 Task: Select Kindle E-Readers from Kindle E-readers & Books. Add to cart Kindle Adjustable Stand-2. Place order for _x000D_
1 Spray Blvd_x000D_
Neptune, New Jersey(NJ), 07753, Cell Number (732) 922-8510
Action: Mouse moved to (20, 99)
Screenshot: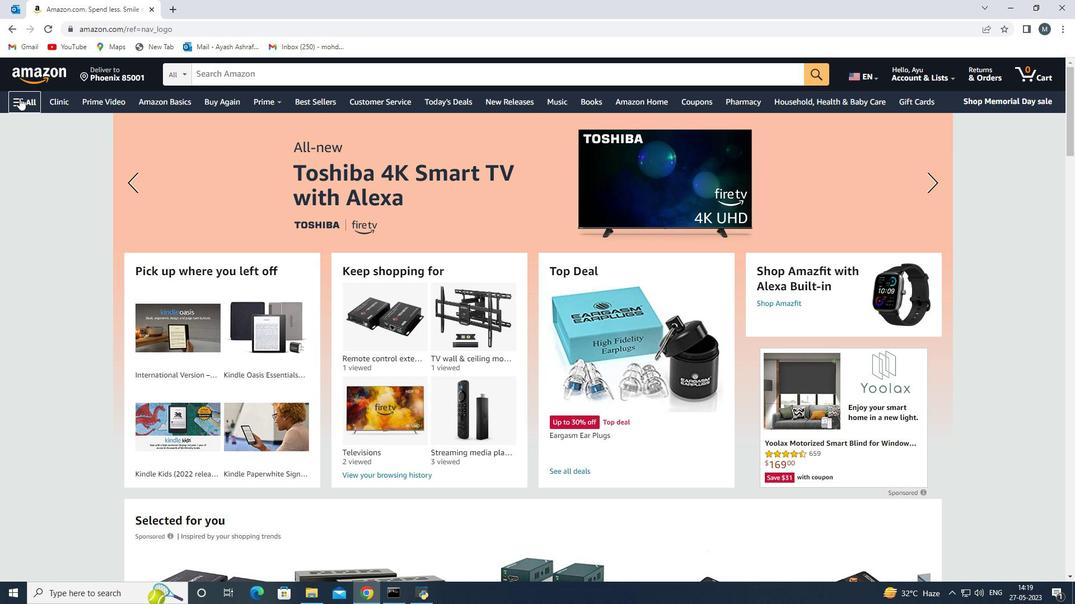 
Action: Mouse pressed left at (20, 99)
Screenshot: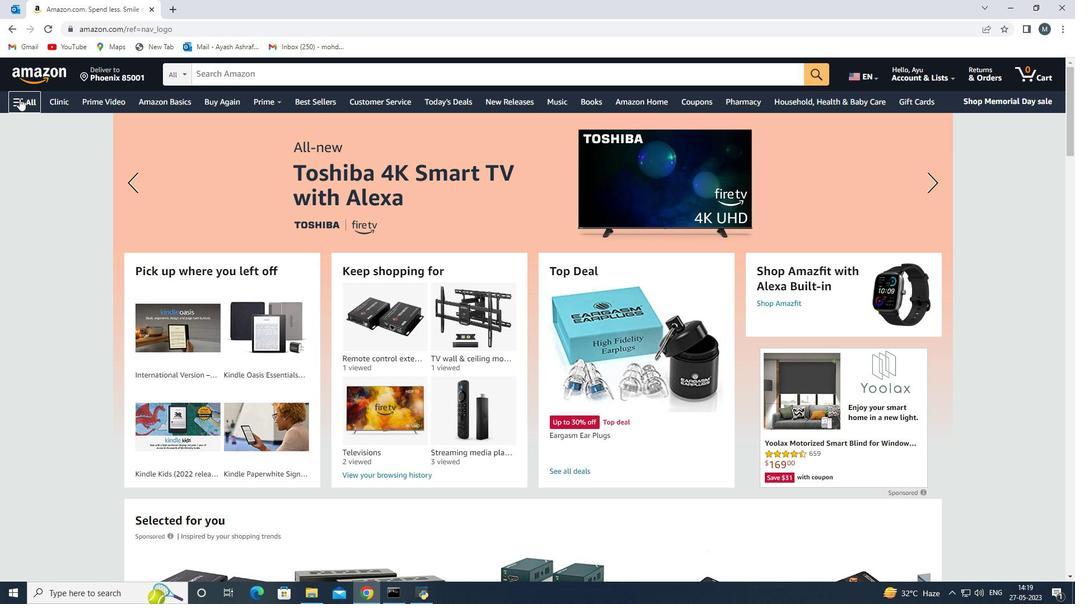 
Action: Mouse moved to (103, 360)
Screenshot: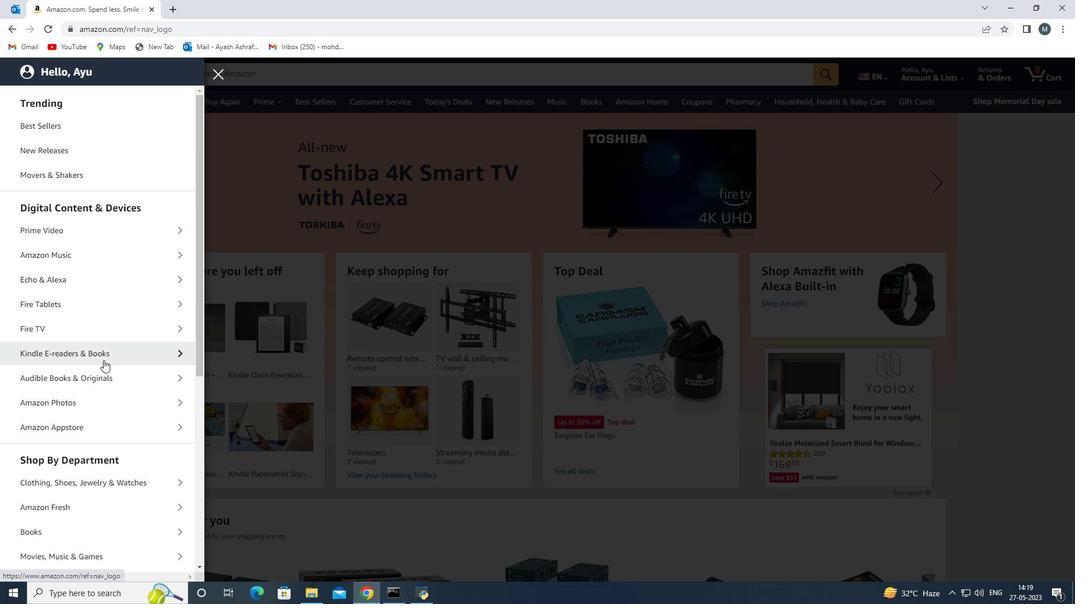 
Action: Mouse pressed left at (103, 360)
Screenshot: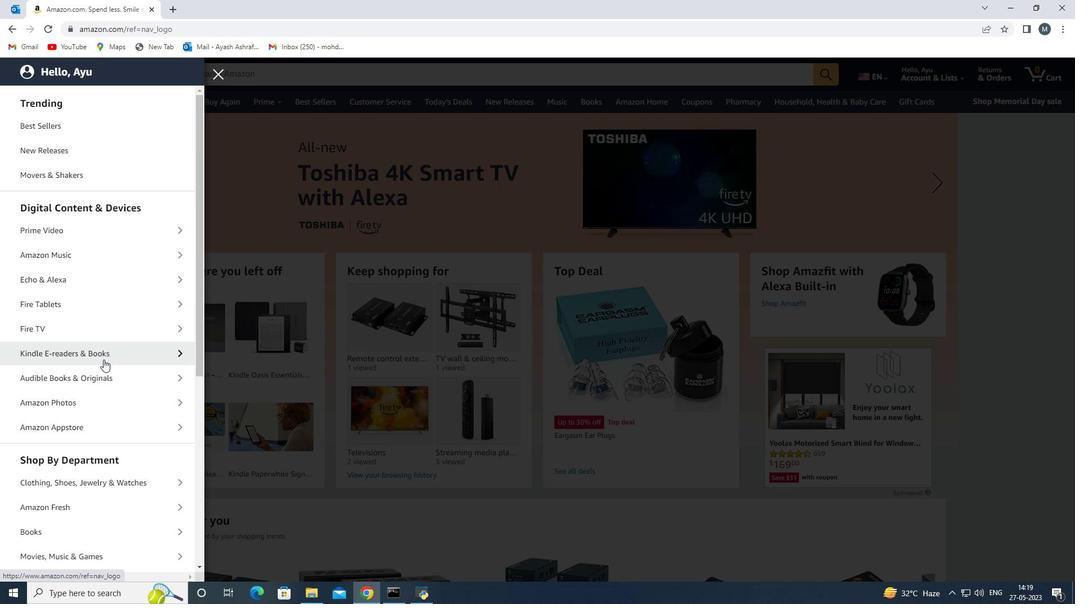 
Action: Mouse moved to (86, 358)
Screenshot: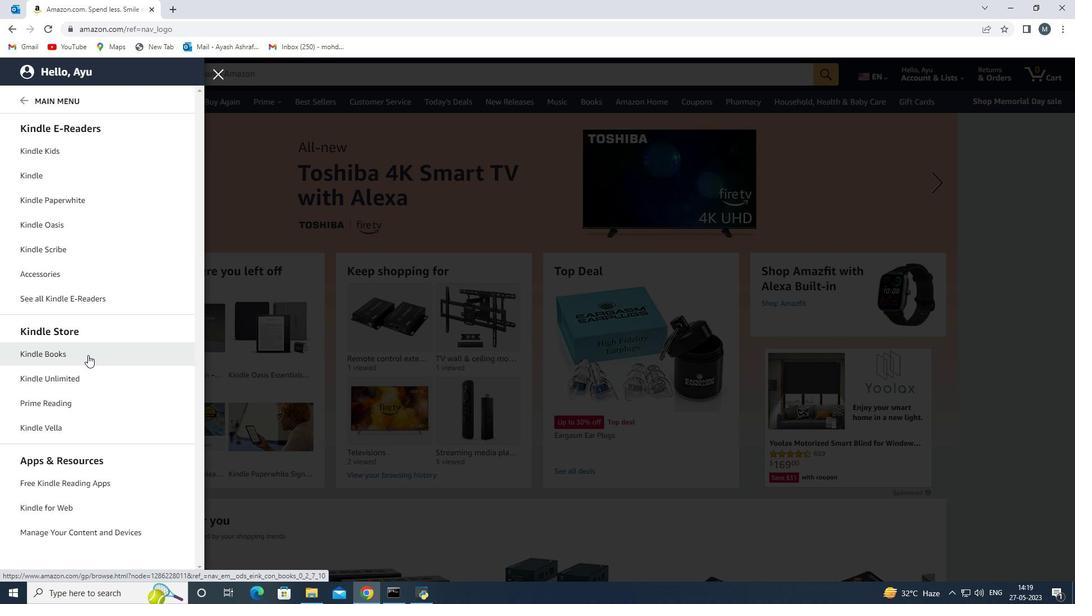 
Action: Mouse pressed left at (86, 358)
Screenshot: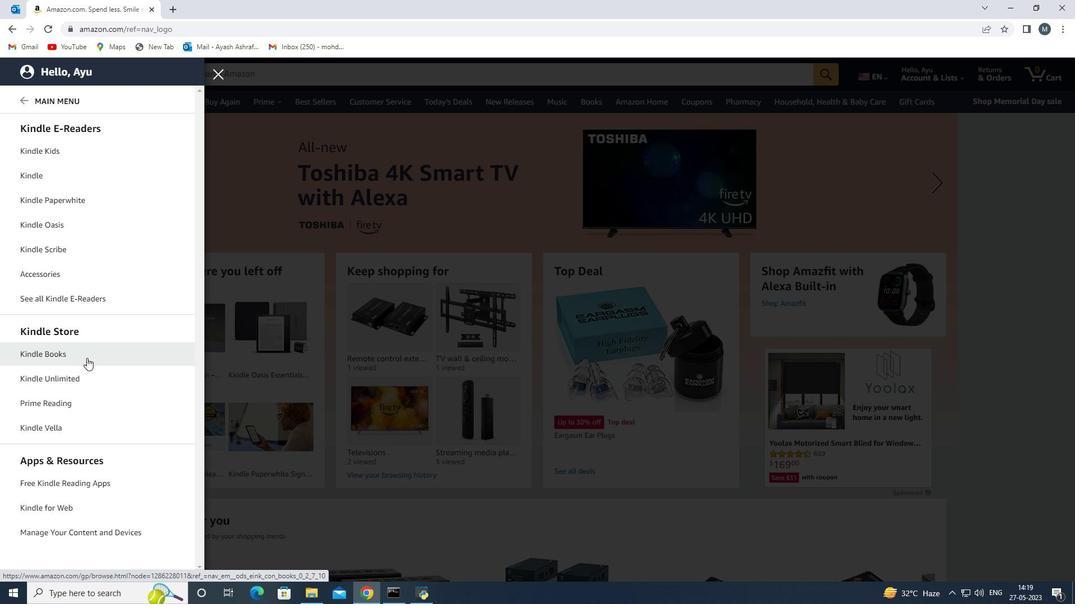 
Action: Mouse moved to (293, 75)
Screenshot: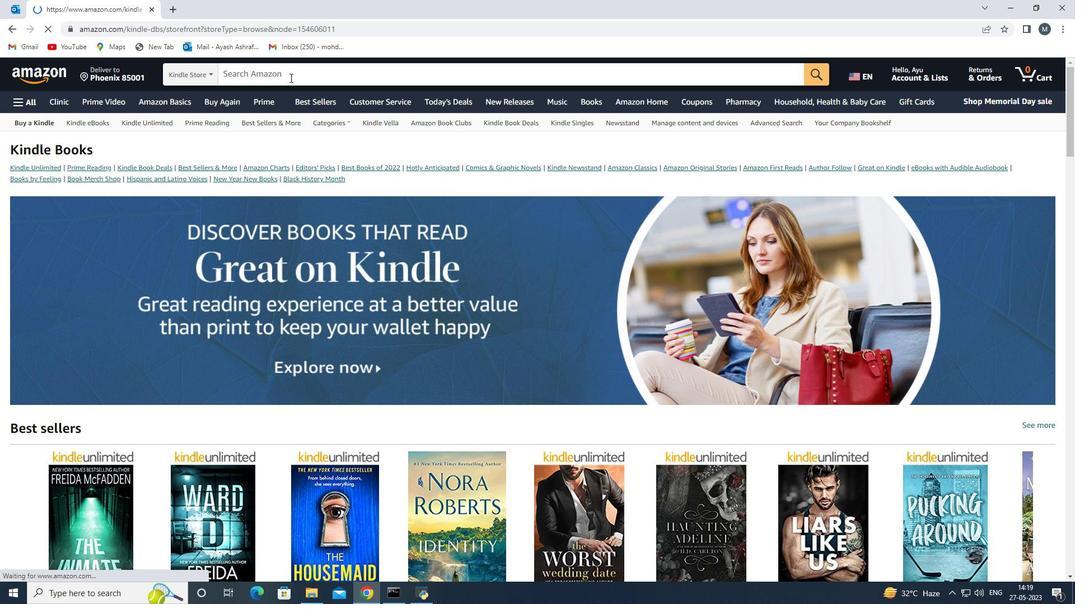 
Action: Mouse pressed left at (293, 75)
Screenshot: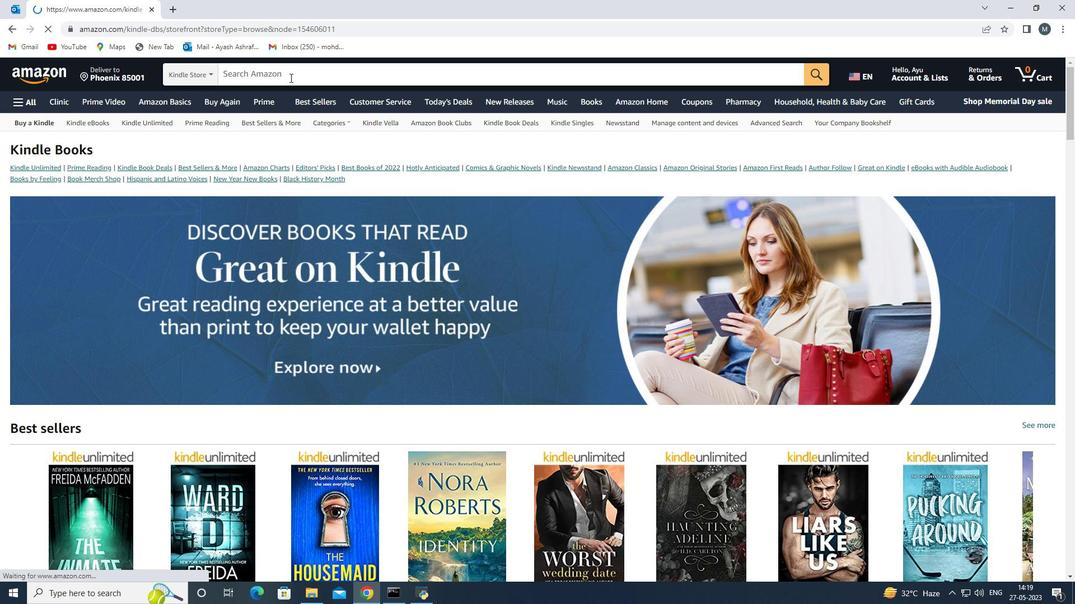 
Action: Key pressed <Key.shift>Kindle<Key.space><Key.shift>adjustable<Key.space>stand<Key.space><Key.enter>
Screenshot: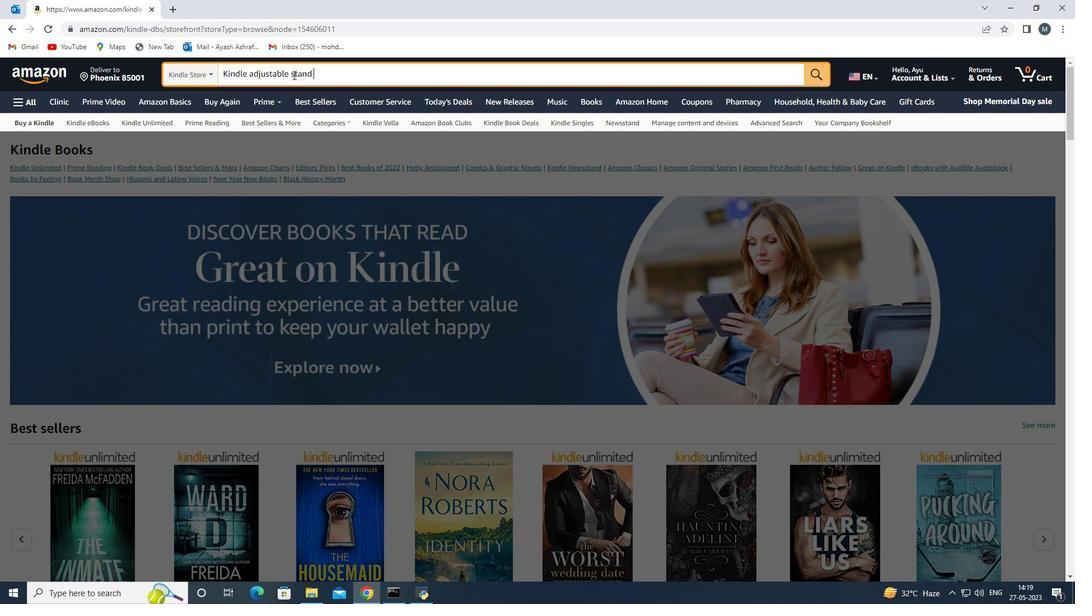 
Action: Mouse moved to (401, 267)
Screenshot: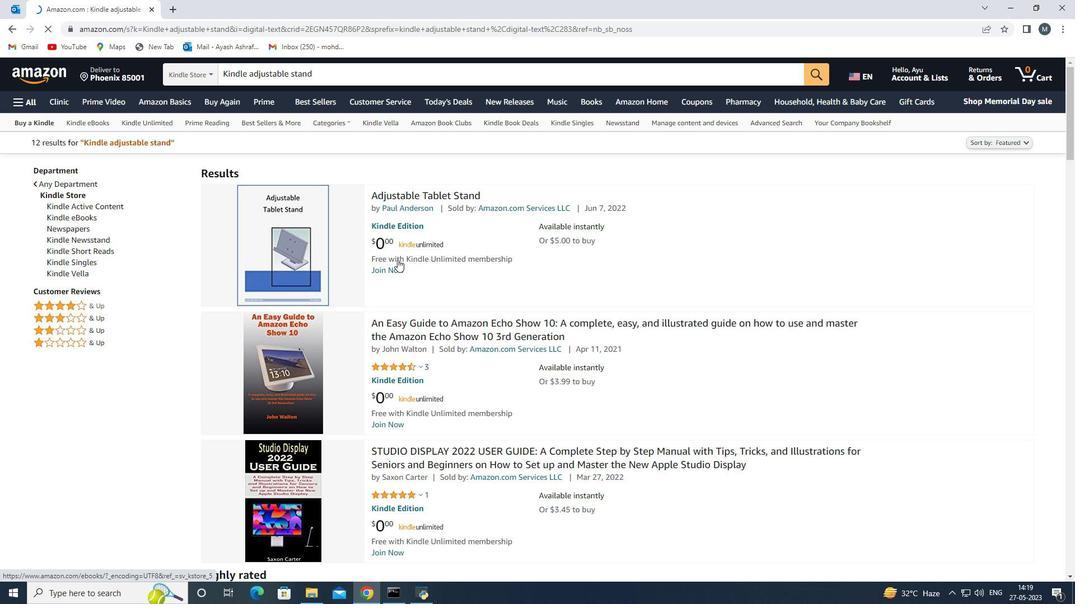 
Action: Mouse scrolled (401, 267) with delta (0, 0)
Screenshot: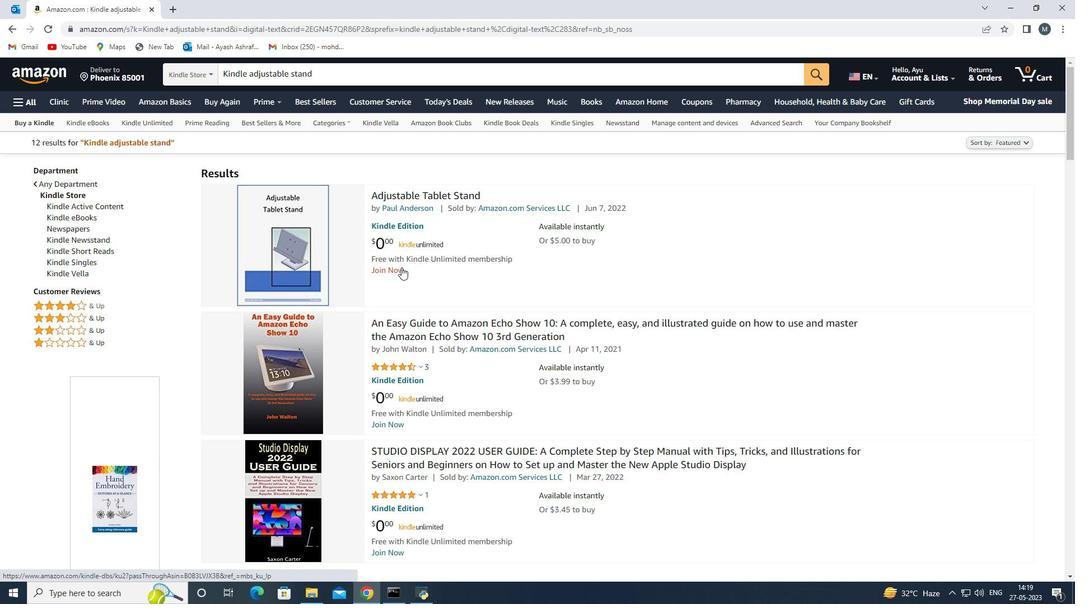 
Action: Mouse scrolled (401, 267) with delta (0, 0)
Screenshot: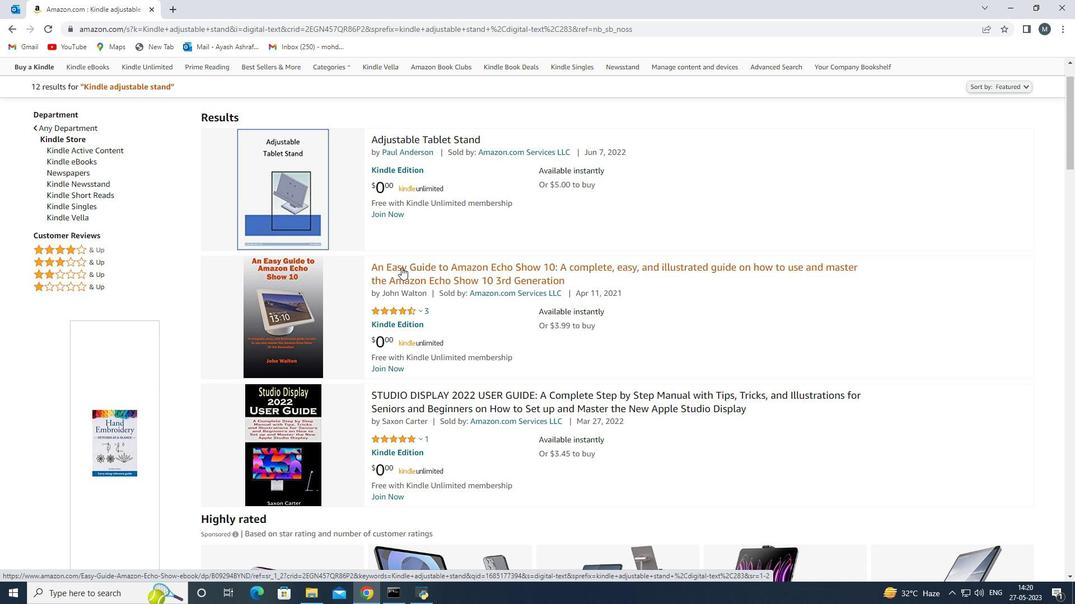 
Action: Mouse scrolled (401, 267) with delta (0, 0)
Screenshot: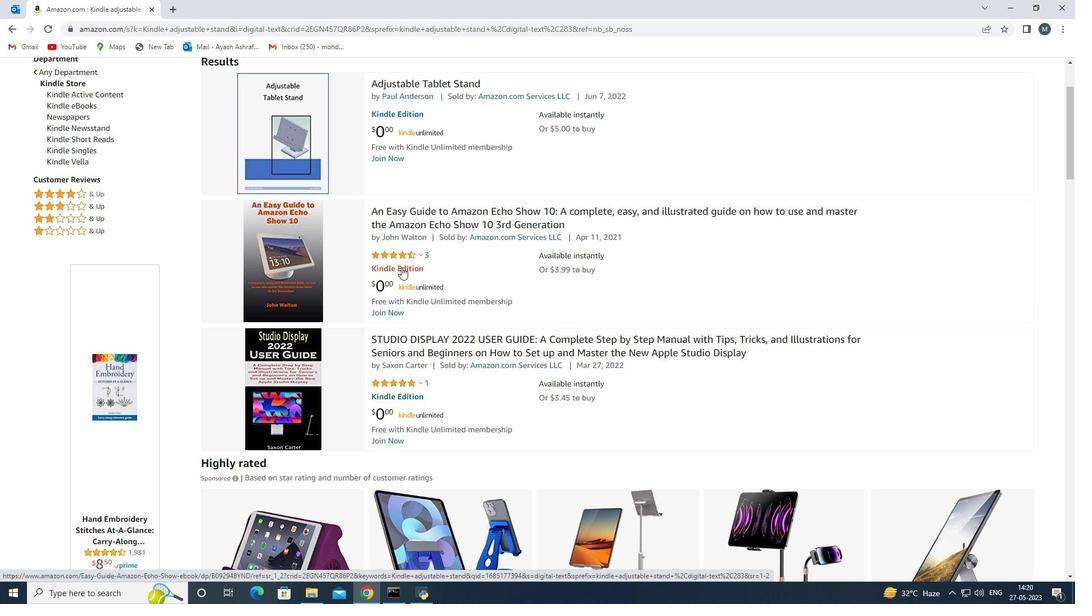 
Action: Mouse moved to (462, 331)
Screenshot: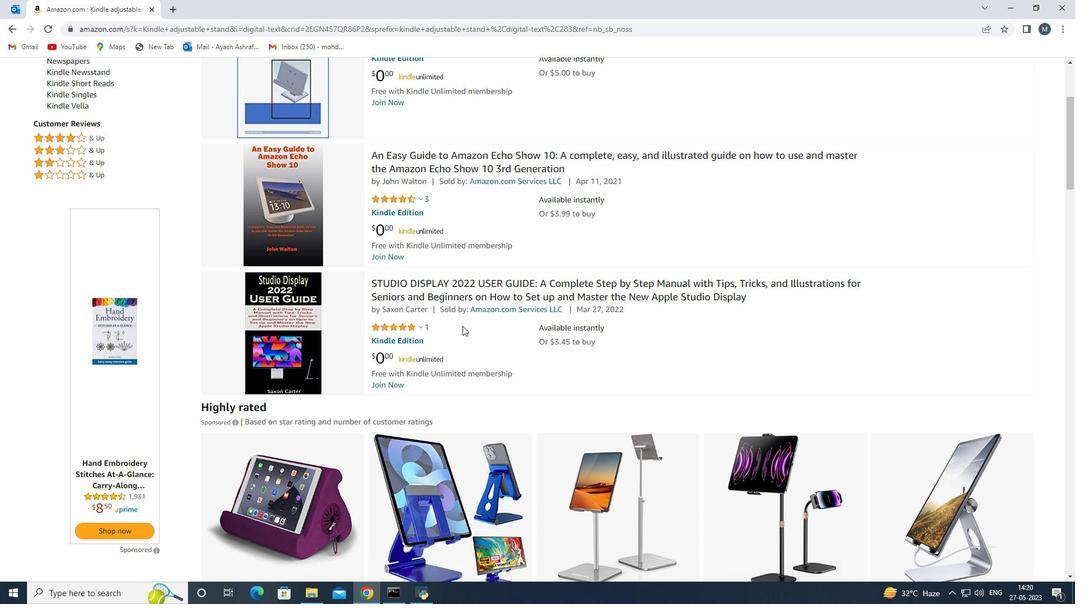 
Action: Mouse scrolled (462, 332) with delta (0, 0)
Screenshot: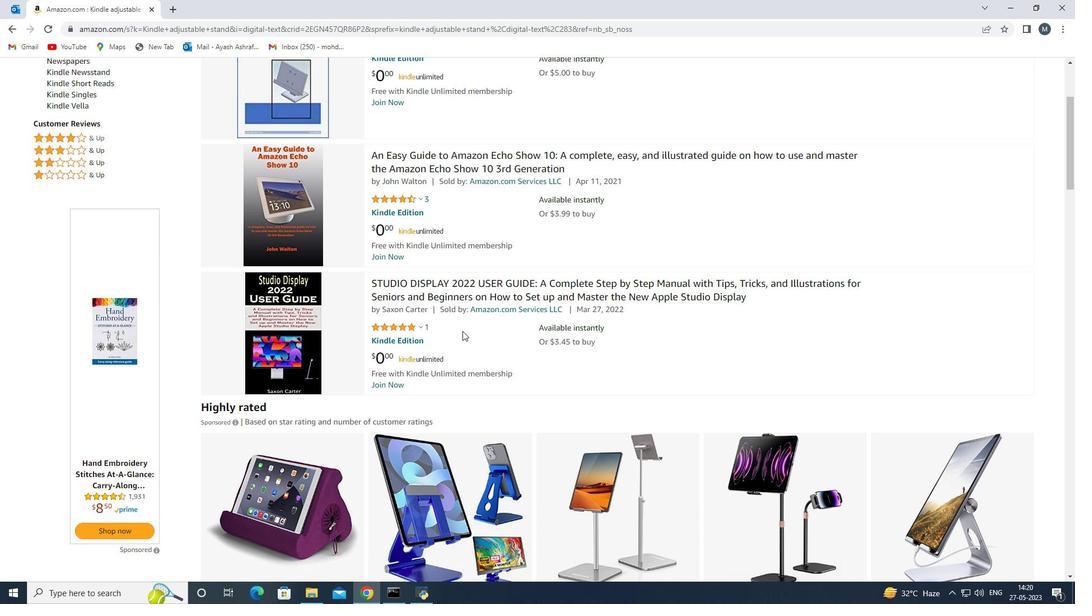 
Action: Mouse scrolled (462, 332) with delta (0, 0)
Screenshot: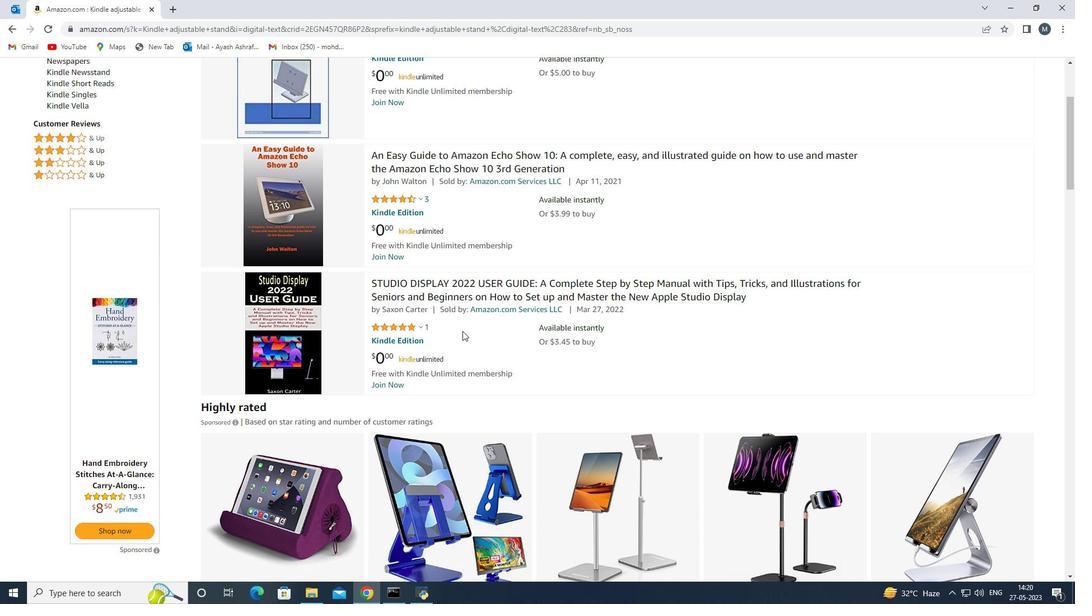 
Action: Mouse scrolled (462, 330) with delta (0, 0)
Screenshot: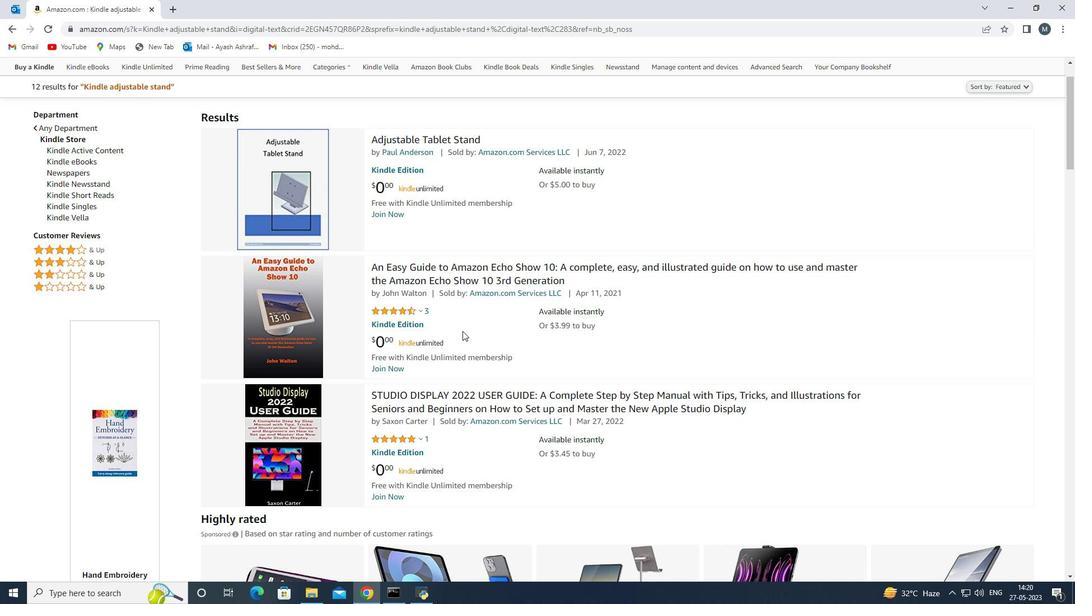 
Action: Mouse scrolled (462, 330) with delta (0, 0)
Screenshot: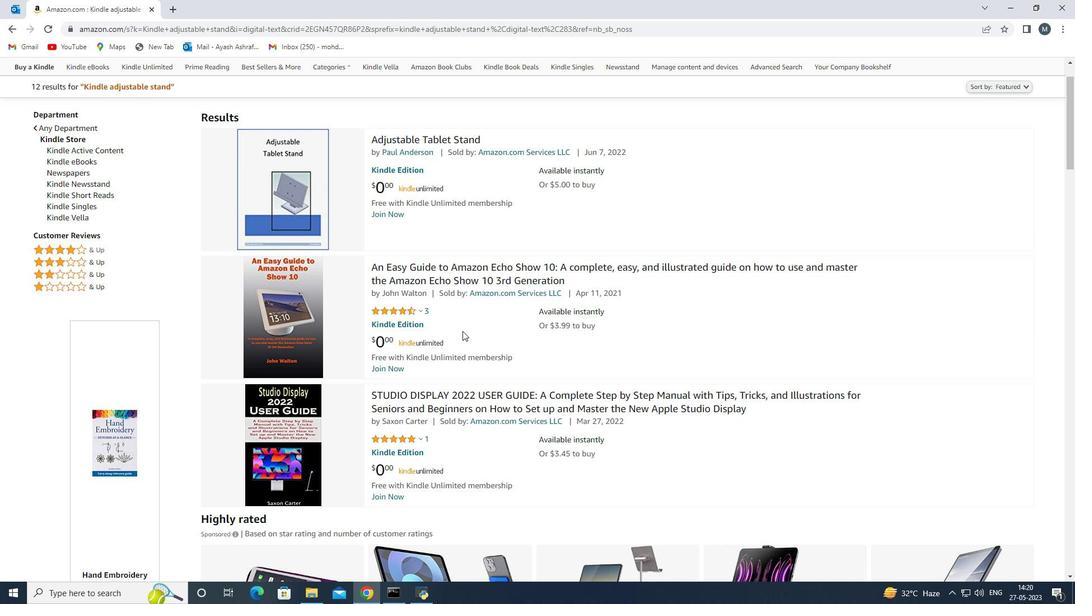 
Action: Mouse scrolled (462, 330) with delta (0, 0)
Screenshot: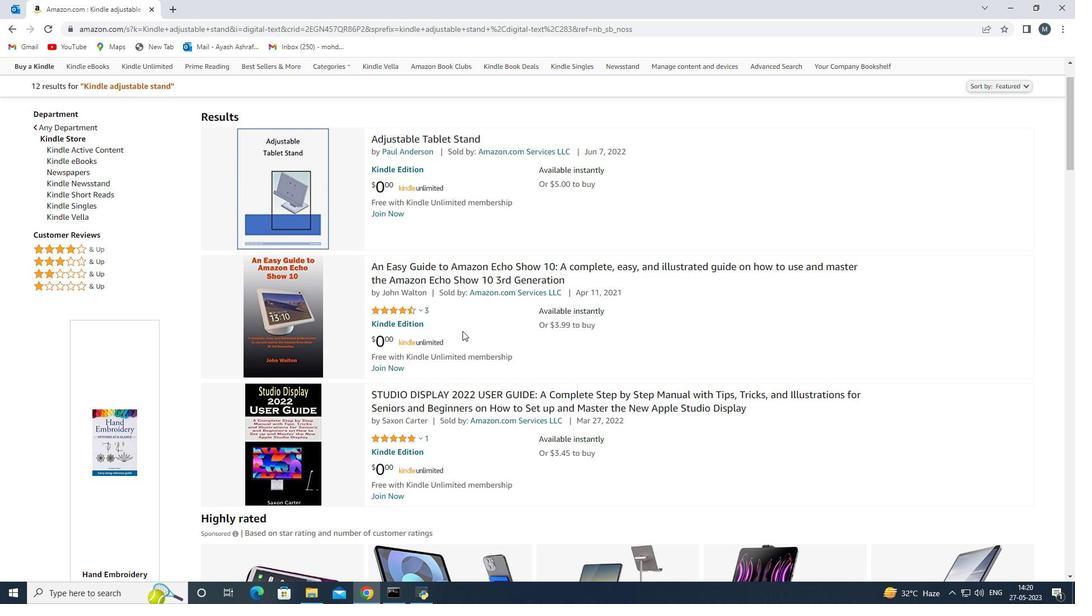 
Action: Mouse scrolled (462, 330) with delta (0, 0)
Screenshot: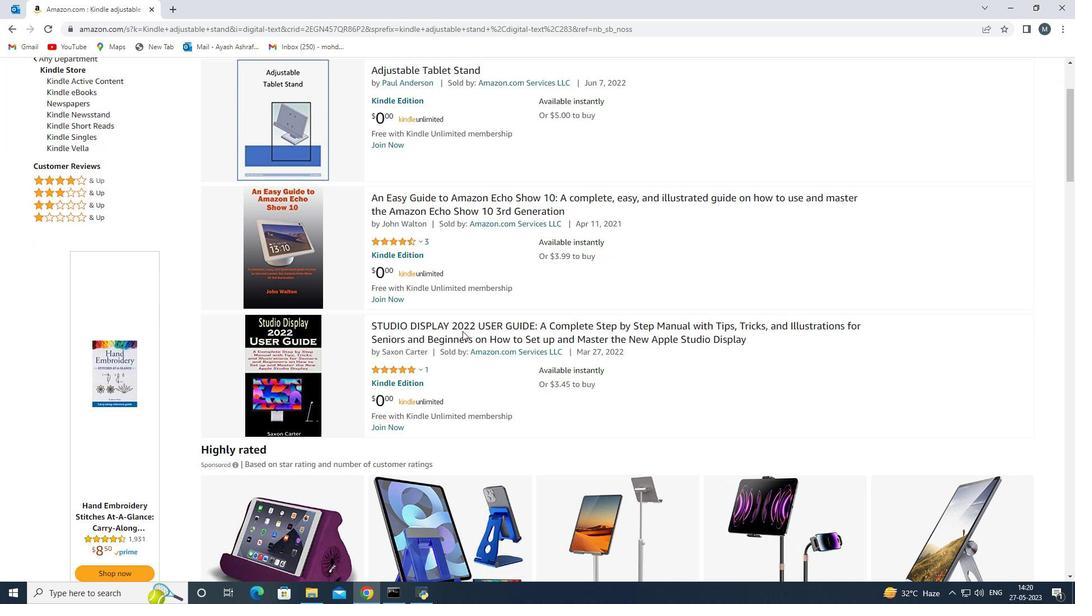 
Action: Mouse scrolled (462, 330) with delta (0, 0)
Screenshot: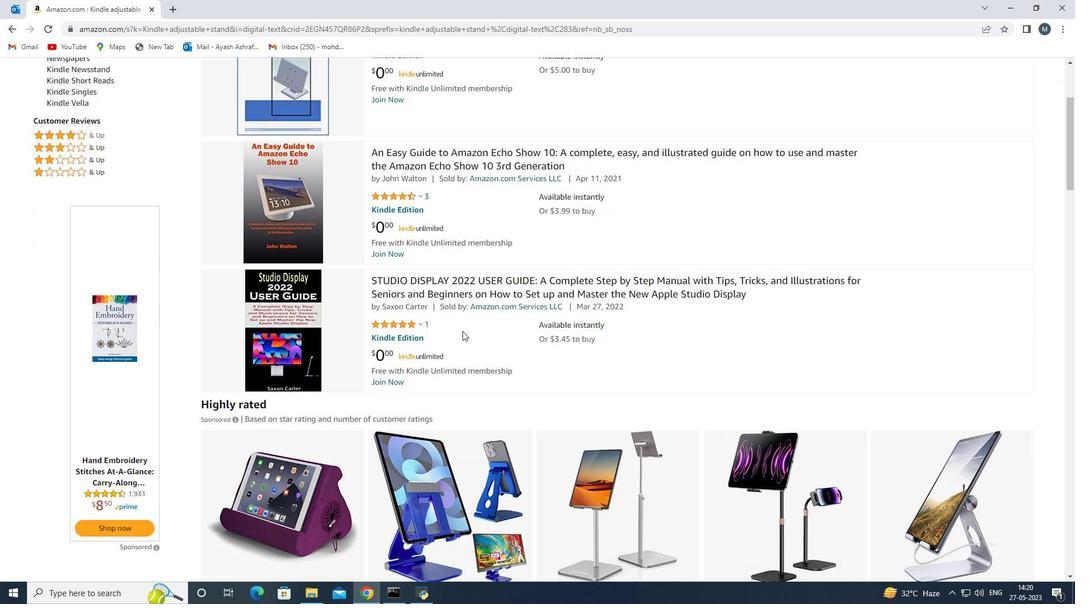 
Action: Mouse scrolled (462, 330) with delta (0, 0)
Screenshot: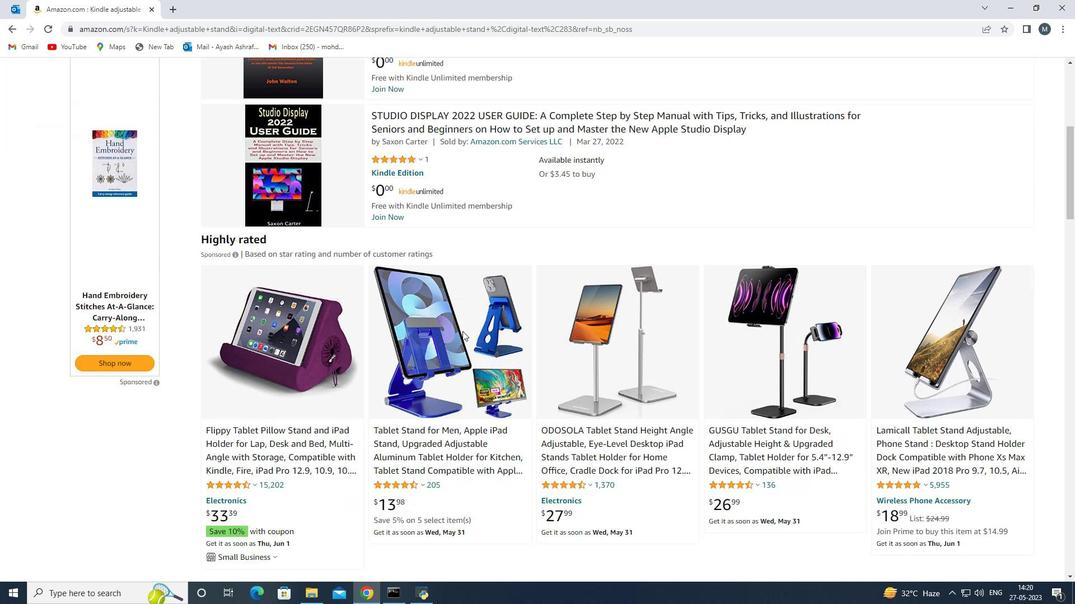 
Action: Mouse scrolled (462, 330) with delta (0, 0)
Screenshot: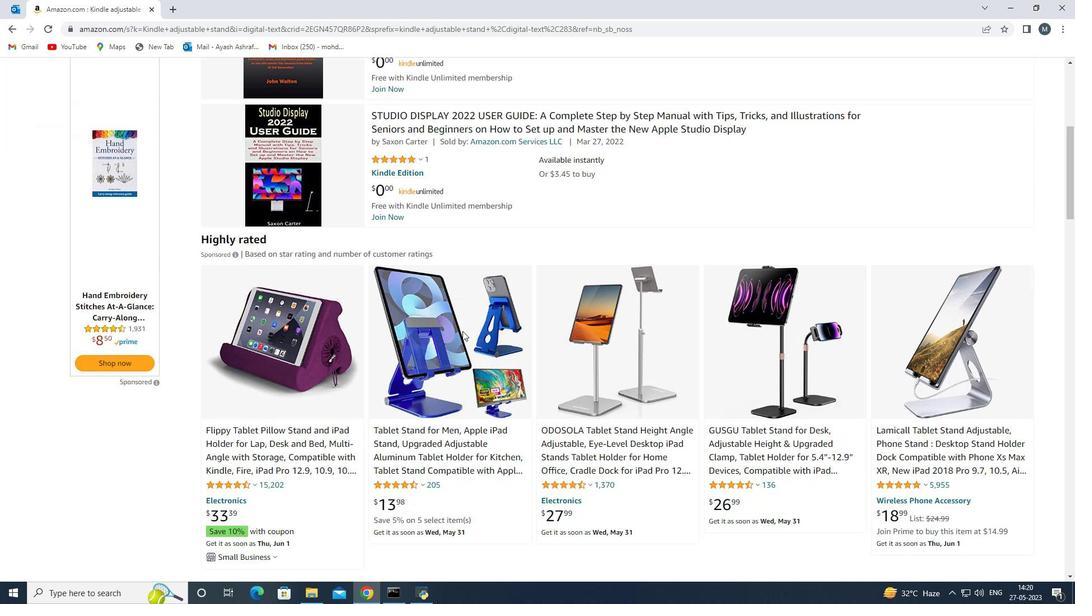 
Action: Mouse scrolled (462, 330) with delta (0, 0)
Screenshot: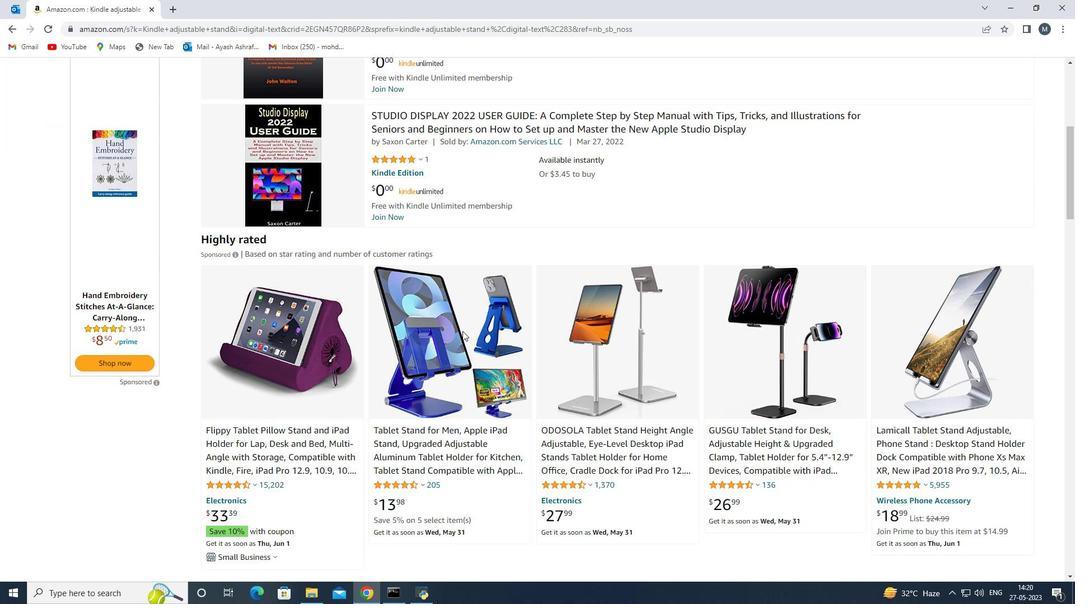 
Action: Mouse scrolled (462, 330) with delta (0, 0)
Screenshot: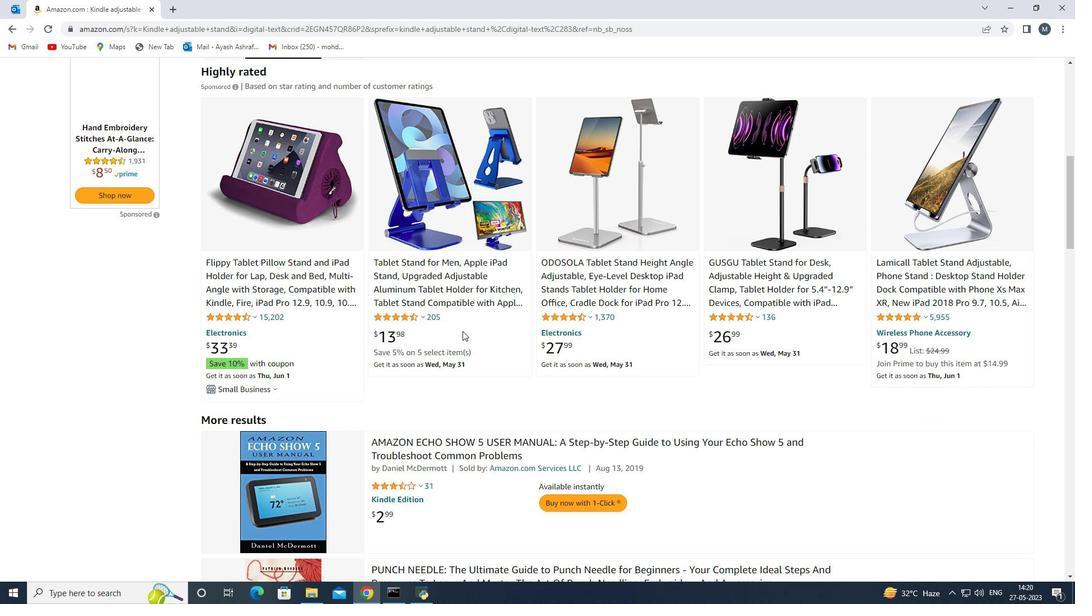 
Action: Mouse scrolled (462, 330) with delta (0, 0)
Screenshot: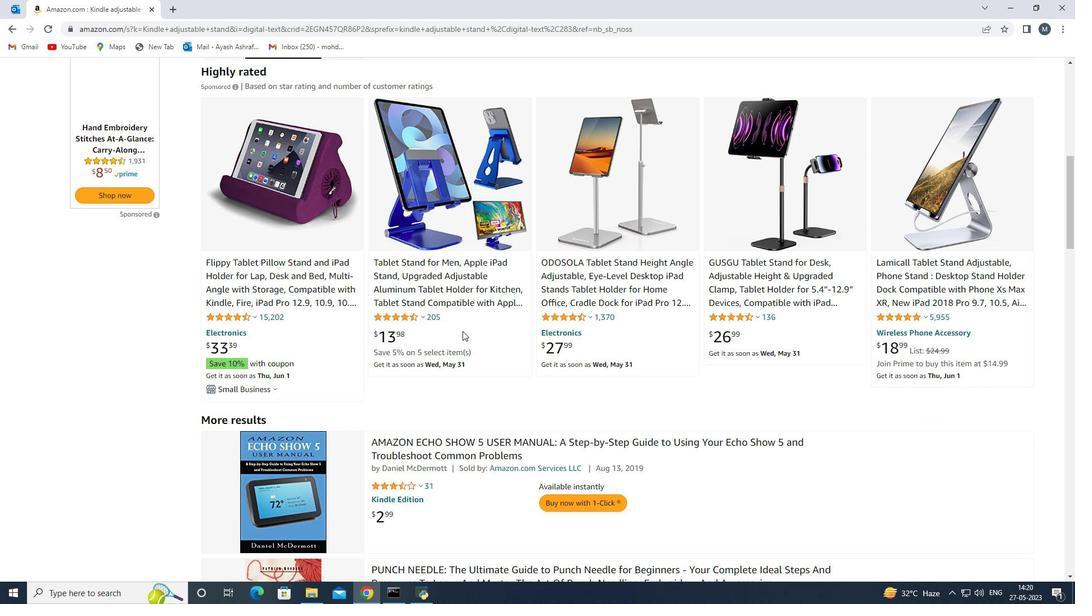 
Action: Mouse scrolled (462, 332) with delta (0, 0)
Screenshot: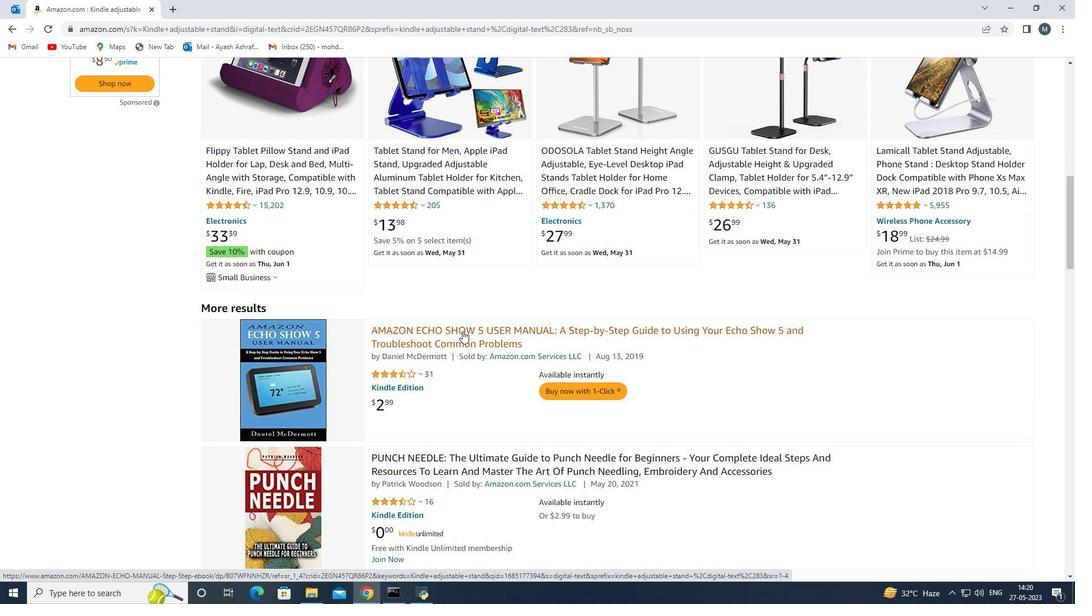 
Action: Mouse scrolled (462, 332) with delta (0, 0)
Screenshot: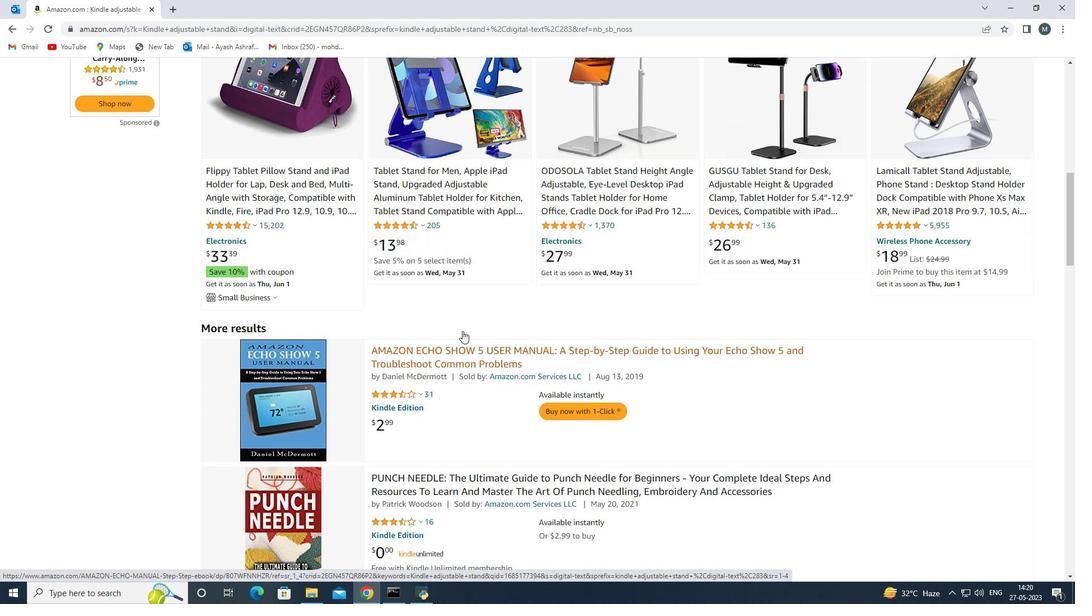 
Action: Mouse scrolled (462, 332) with delta (0, 0)
Screenshot: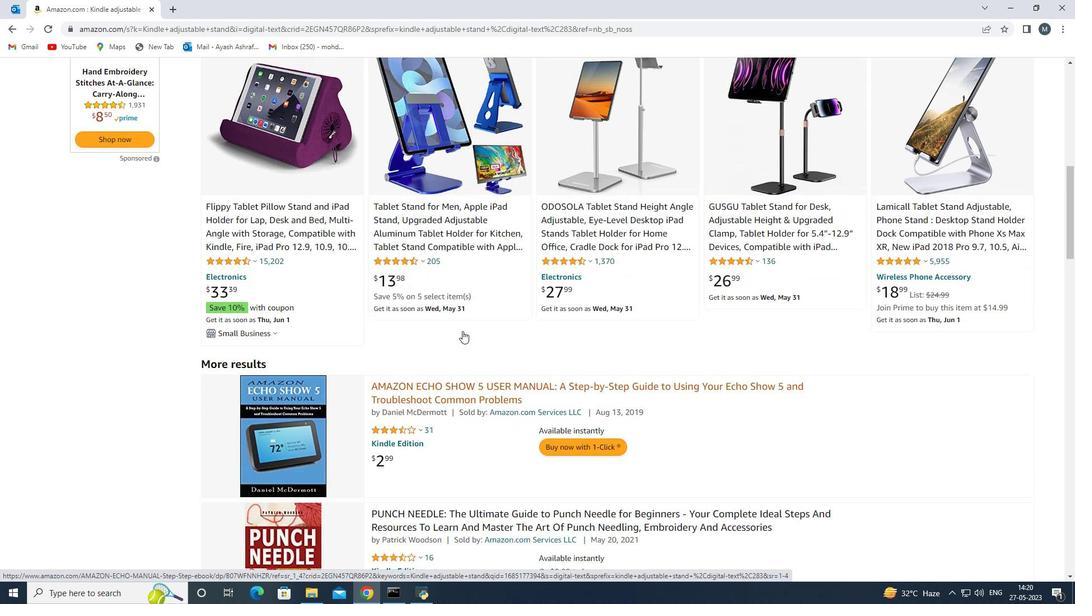 
Action: Mouse scrolled (462, 332) with delta (0, 0)
Screenshot: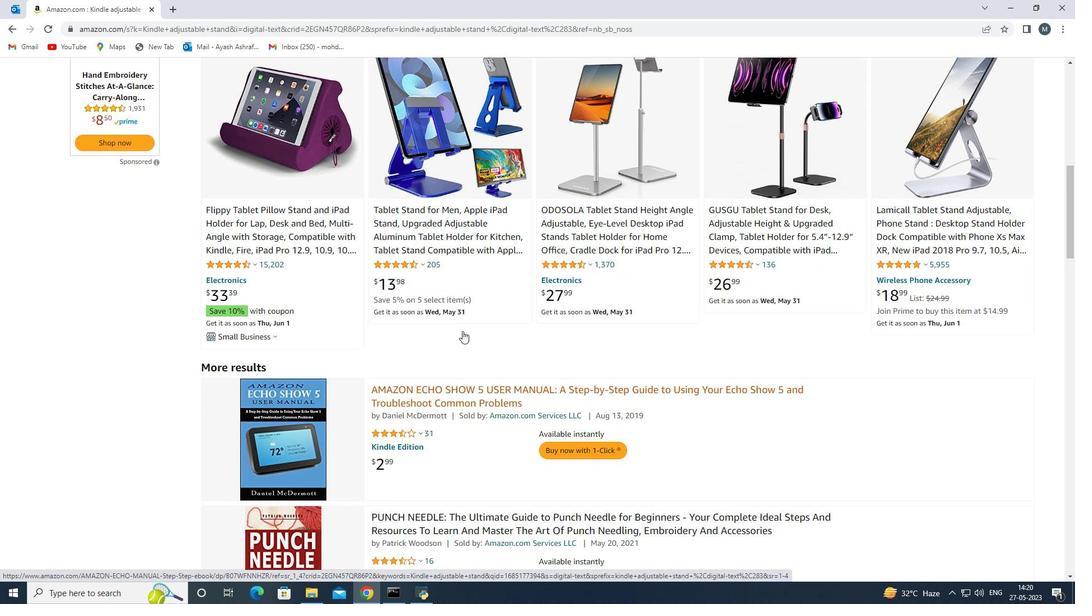 
Action: Mouse scrolled (462, 332) with delta (0, 0)
Screenshot: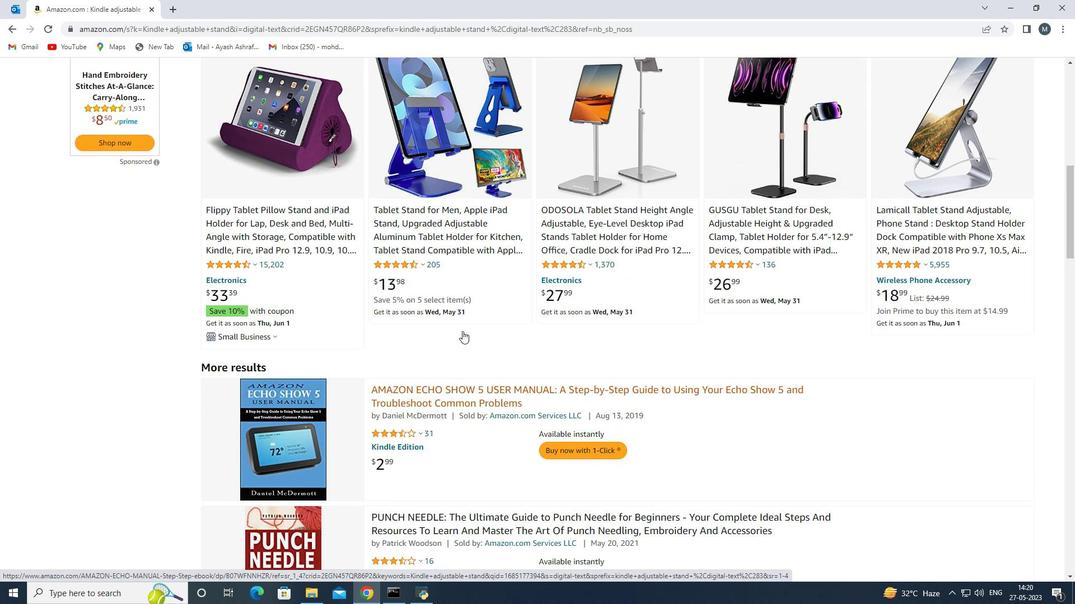 
Action: Mouse scrolled (462, 332) with delta (0, 0)
Screenshot: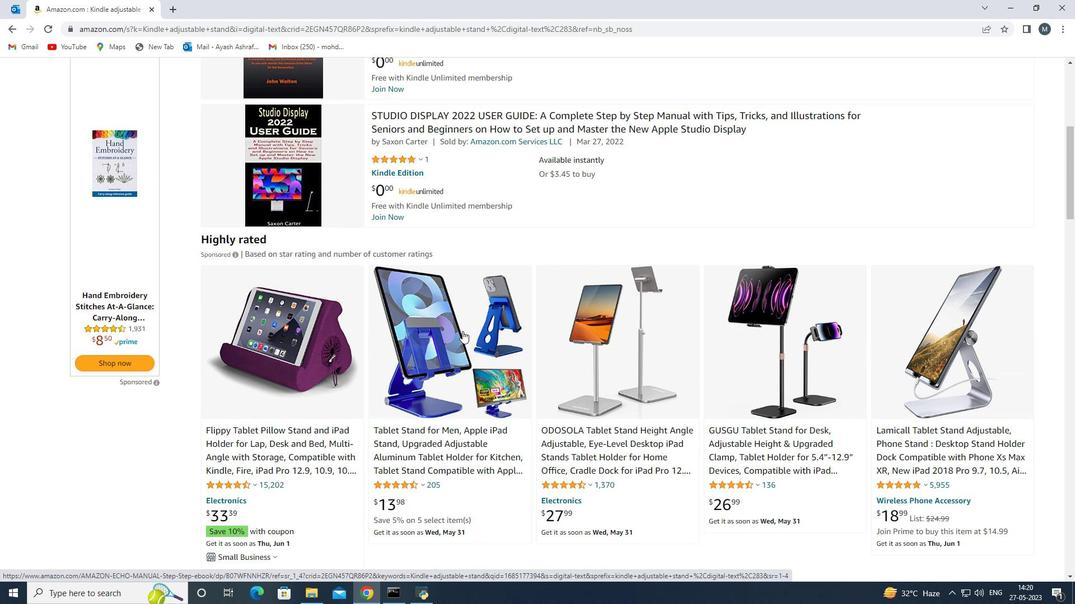 
Action: Mouse scrolled (462, 332) with delta (0, 0)
Screenshot: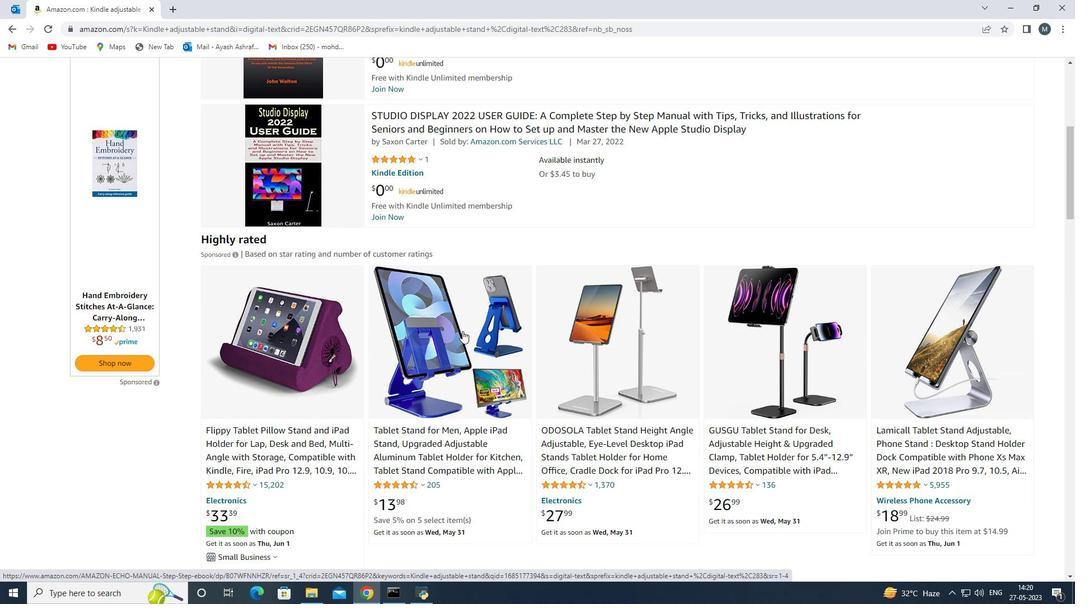 
Action: Mouse moved to (463, 332)
Screenshot: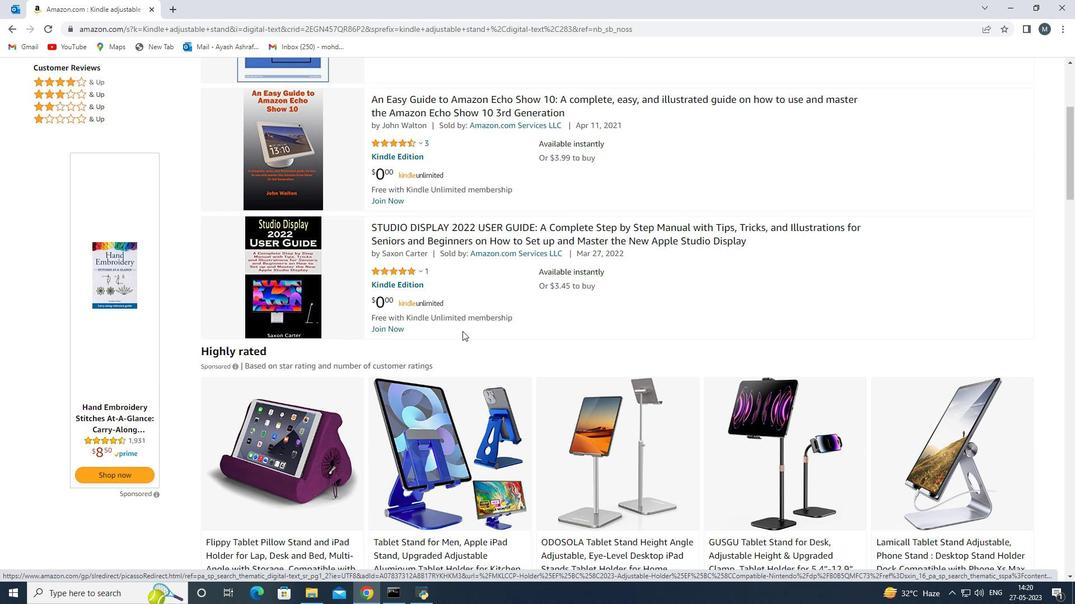 
Action: Mouse scrolled (463, 331) with delta (0, 0)
Screenshot: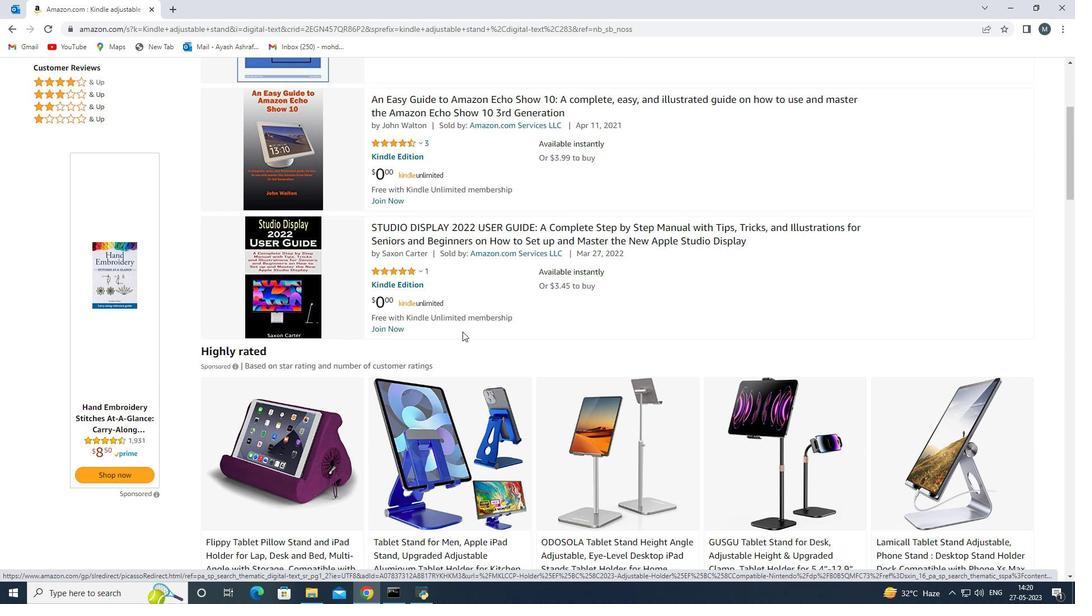 
Action: Mouse scrolled (463, 331) with delta (0, 0)
Screenshot: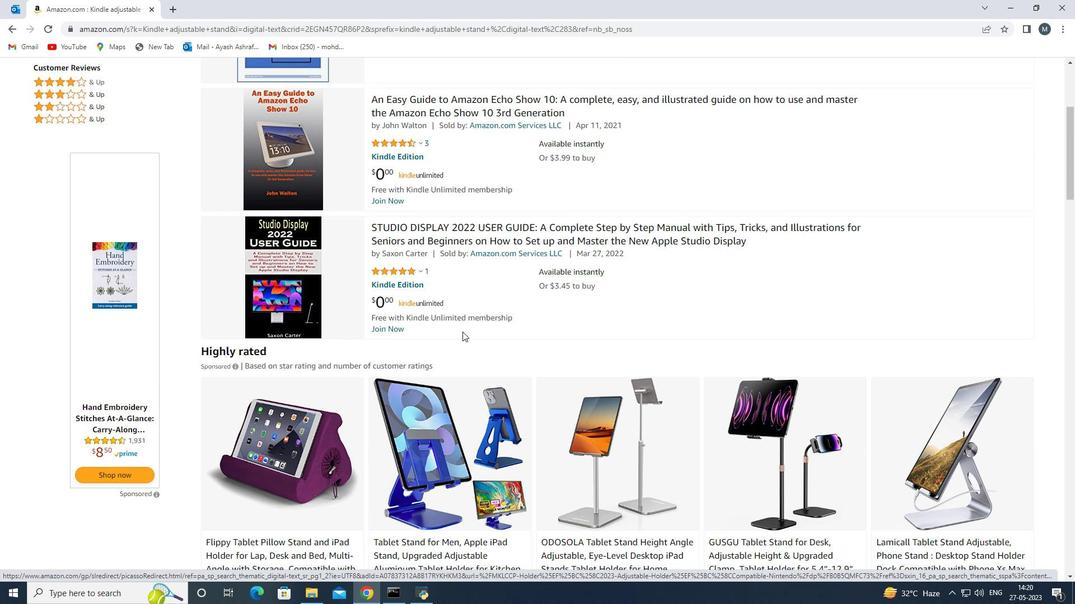 
Action: Mouse scrolled (463, 331) with delta (0, 0)
Screenshot: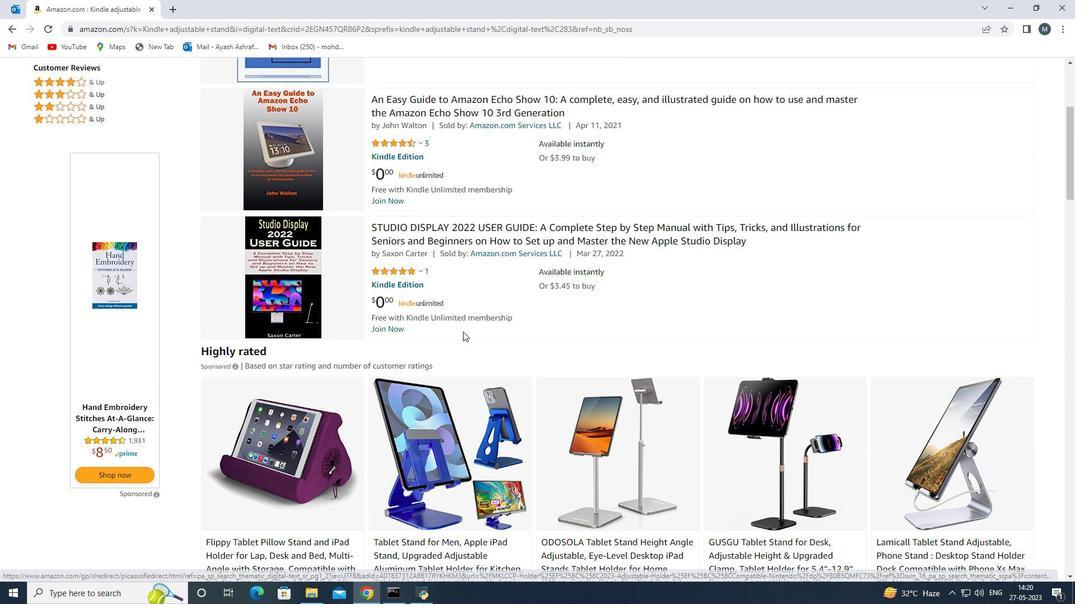 
Action: Mouse scrolled (463, 331) with delta (0, 0)
Screenshot: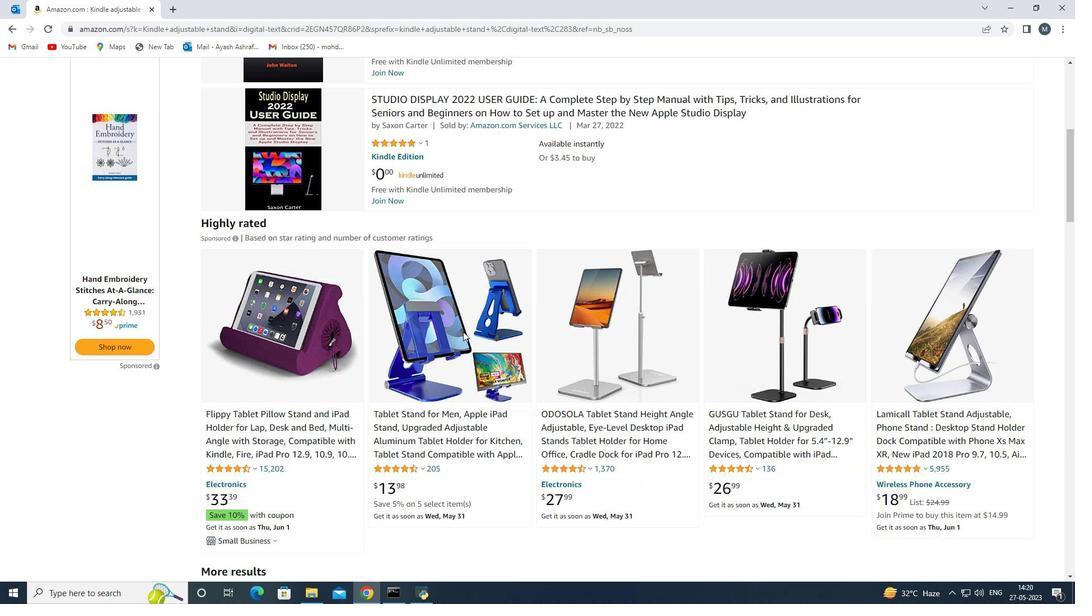 
Action: Mouse scrolled (463, 331) with delta (0, 0)
Screenshot: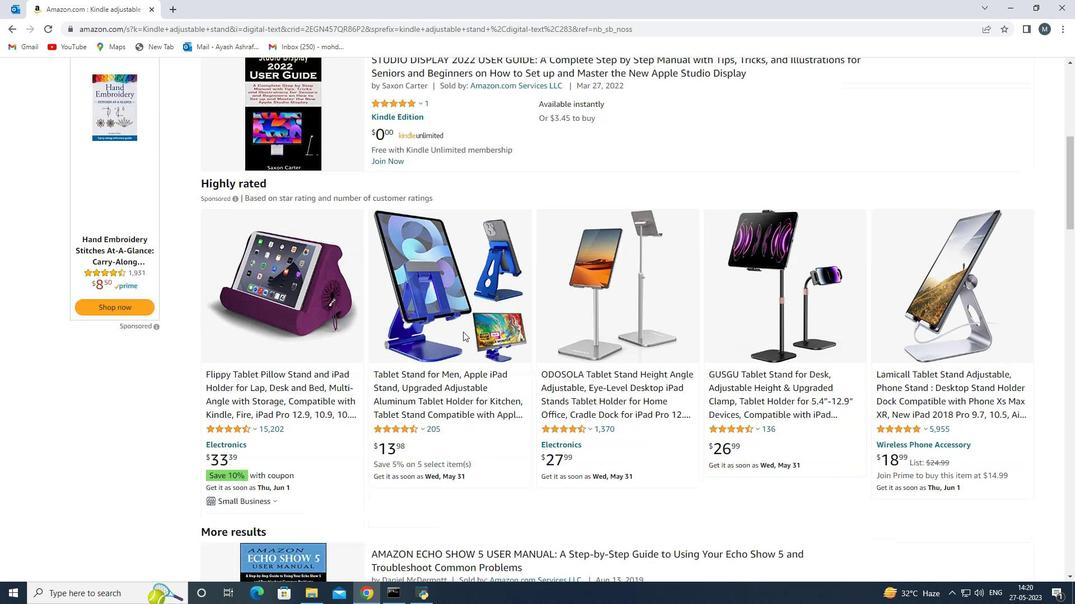 
Action: Mouse scrolled (463, 331) with delta (0, 0)
Screenshot: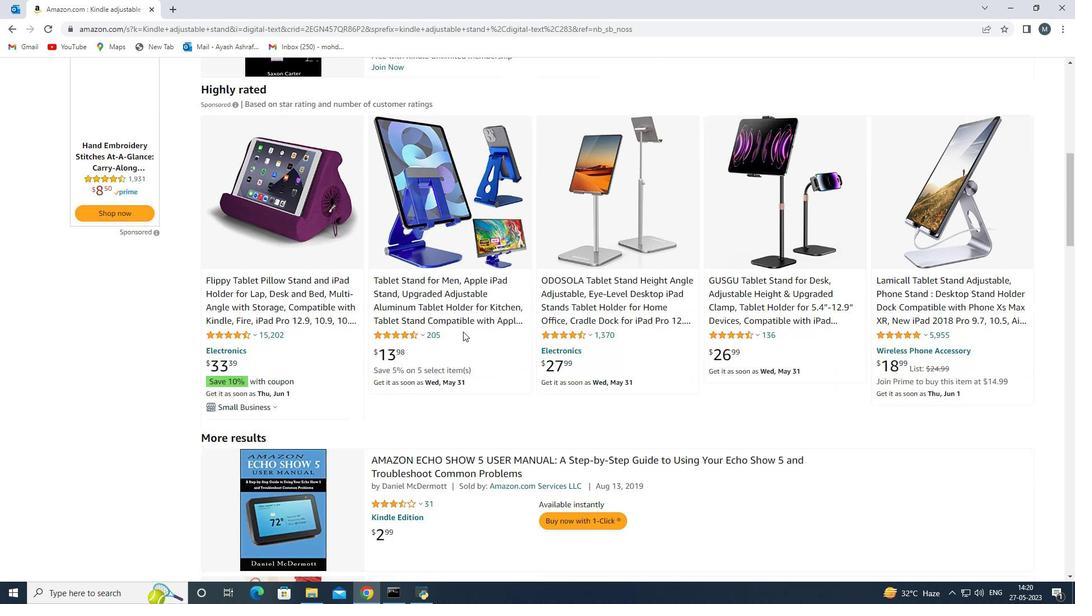 
Action: Mouse scrolled (463, 331) with delta (0, 0)
Screenshot: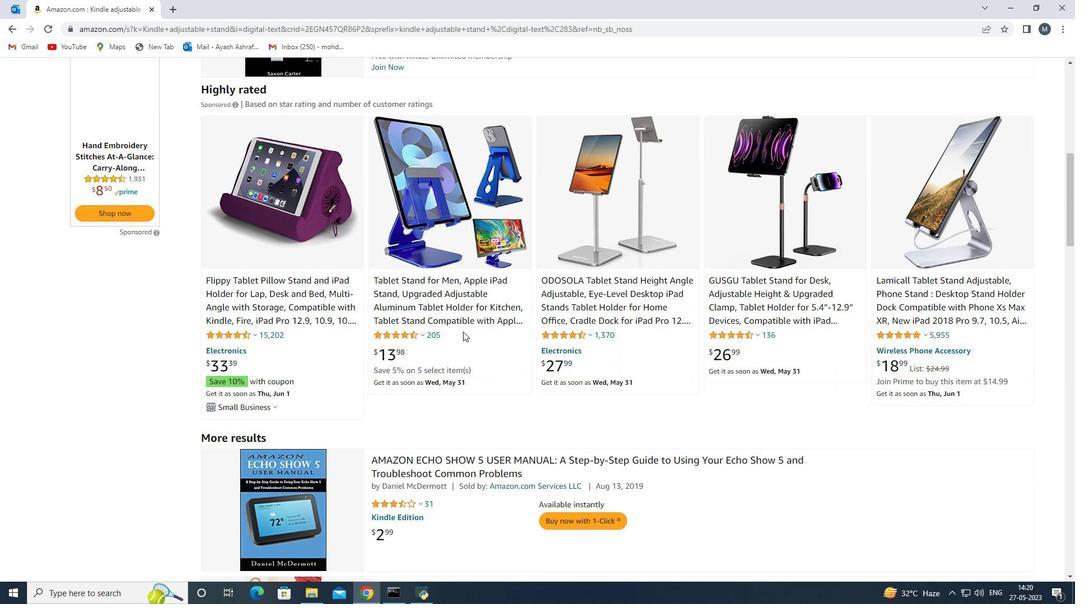 
Action: Mouse scrolled (463, 331) with delta (0, 0)
Screenshot: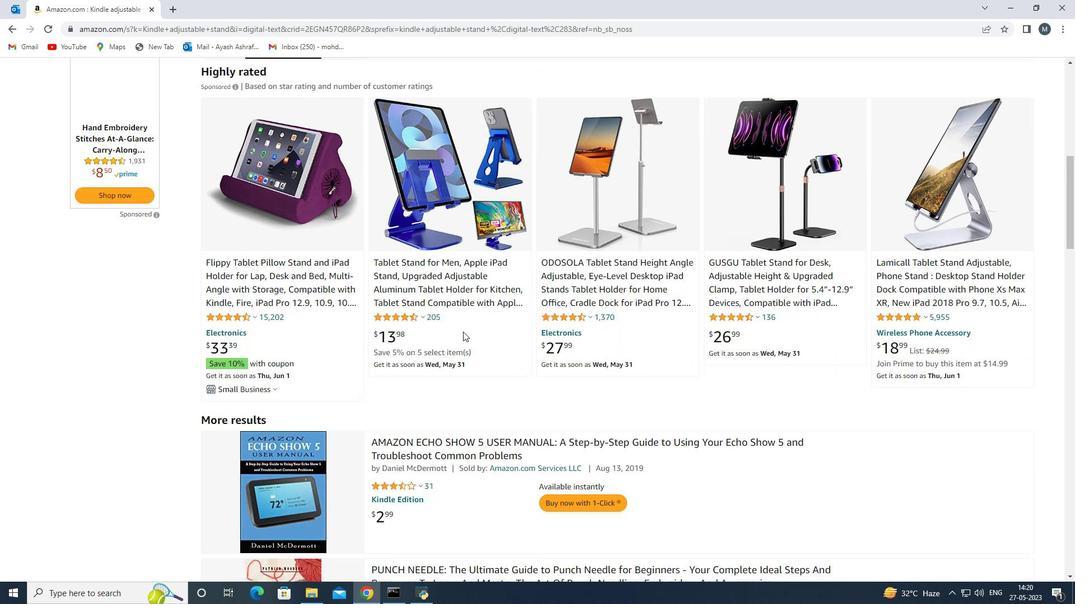 
Action: Mouse scrolled (463, 331) with delta (0, 0)
Screenshot: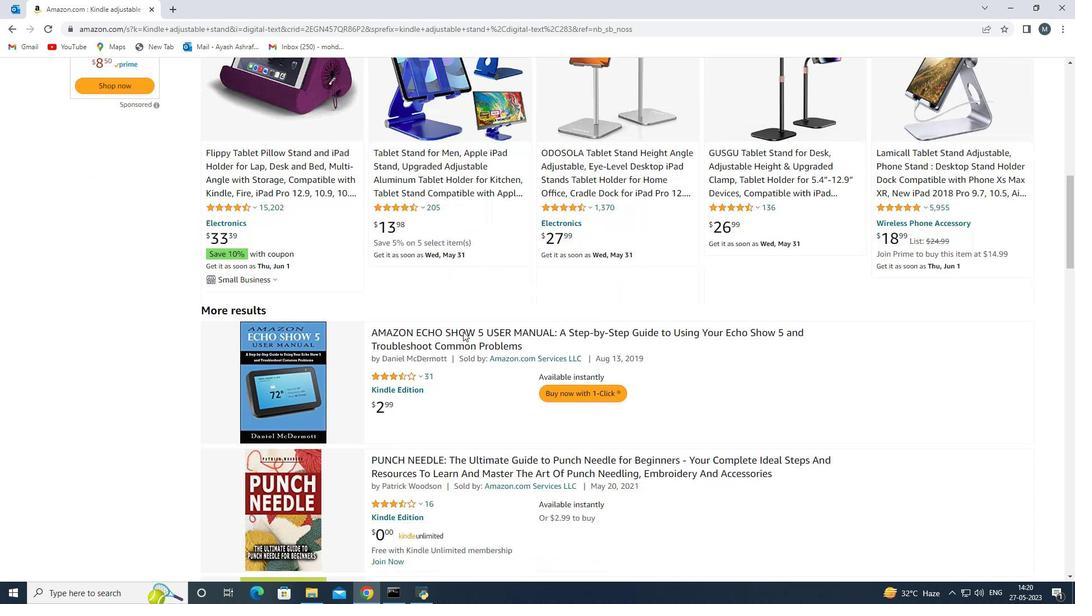 
Action: Mouse moved to (463, 332)
Screenshot: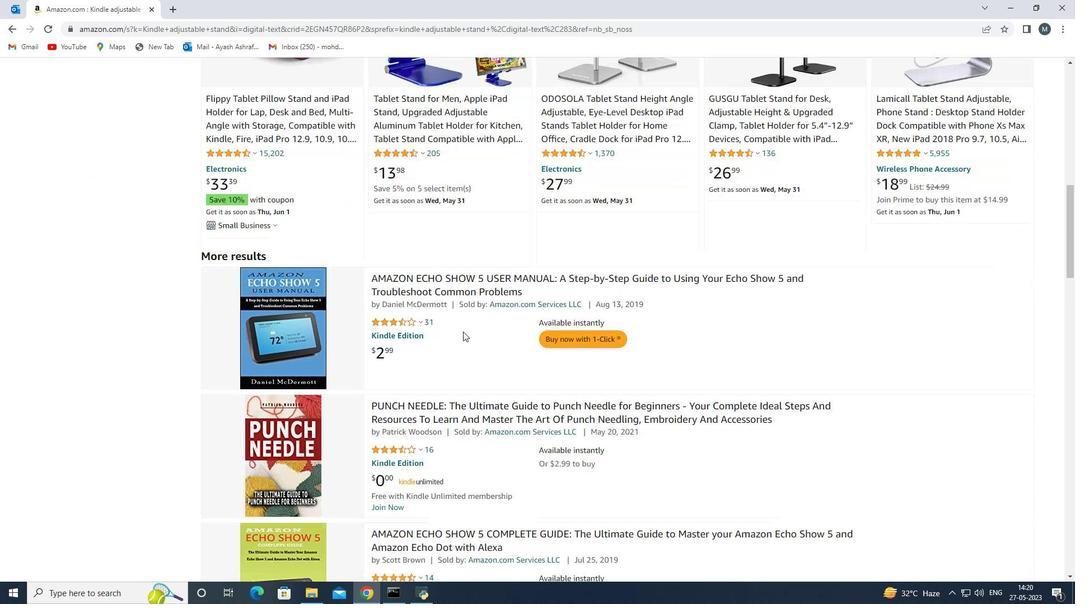 
Action: Mouse scrolled (463, 331) with delta (0, 0)
Screenshot: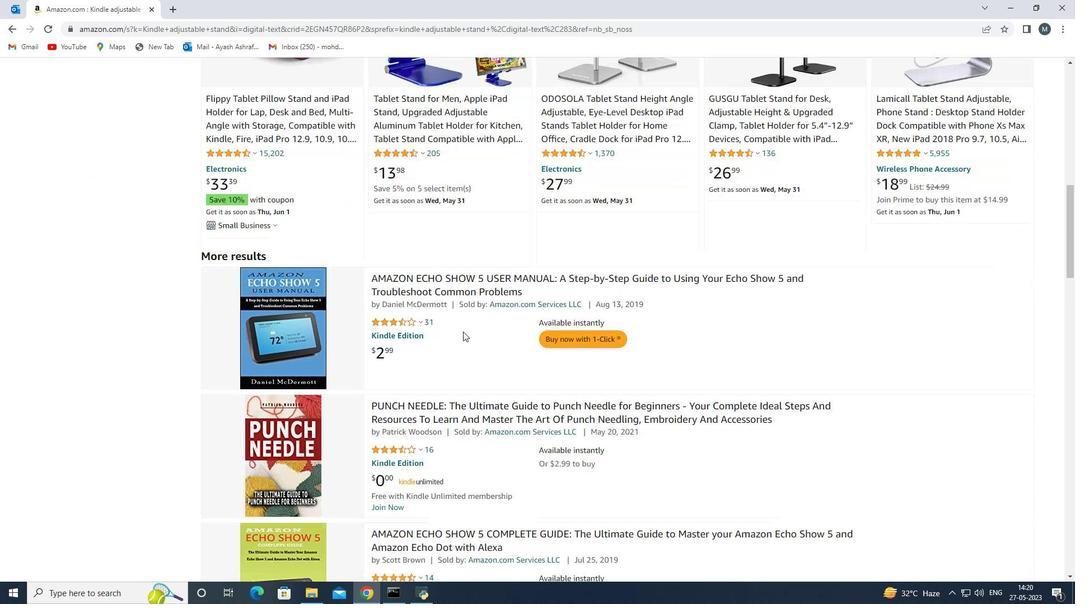 
Action: Mouse moved to (463, 332)
Screenshot: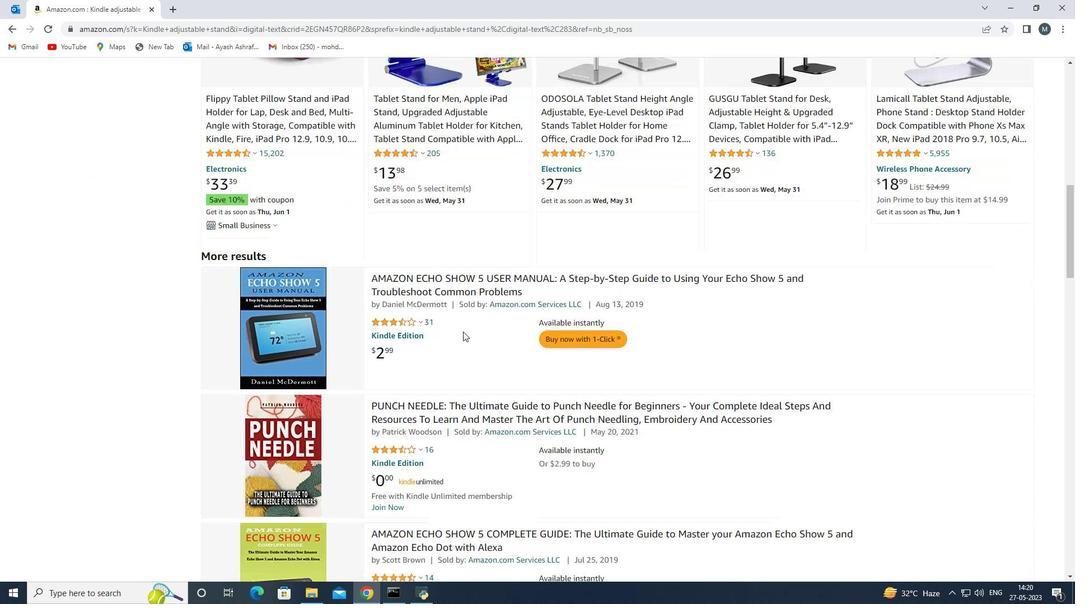 
Action: Mouse scrolled (463, 331) with delta (0, 0)
Screenshot: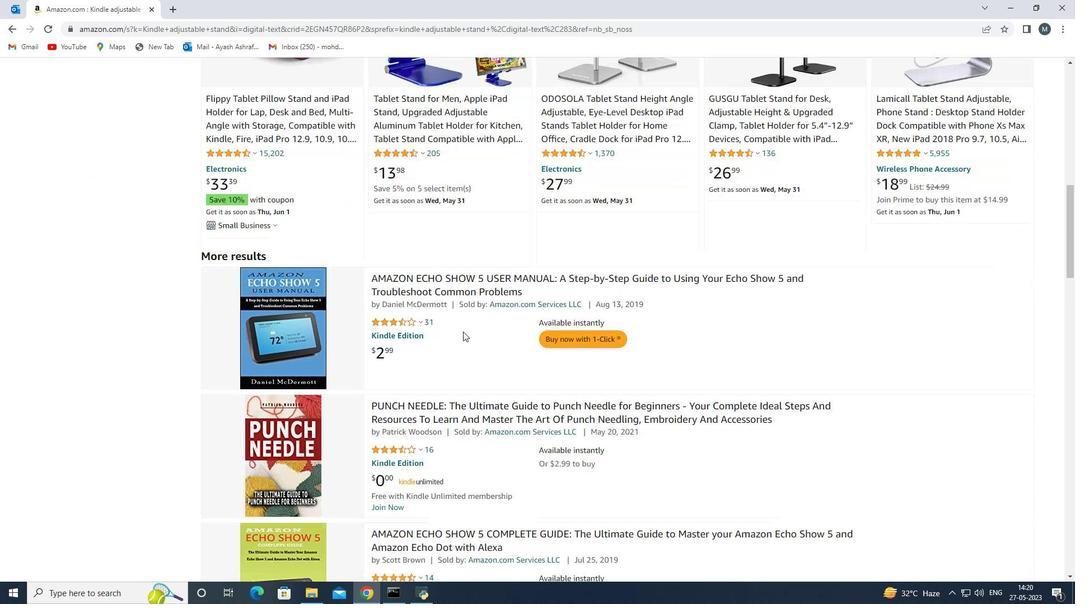 
Action: Mouse moved to (463, 333)
Screenshot: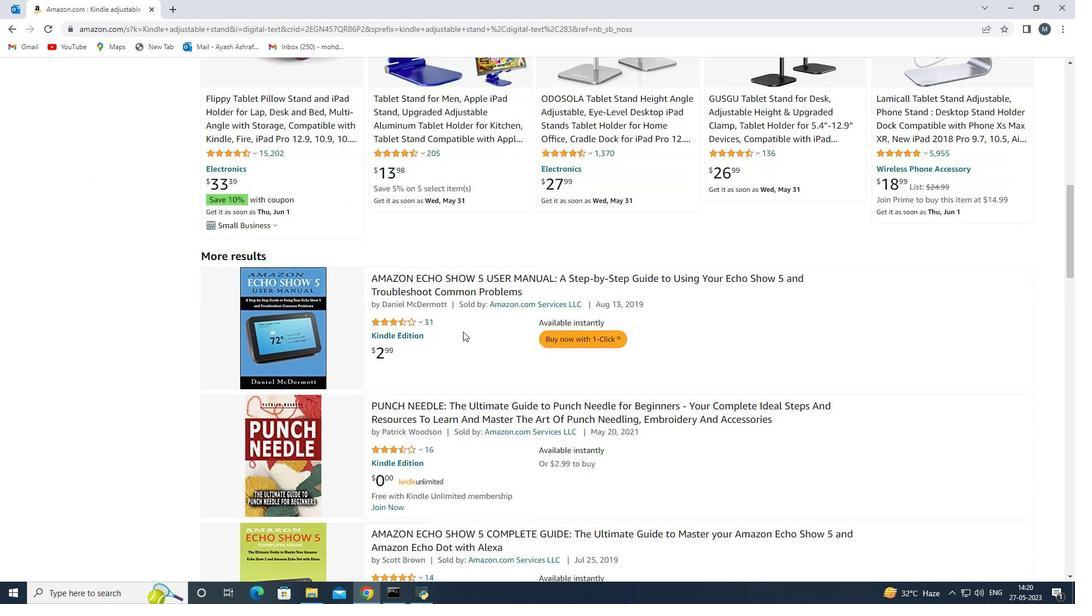 
Action: Mouse scrolled (463, 332) with delta (0, 0)
Screenshot: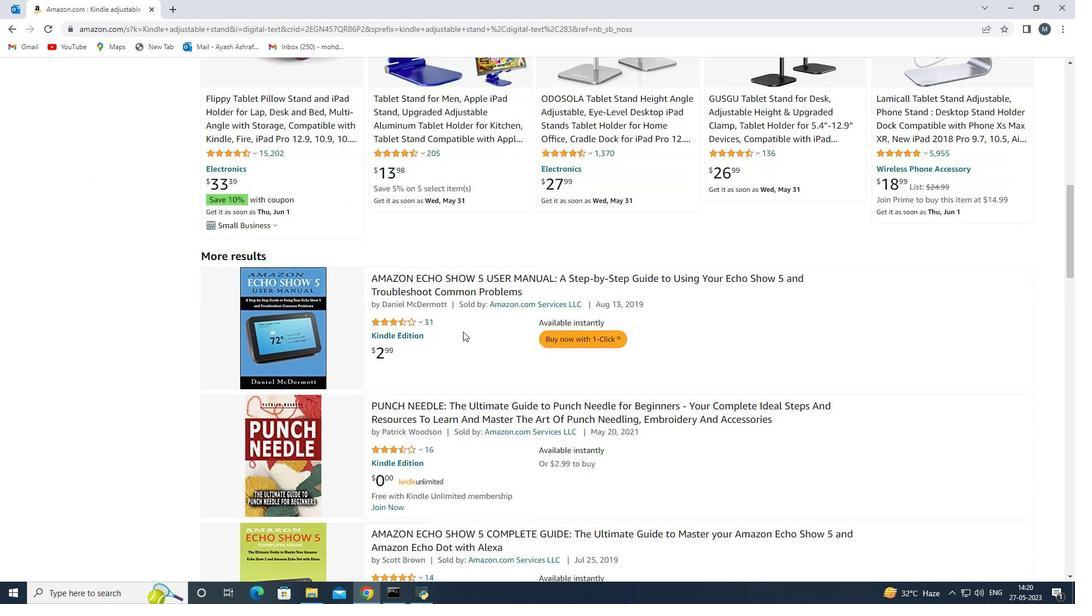 
Action: Mouse moved to (454, 368)
Screenshot: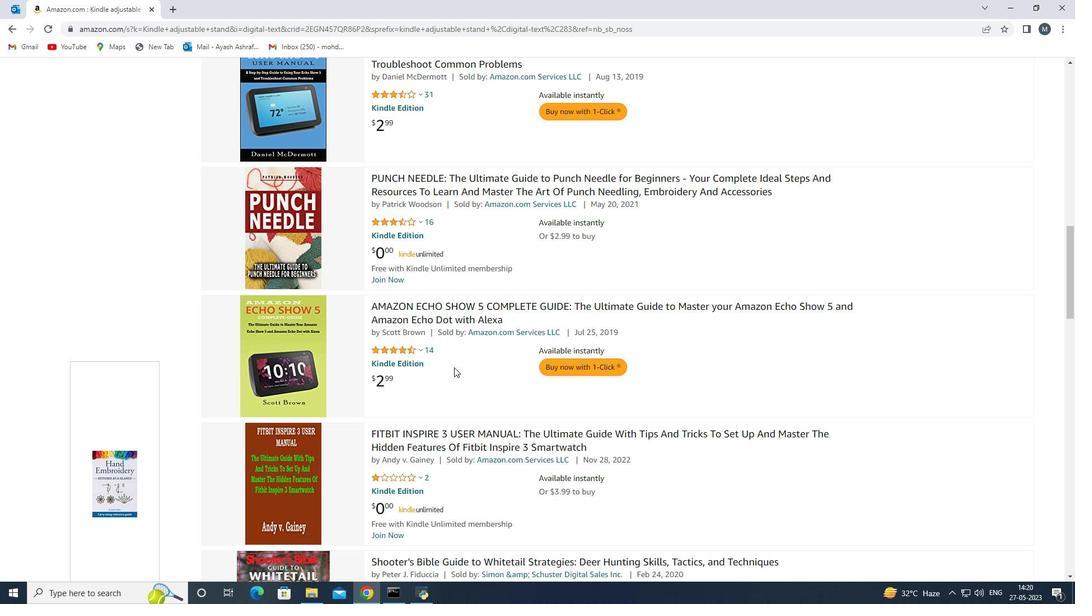 
Action: Mouse scrolled (454, 369) with delta (0, 0)
Screenshot: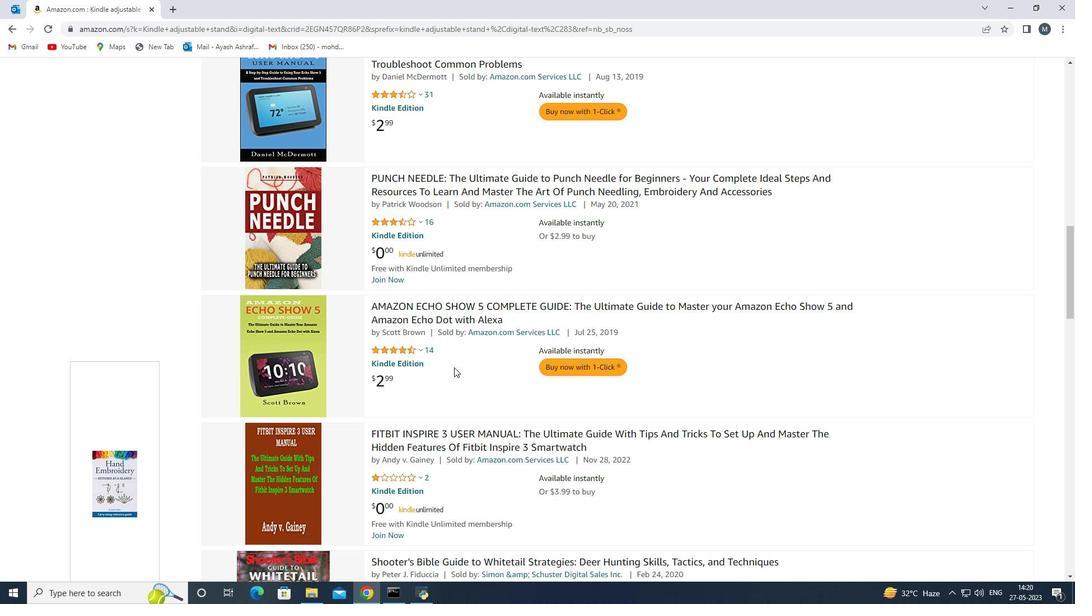 
Action: Mouse scrolled (454, 369) with delta (0, 0)
Screenshot: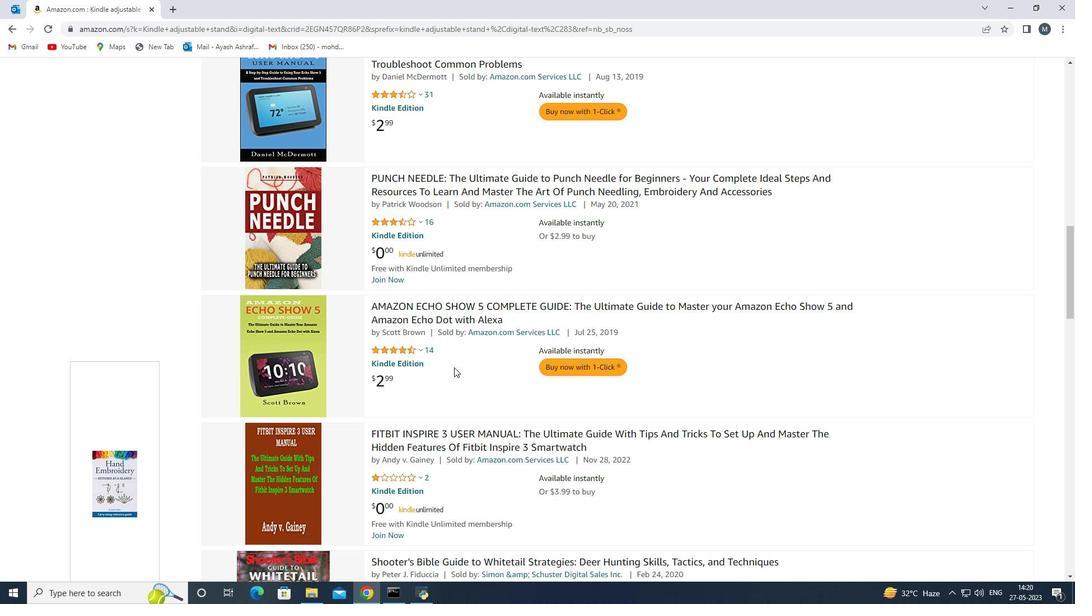 
Action: Mouse scrolled (454, 369) with delta (0, 0)
Screenshot: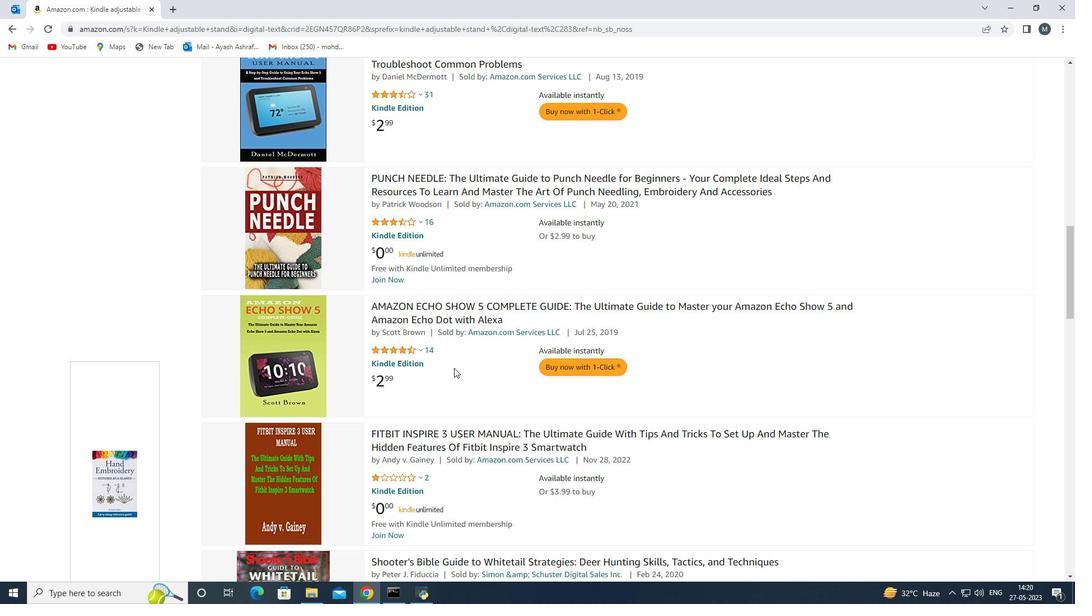 
Action: Mouse scrolled (454, 369) with delta (0, 0)
Screenshot: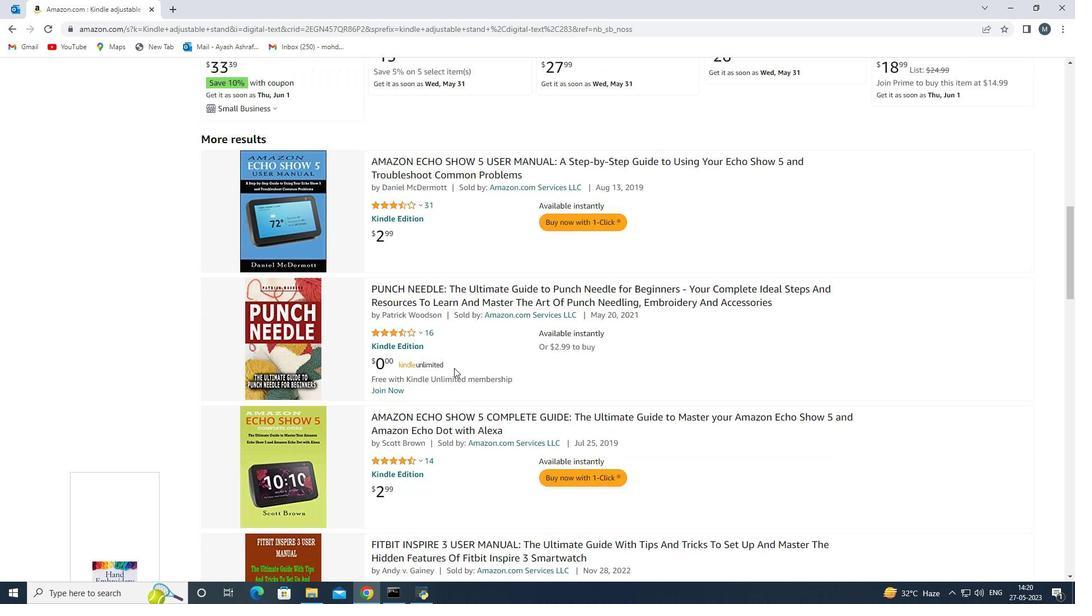 
Action: Mouse moved to (454, 367)
Screenshot: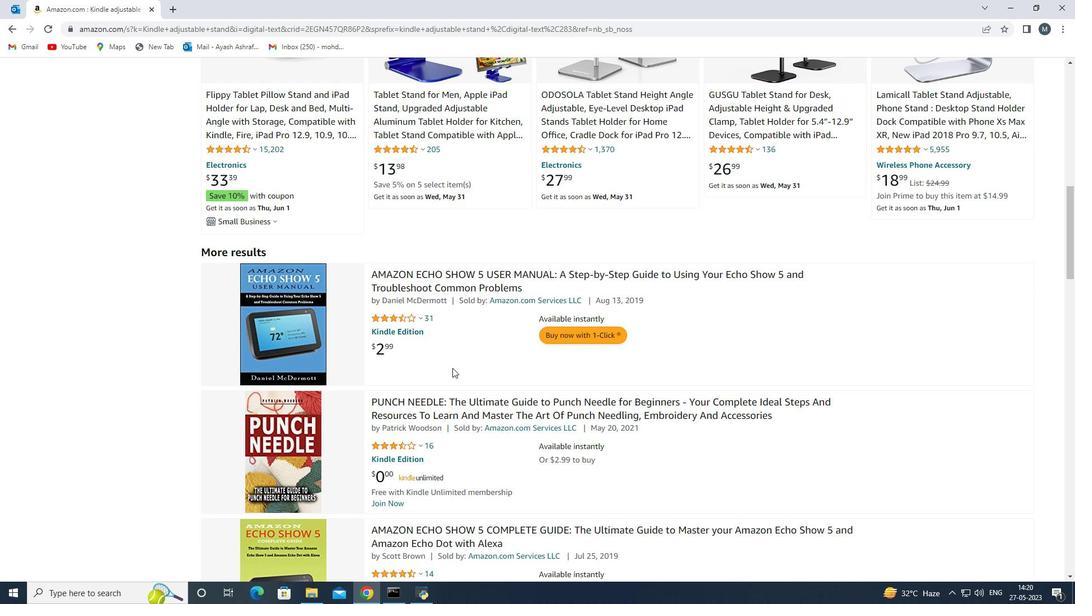 
Action: Mouse scrolled (454, 368) with delta (0, 0)
Screenshot: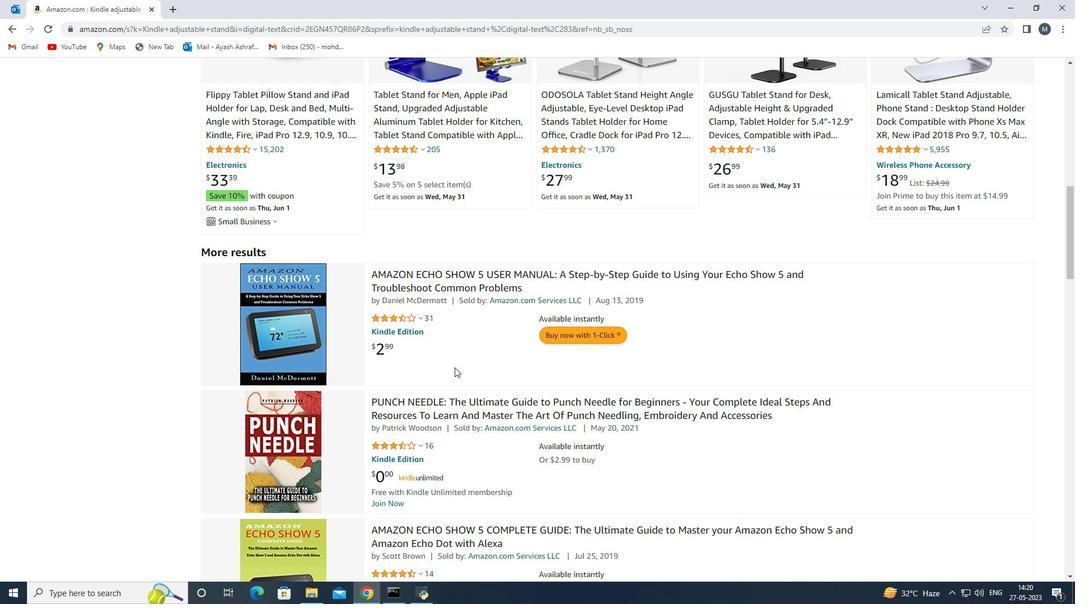 
Action: Mouse scrolled (454, 368) with delta (0, 0)
Screenshot: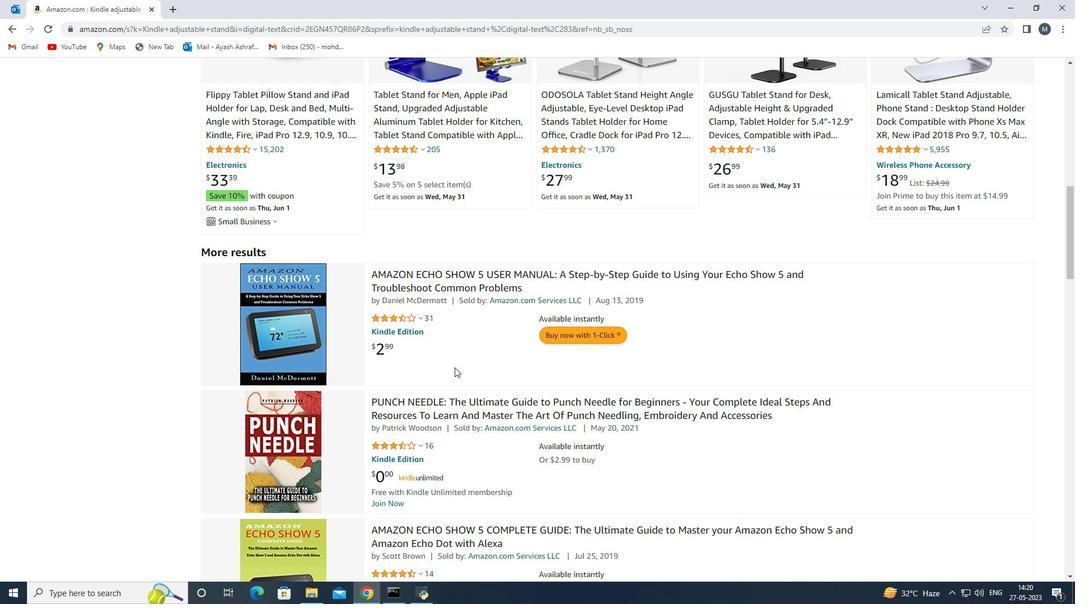 
Action: Mouse scrolled (454, 368) with delta (0, 0)
Screenshot: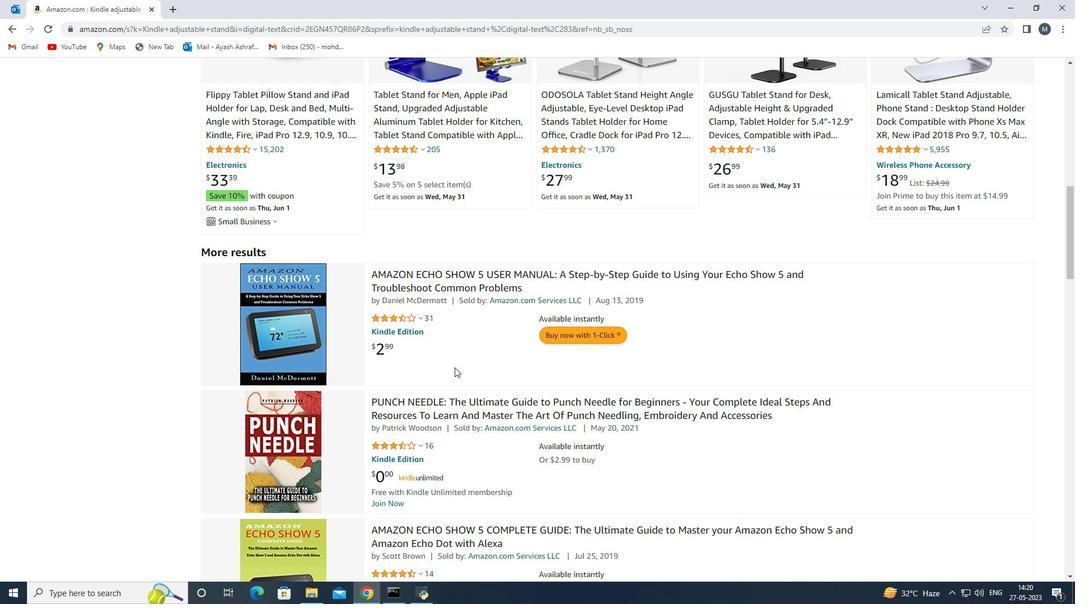 
Action: Mouse scrolled (454, 368) with delta (0, 0)
Screenshot: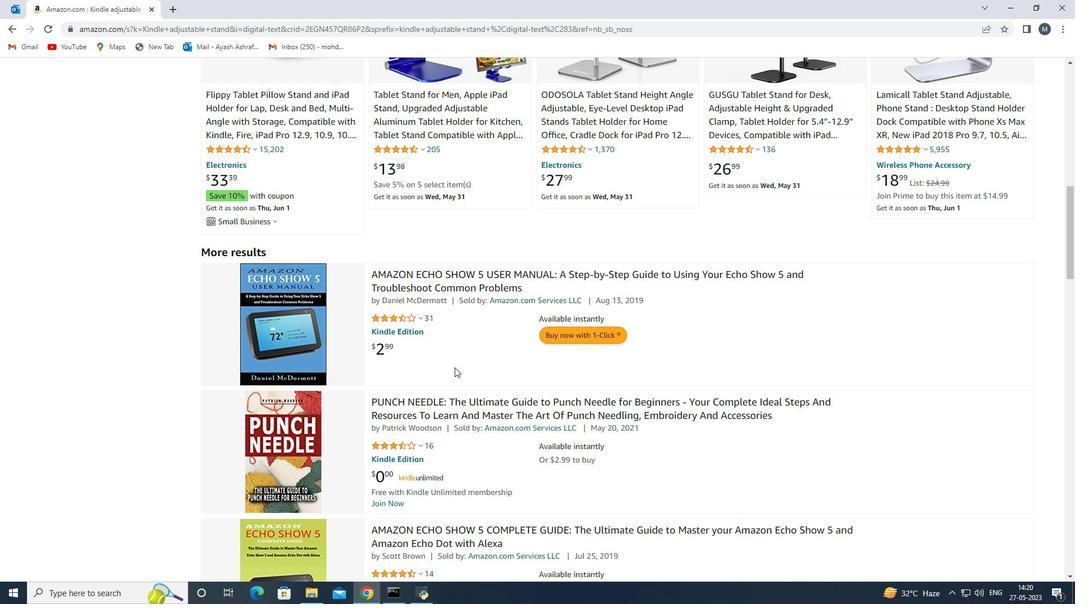 
Action: Mouse scrolled (454, 368) with delta (0, 0)
Screenshot: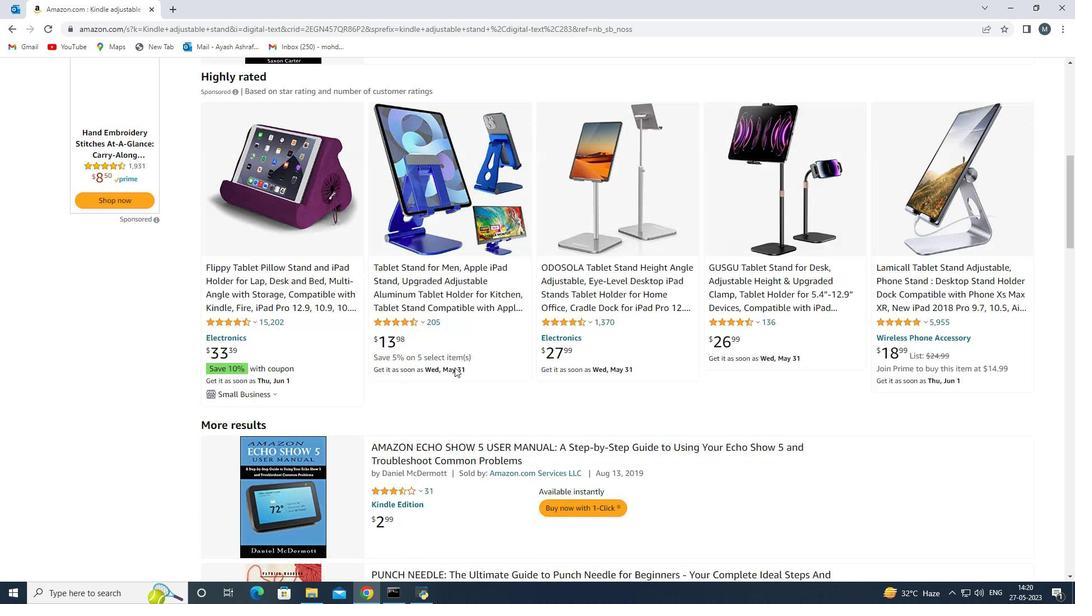 
Action: Mouse scrolled (454, 368) with delta (0, 0)
Screenshot: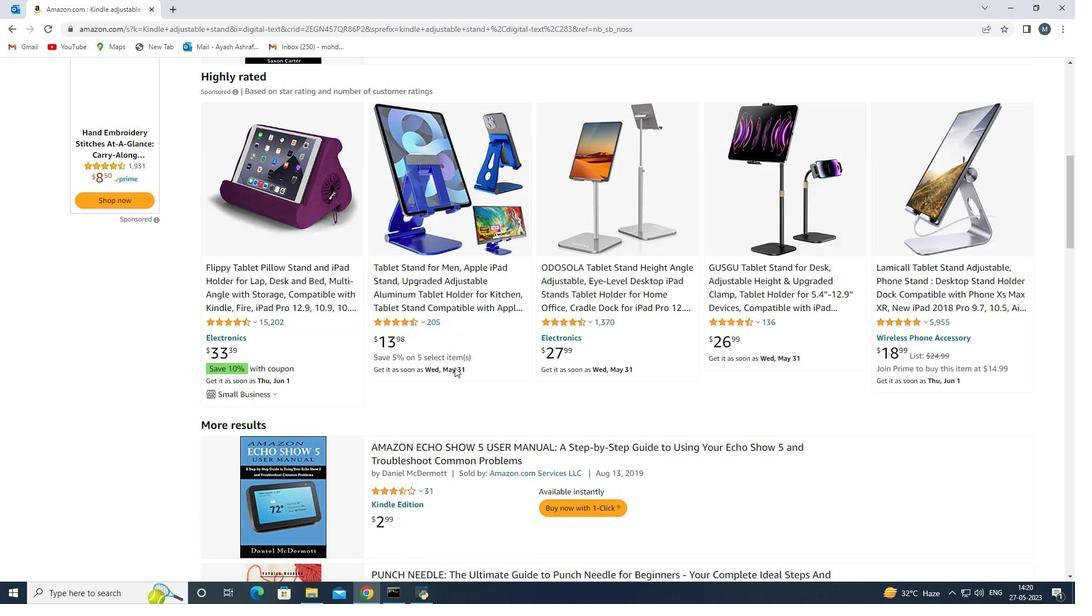 
Action: Mouse scrolled (454, 368) with delta (0, 0)
Screenshot: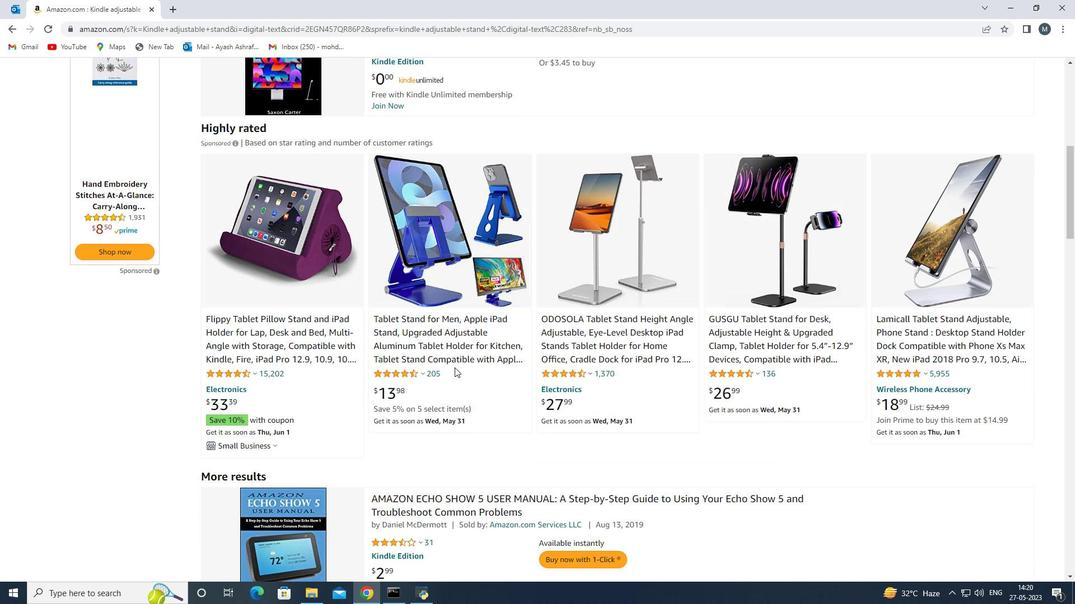 
Action: Mouse scrolled (454, 368) with delta (0, 0)
Screenshot: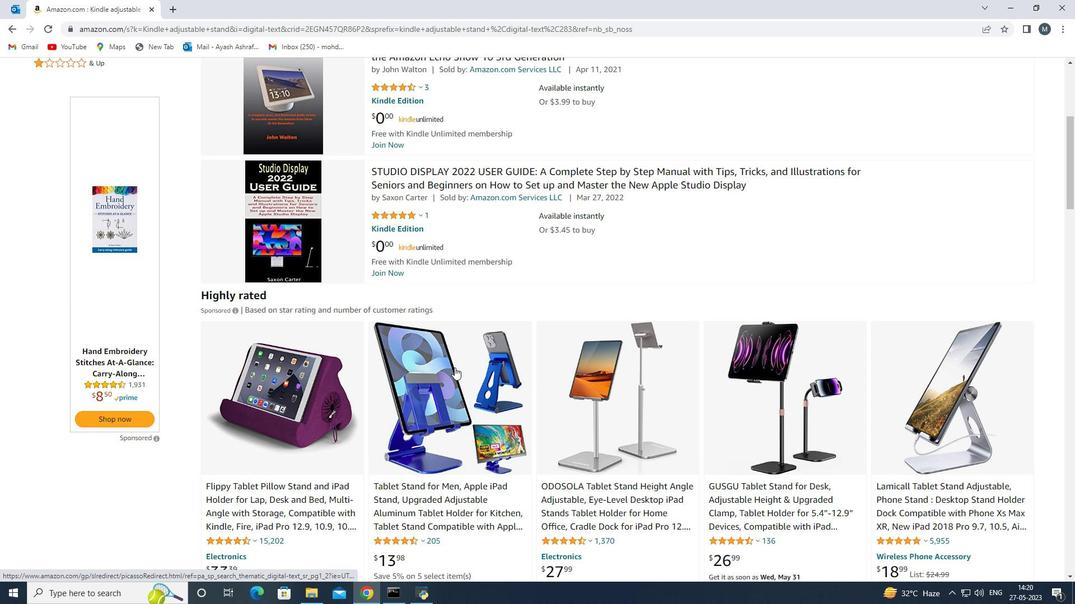 
Action: Mouse scrolled (454, 368) with delta (0, 0)
Screenshot: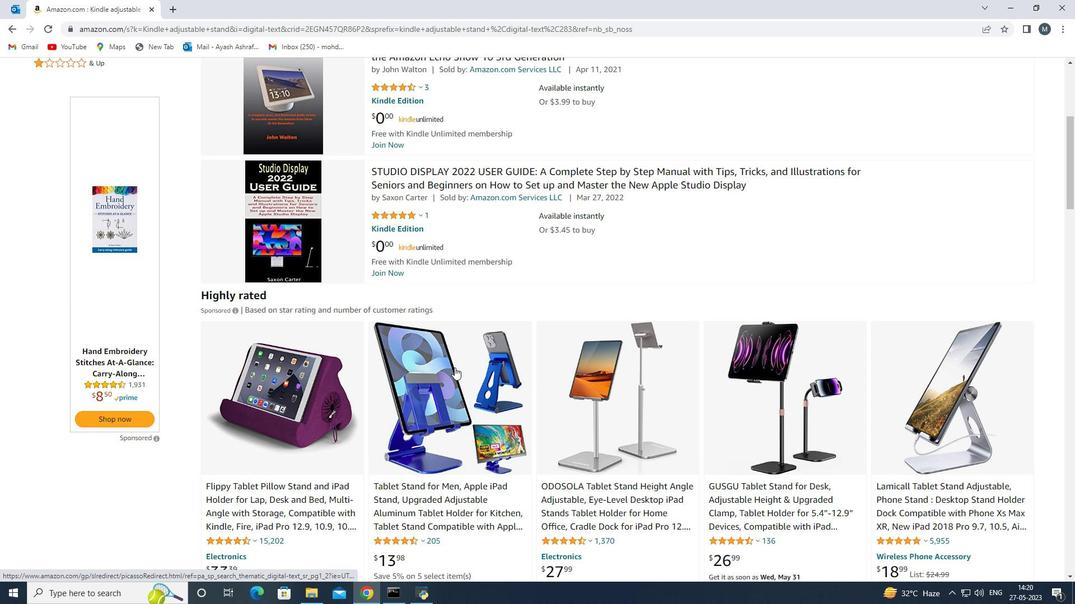 
Action: Mouse scrolled (454, 368) with delta (0, 0)
Screenshot: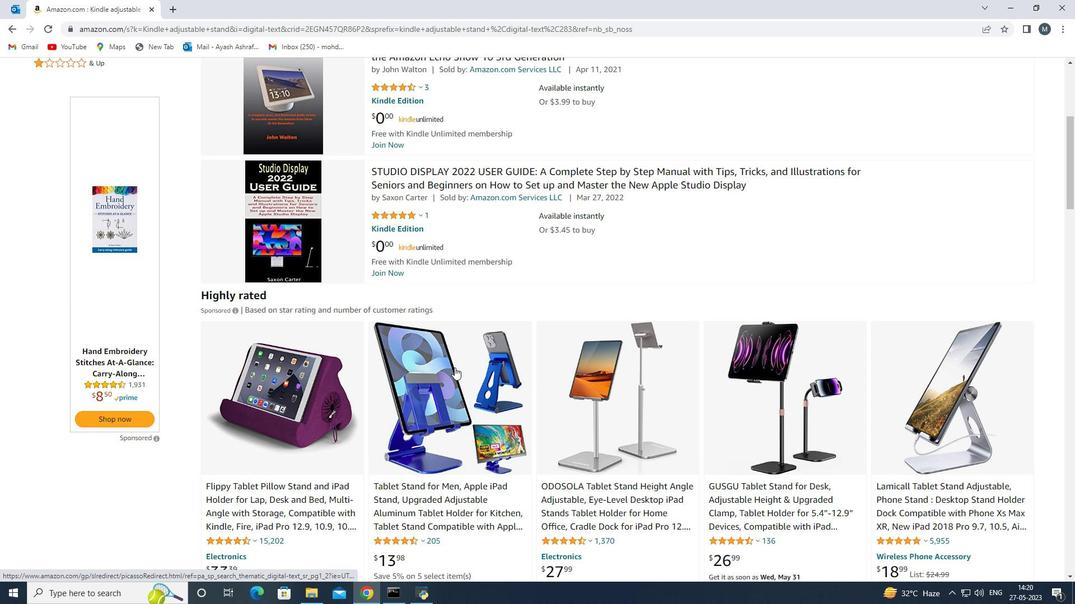 
Action: Mouse scrolled (454, 368) with delta (0, 0)
Screenshot: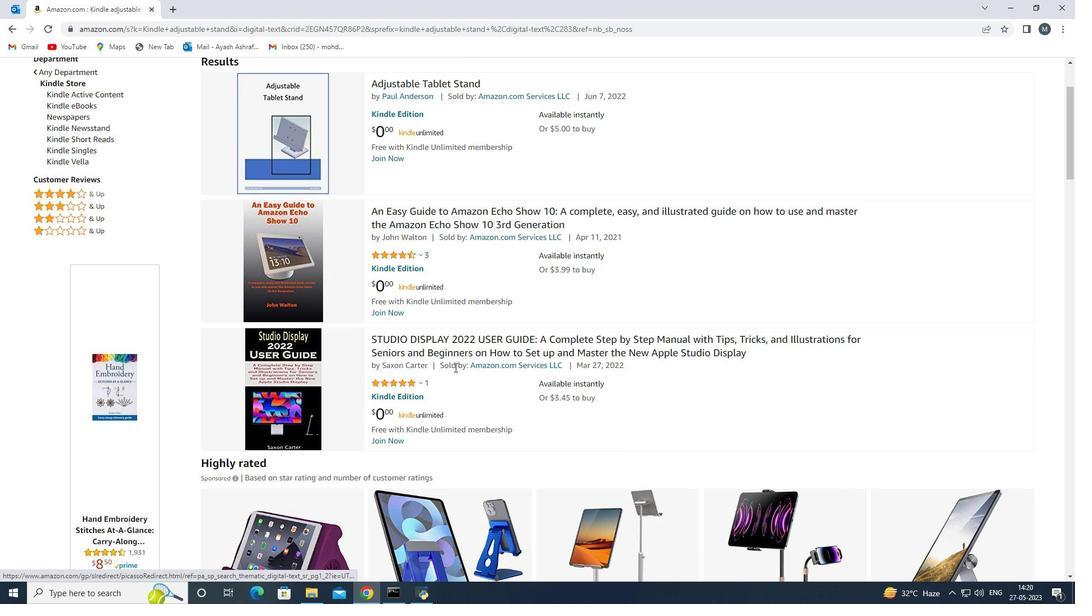 
Action: Mouse scrolled (454, 368) with delta (0, 0)
Screenshot: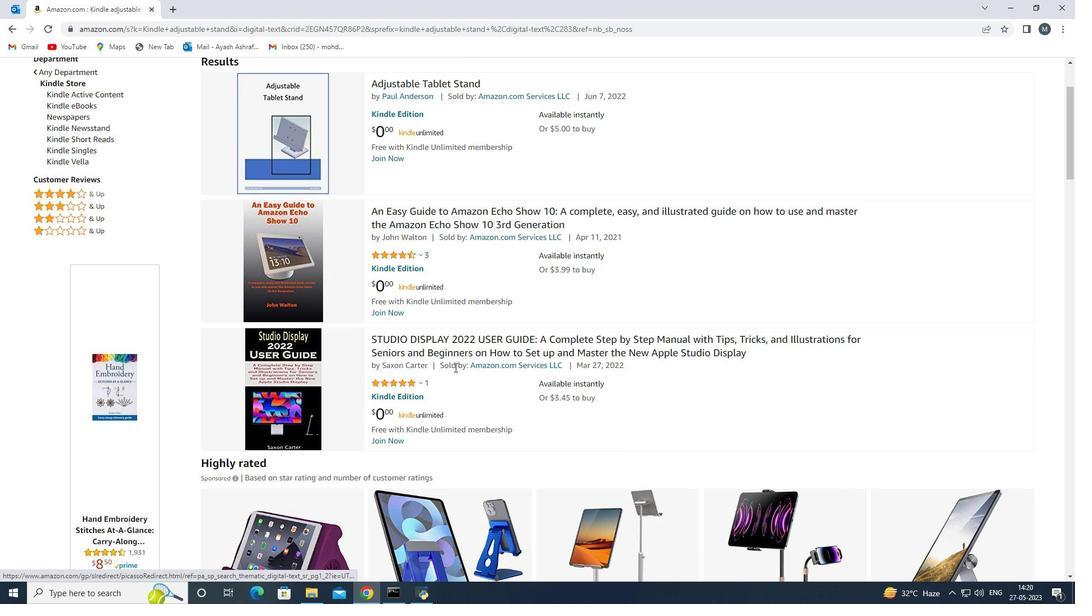 
Action: Mouse scrolled (454, 368) with delta (0, 0)
Screenshot: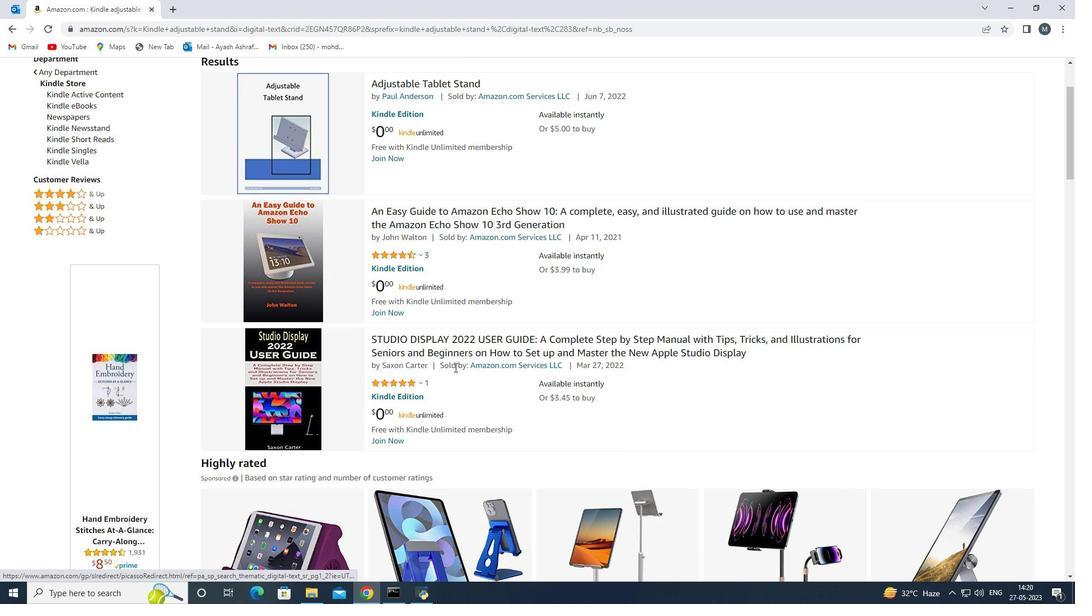 
Action: Mouse moved to (462, 351)
Screenshot: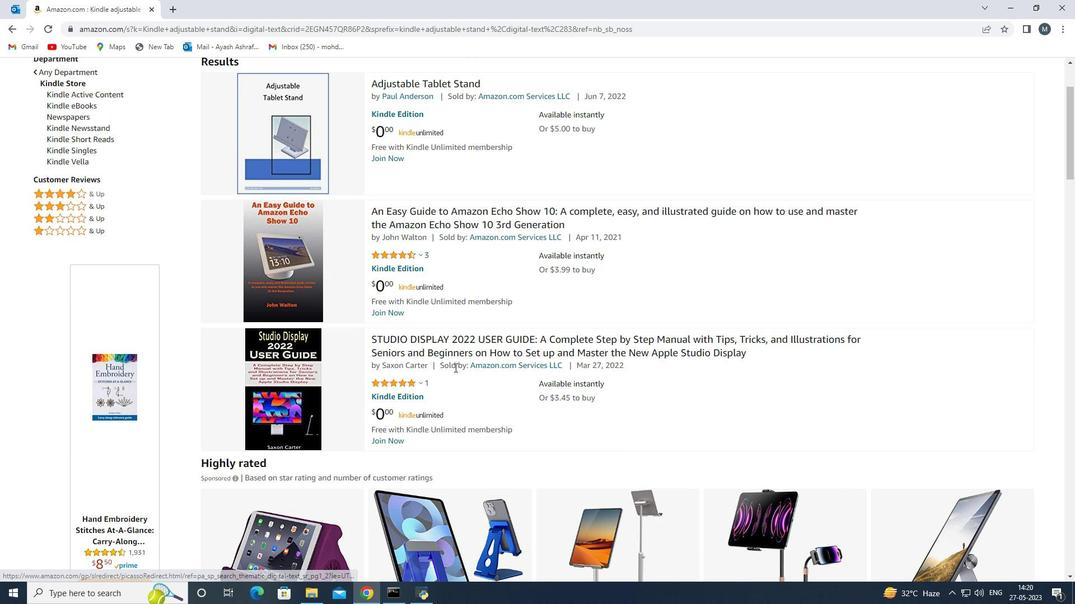 
Action: Mouse scrolled (462, 352) with delta (0, 0)
Screenshot: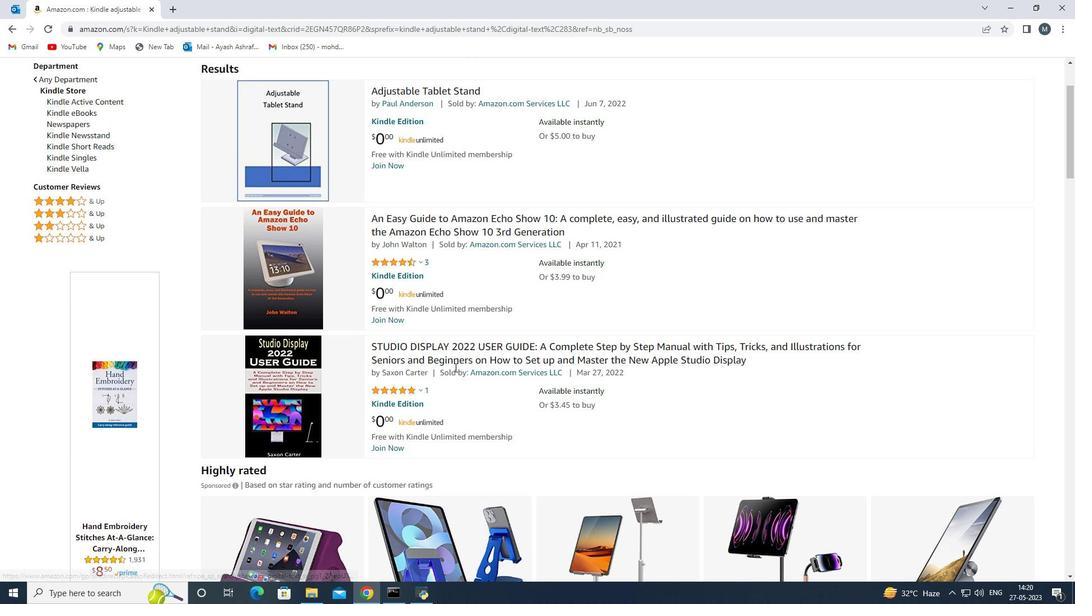 
Action: Mouse scrolled (462, 352) with delta (0, 0)
Screenshot: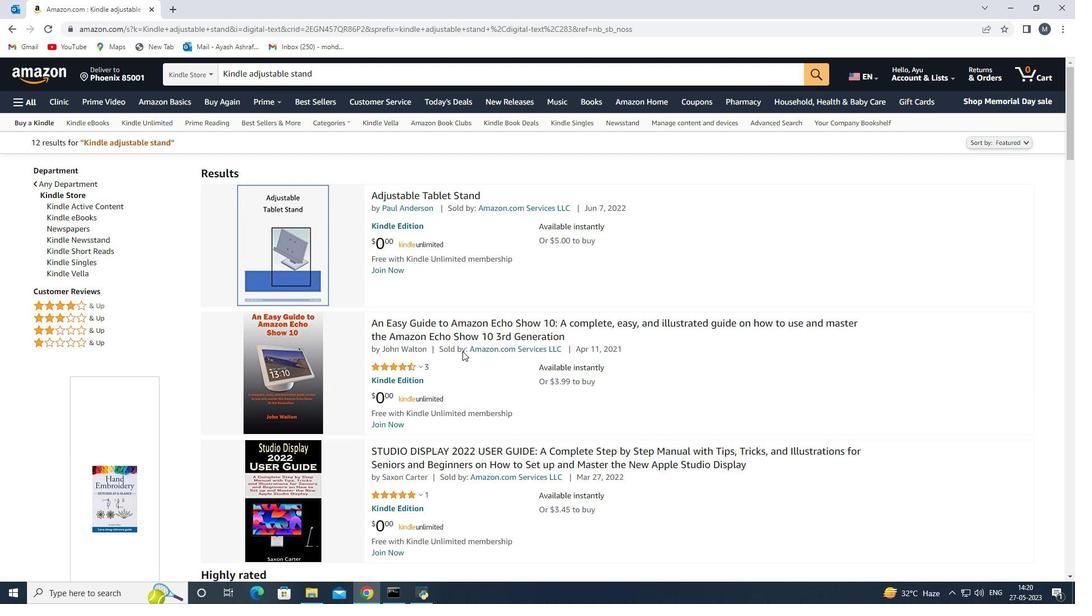 
Action: Mouse scrolled (462, 352) with delta (0, 0)
Screenshot: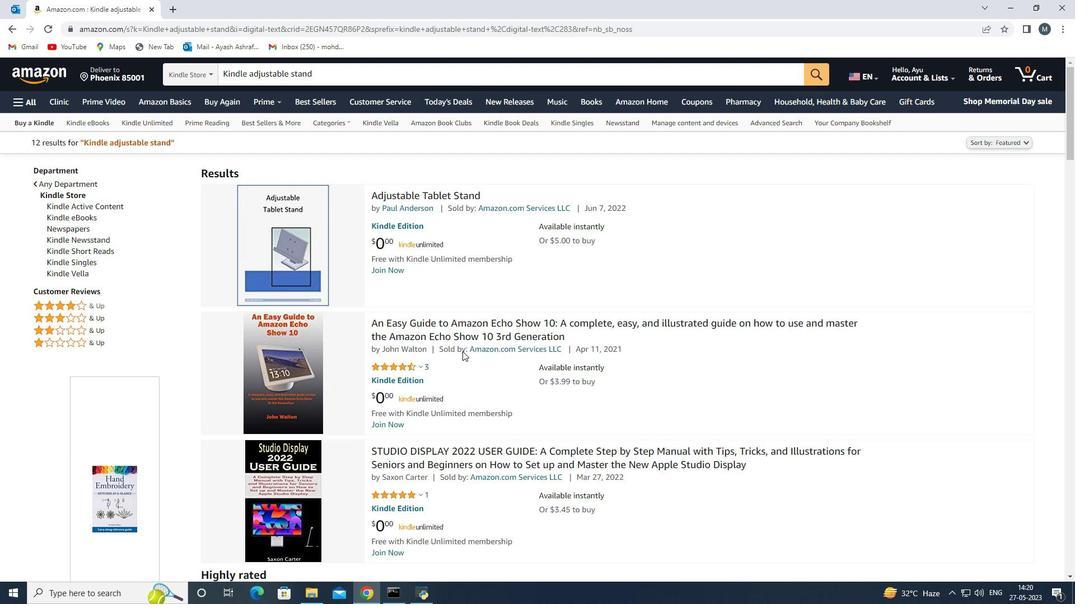 
Action: Mouse scrolled (462, 352) with delta (0, 0)
Screenshot: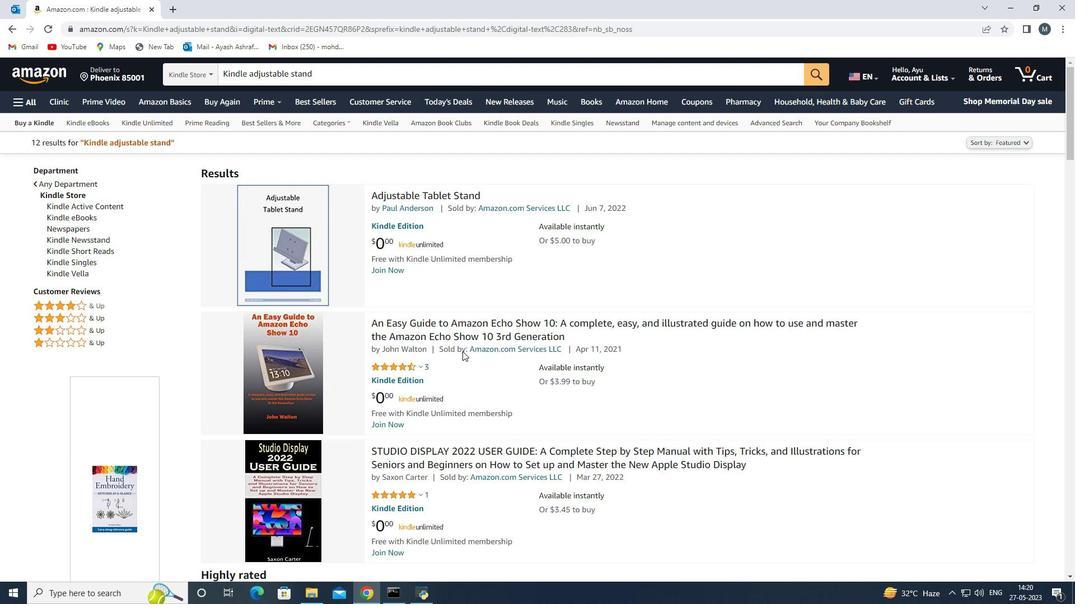 
Action: Mouse scrolled (462, 352) with delta (0, 0)
Screenshot: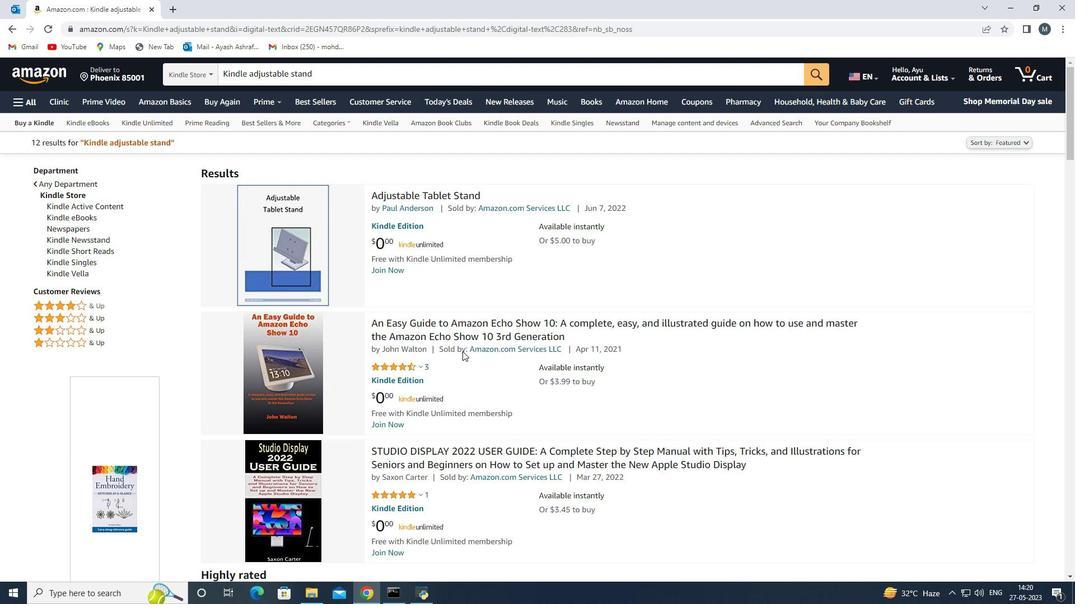 
Action: Mouse scrolled (462, 351) with delta (0, 0)
Screenshot: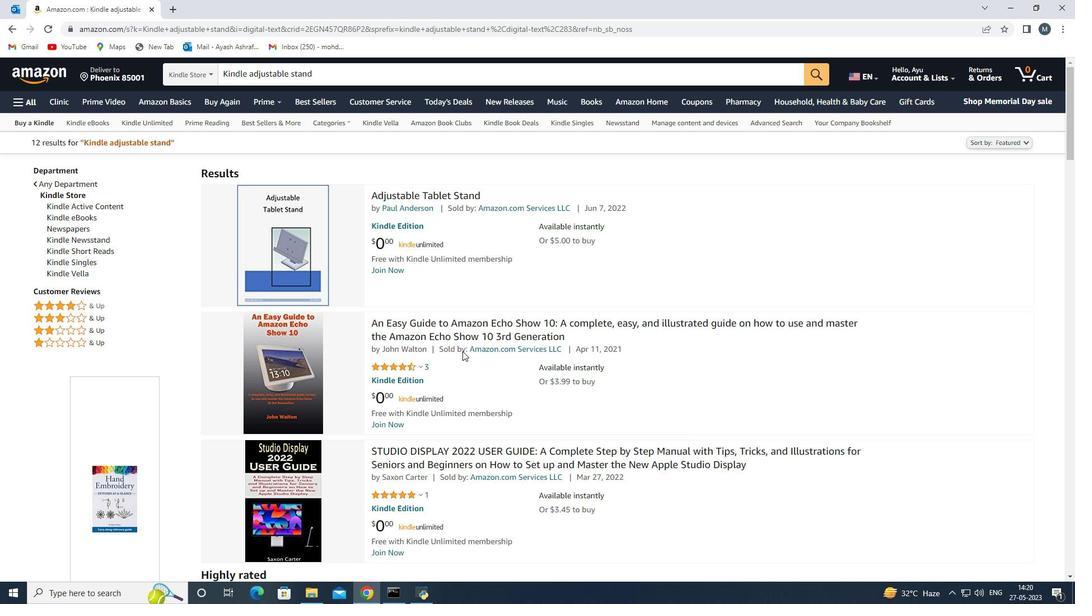 
Action: Mouse scrolled (462, 351) with delta (0, 0)
Screenshot: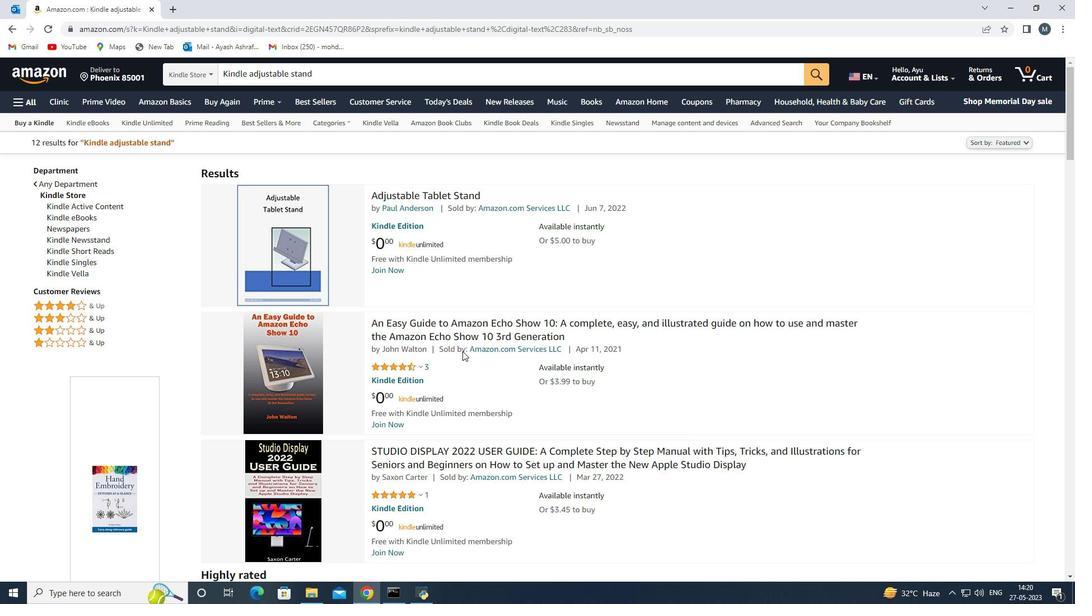 
Action: Mouse scrolled (462, 351) with delta (0, 0)
Screenshot: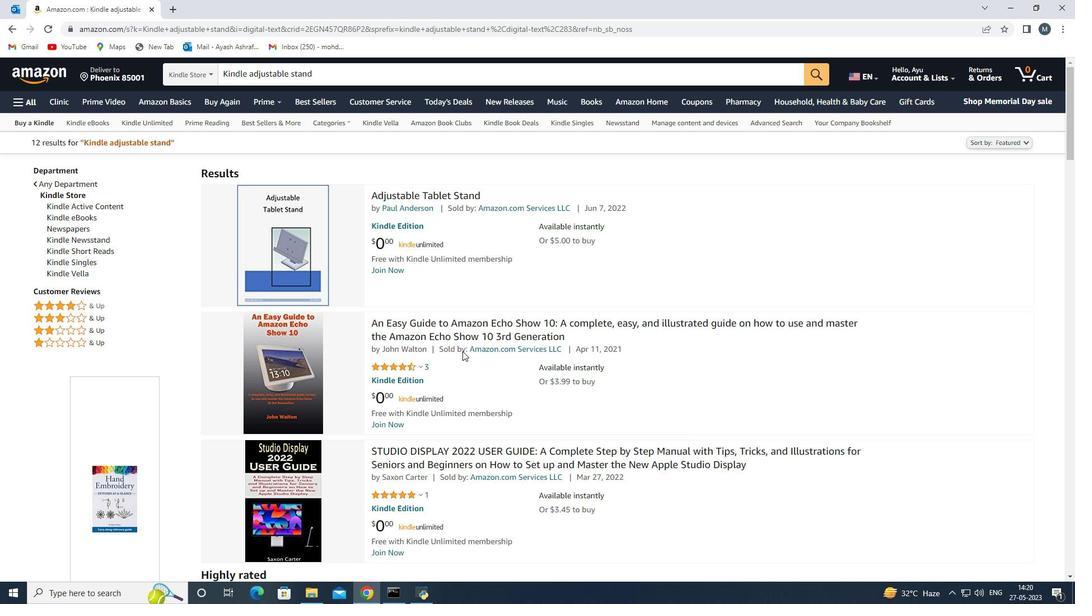 
Action: Mouse scrolled (462, 351) with delta (0, 0)
Screenshot: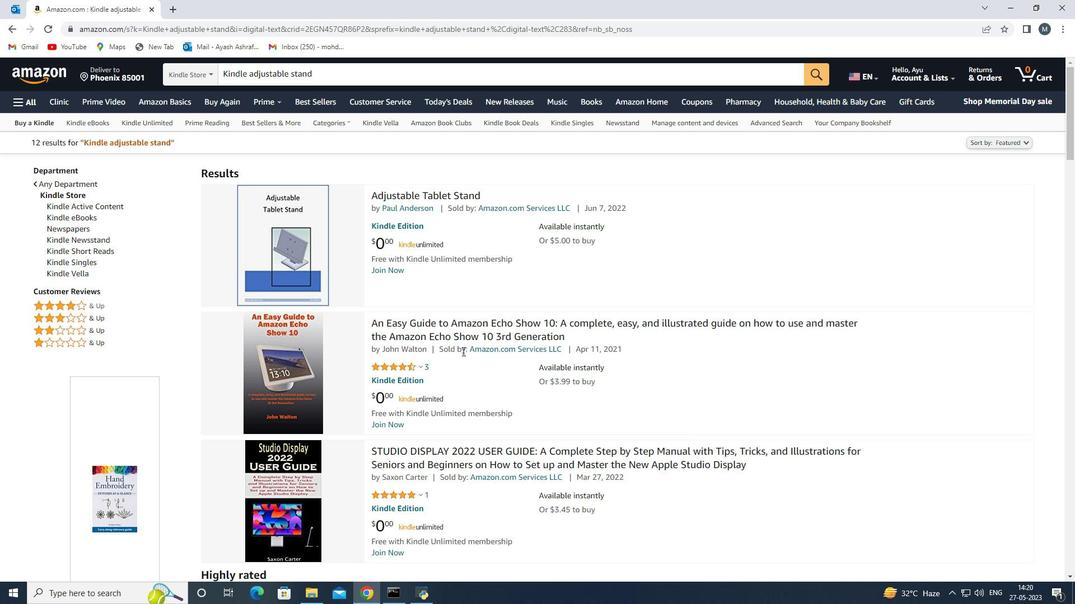 
Action: Mouse scrolled (462, 351) with delta (0, 0)
Screenshot: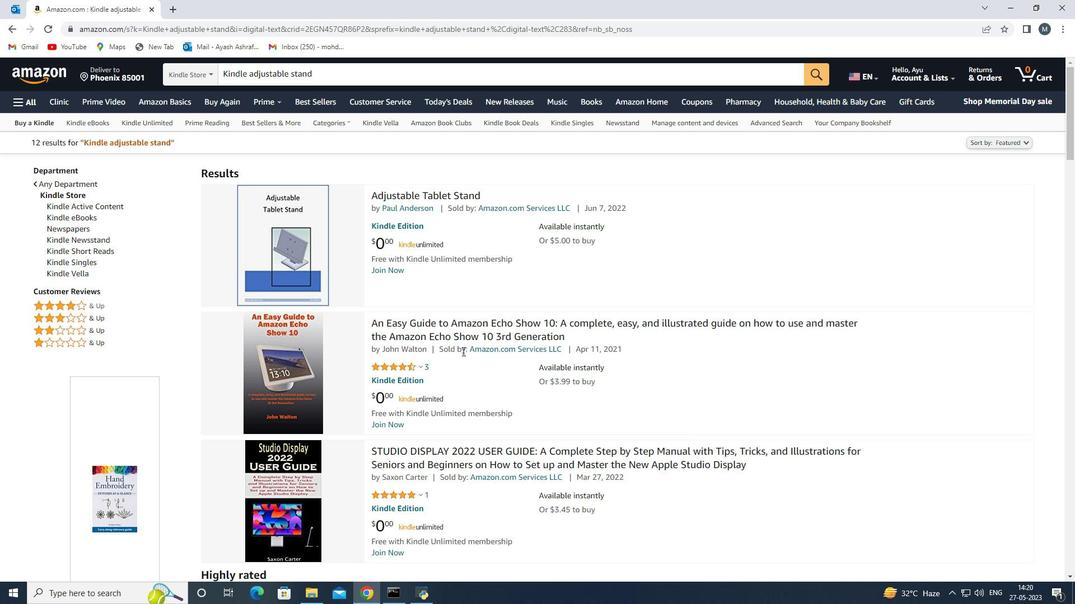 
Action: Mouse moved to (462, 351)
Screenshot: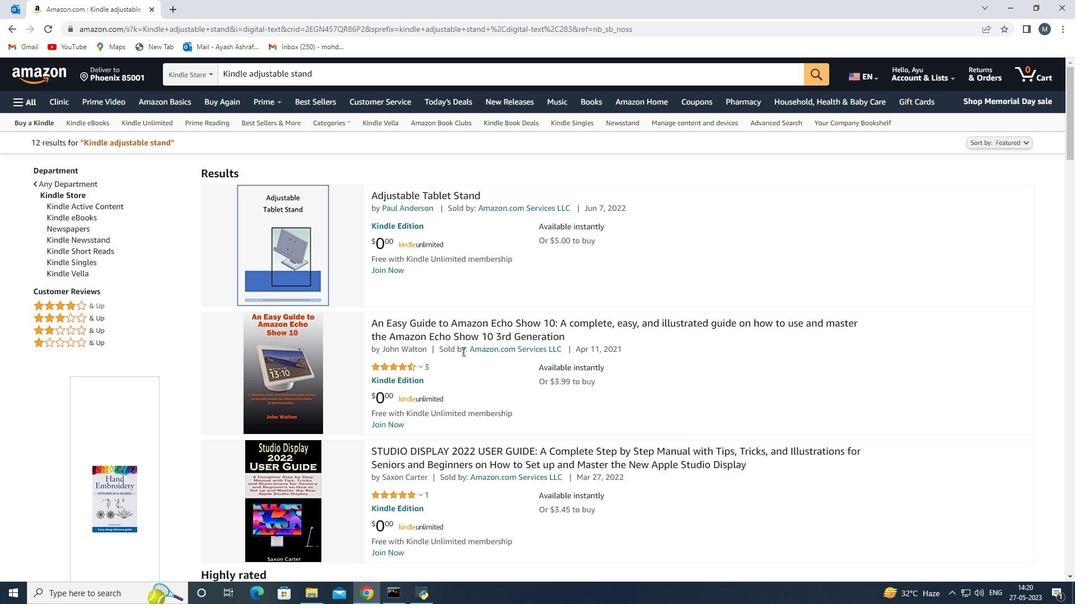 
Action: Mouse scrolled (462, 350) with delta (0, 0)
Screenshot: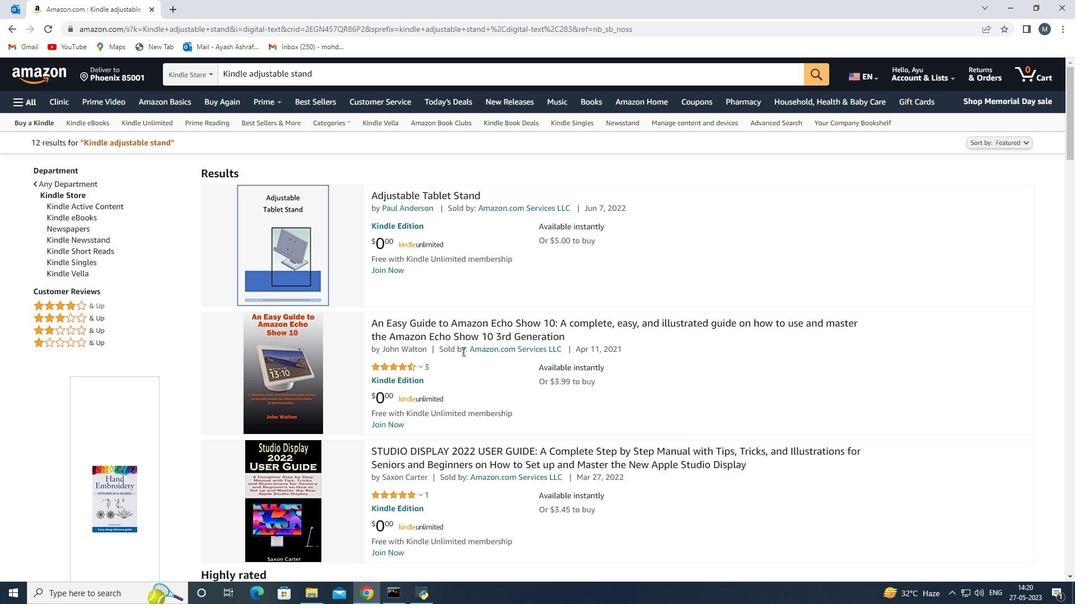 
Action: Mouse scrolled (462, 350) with delta (0, 0)
Screenshot: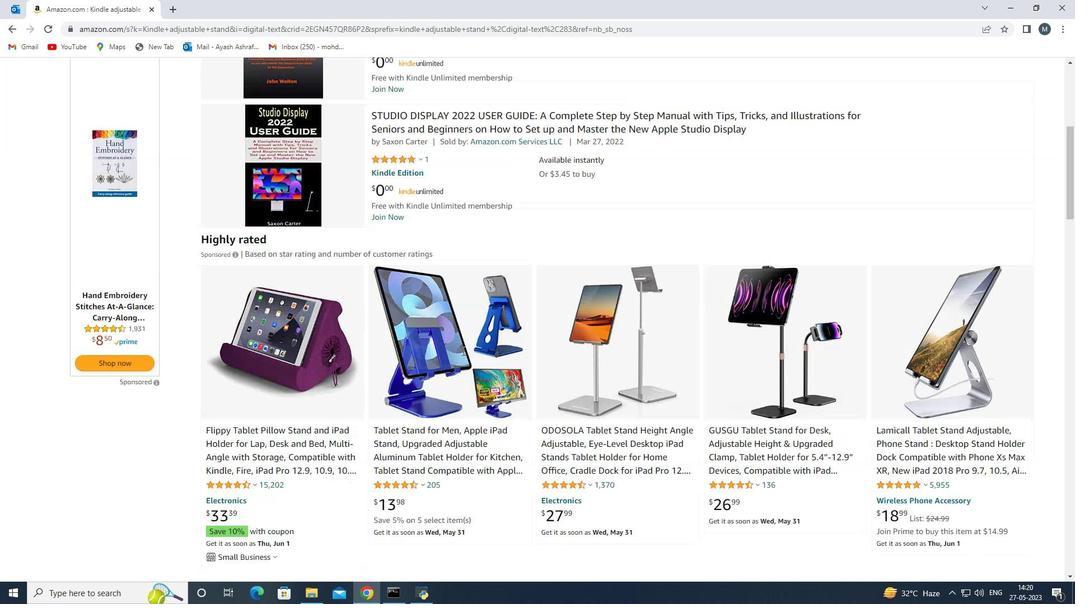 
Action: Mouse scrolled (462, 350) with delta (0, 0)
Screenshot: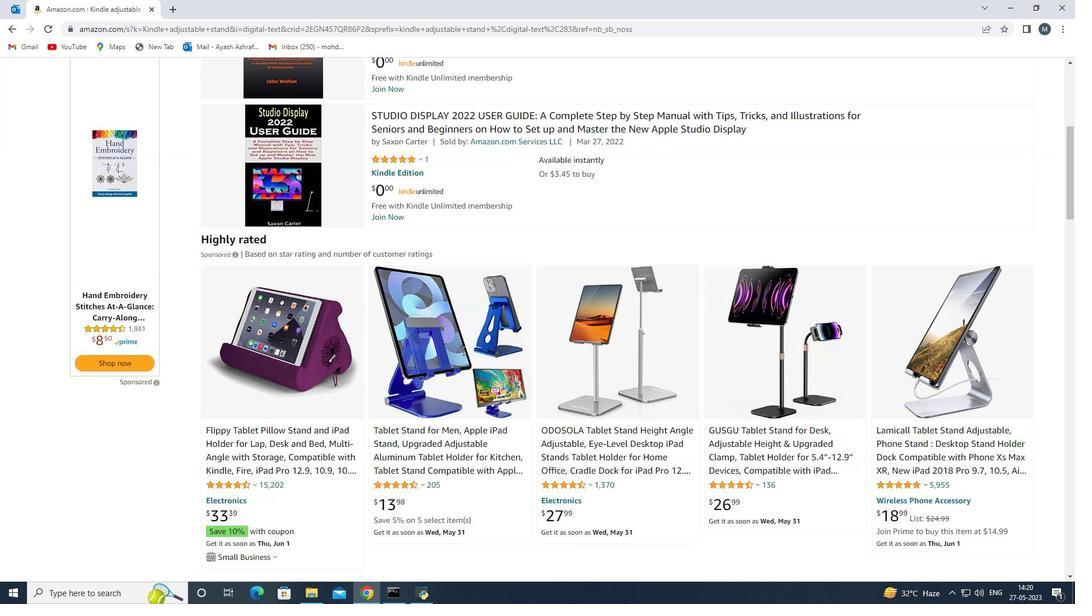 
Action: Mouse scrolled (462, 350) with delta (0, 0)
Screenshot: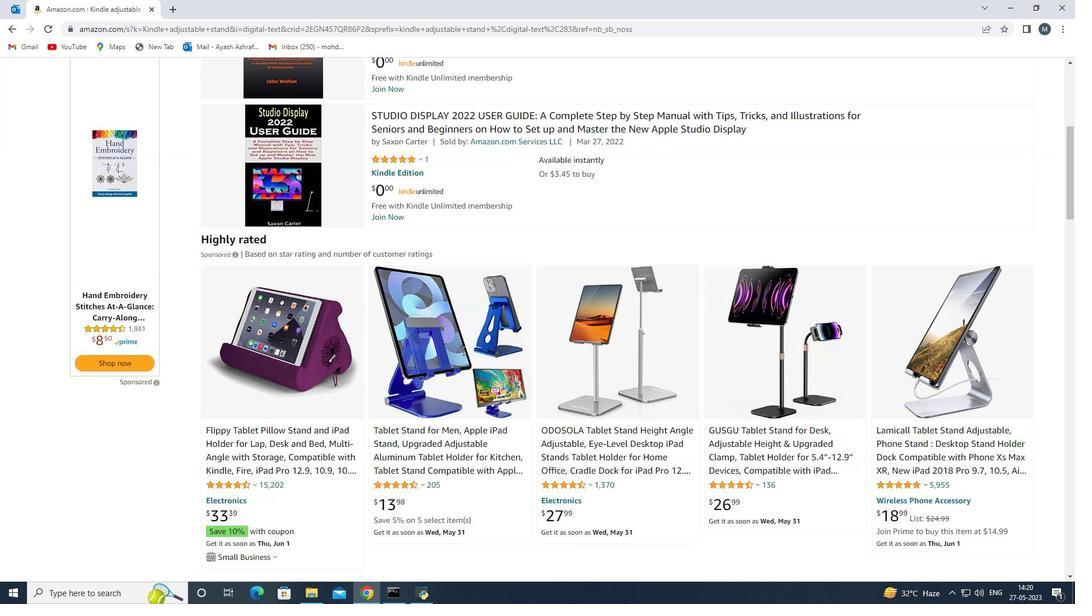
Action: Mouse scrolled (462, 350) with delta (0, 0)
Screenshot: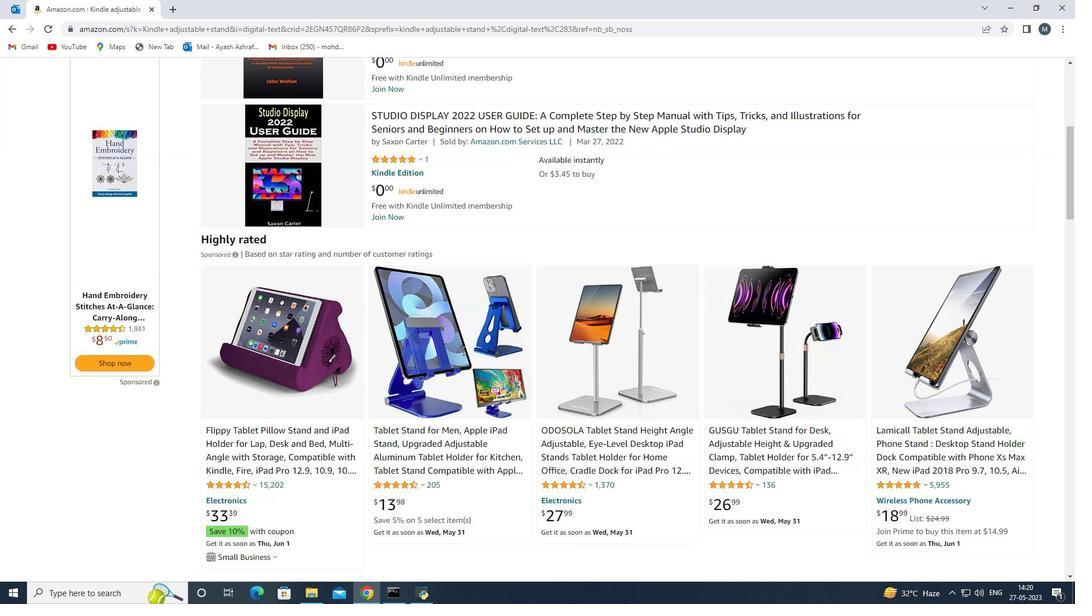 
Action: Mouse scrolled (462, 350) with delta (0, 0)
Screenshot: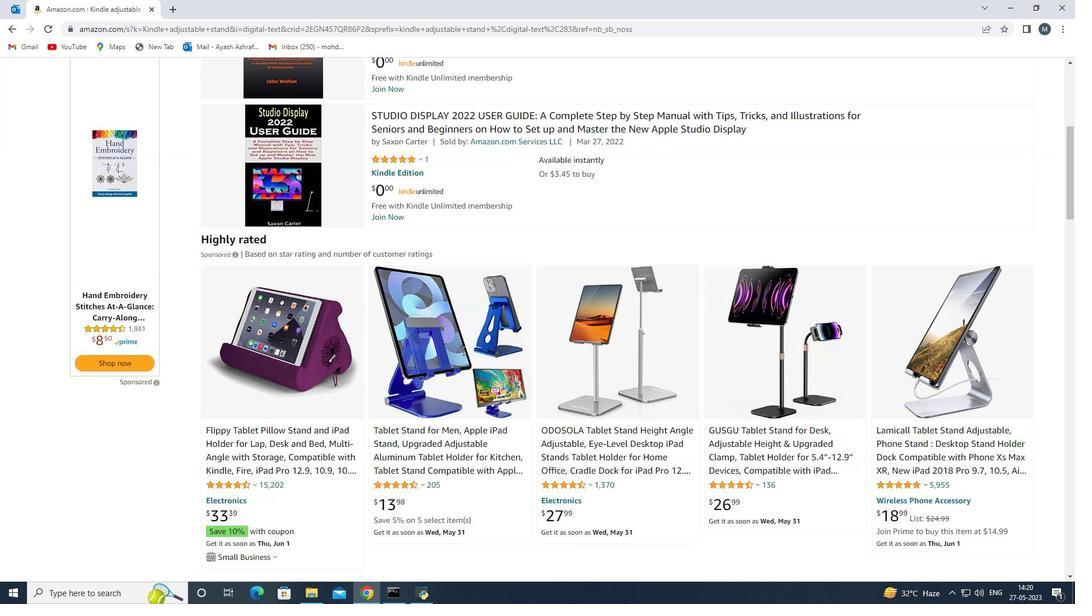 
Action: Mouse scrolled (462, 350) with delta (0, 0)
Screenshot: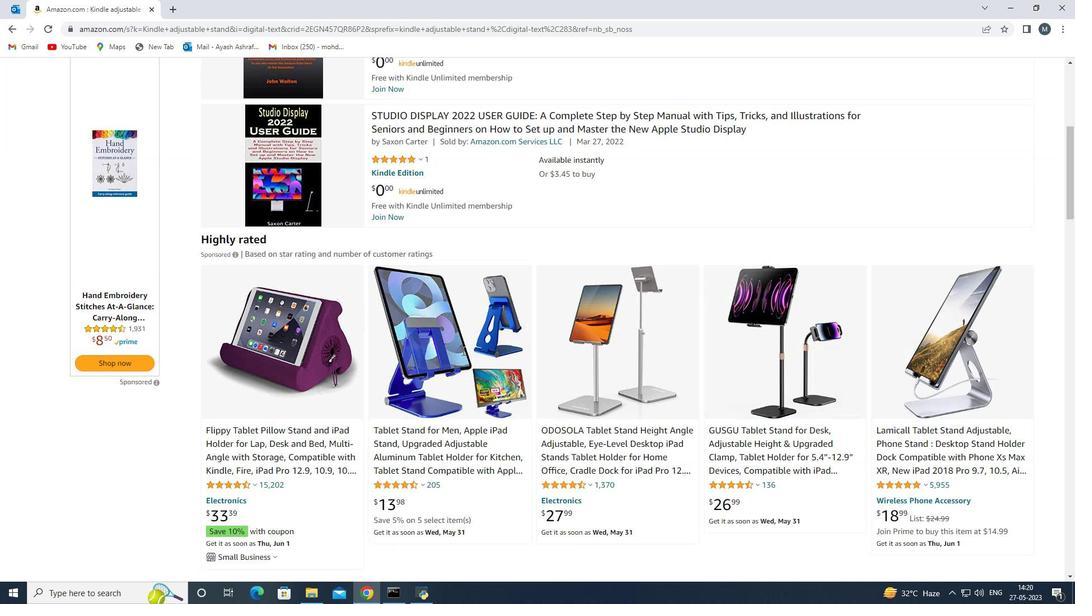 
Action: Mouse moved to (462, 355)
Screenshot: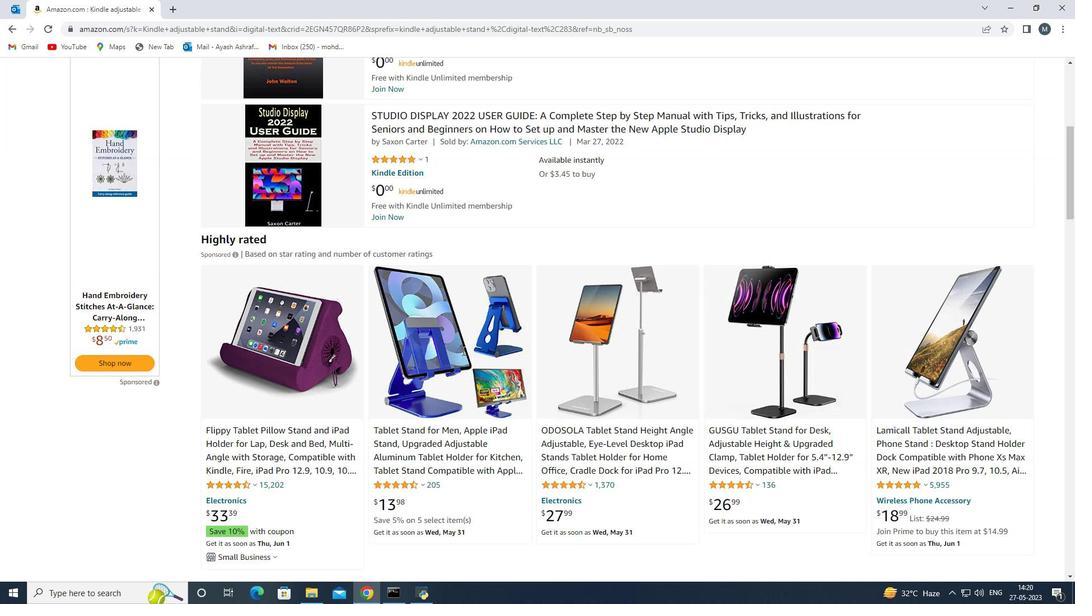 
Action: Mouse scrolled (462, 354) with delta (0, 0)
Screenshot: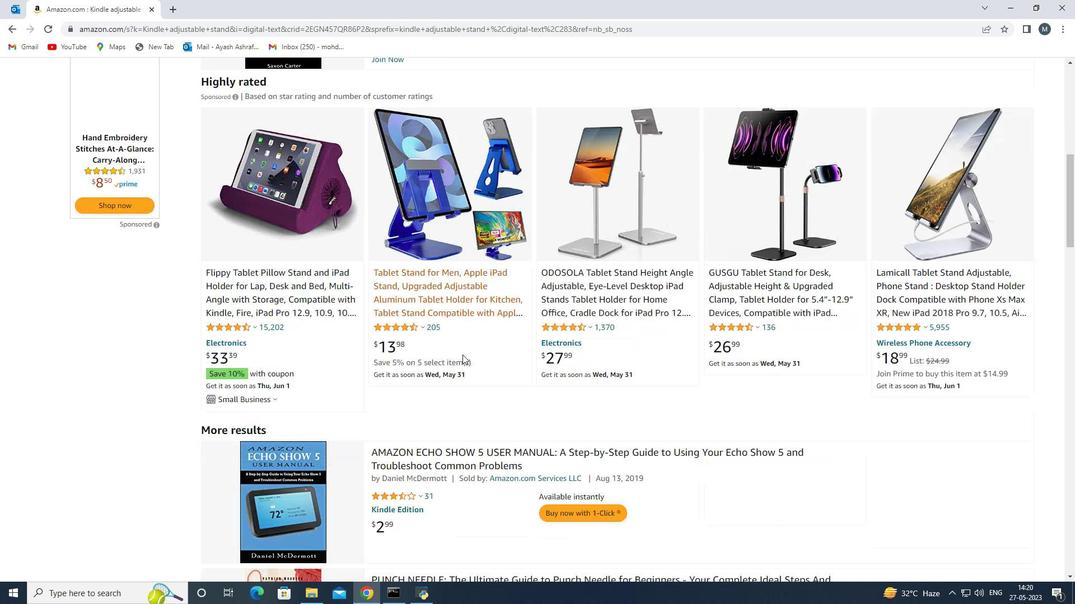 
Action: Mouse scrolled (462, 354) with delta (0, 0)
Screenshot: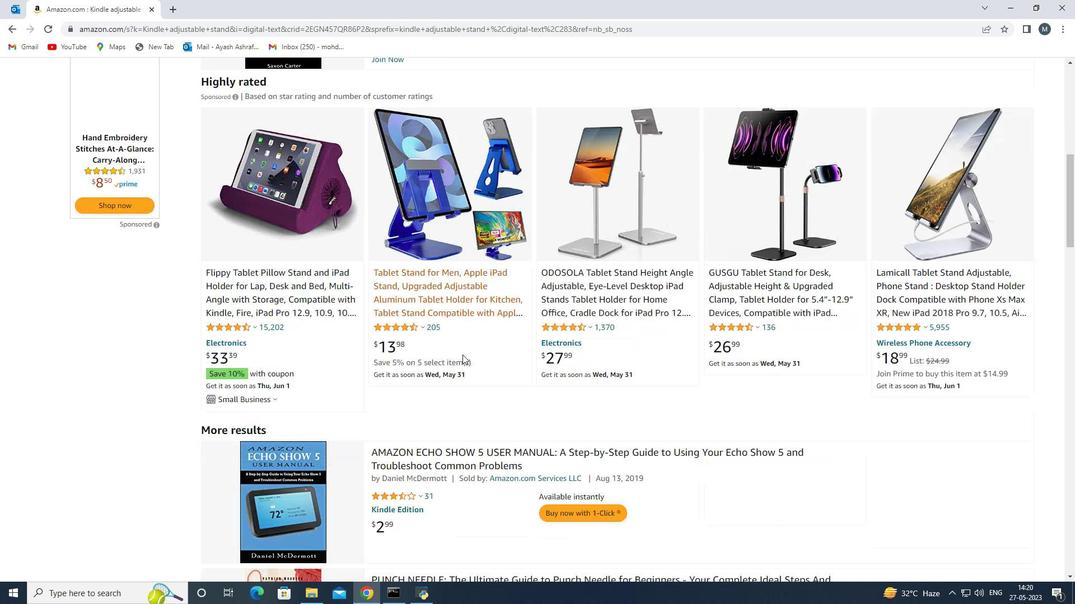 
Action: Mouse scrolled (462, 354) with delta (0, 0)
Screenshot: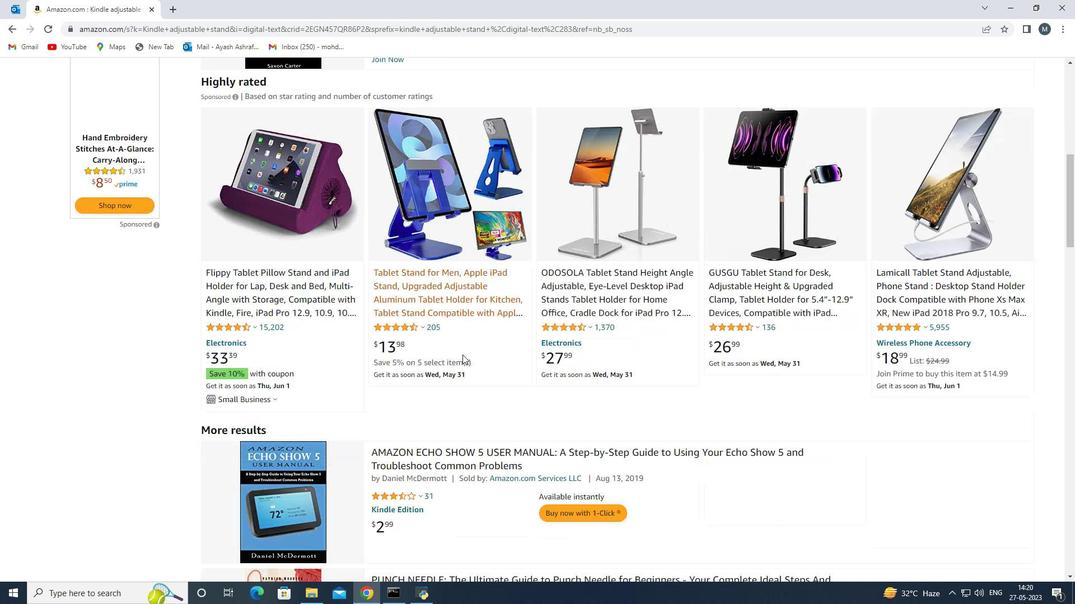 
Action: Mouse scrolled (462, 354) with delta (0, 0)
Screenshot: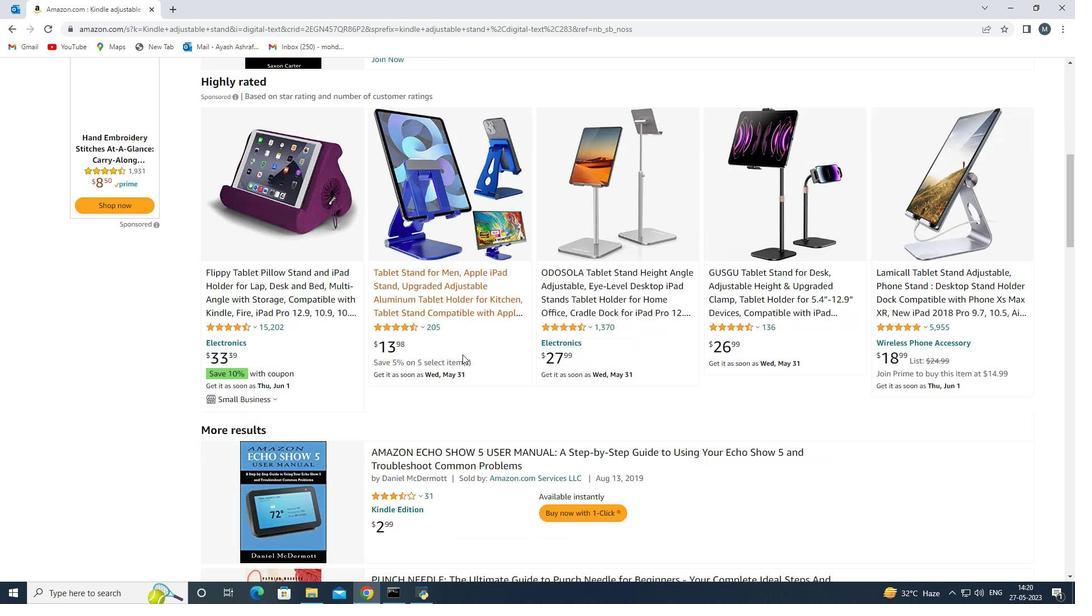 
Action: Mouse scrolled (462, 354) with delta (0, 0)
Screenshot: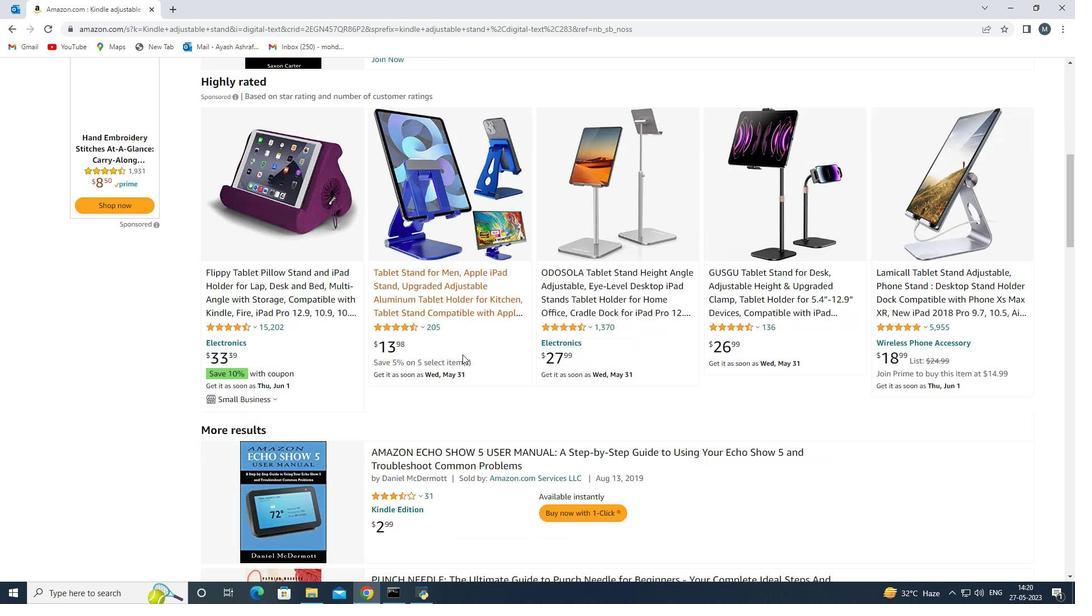 
Action: Mouse moved to (462, 356)
Screenshot: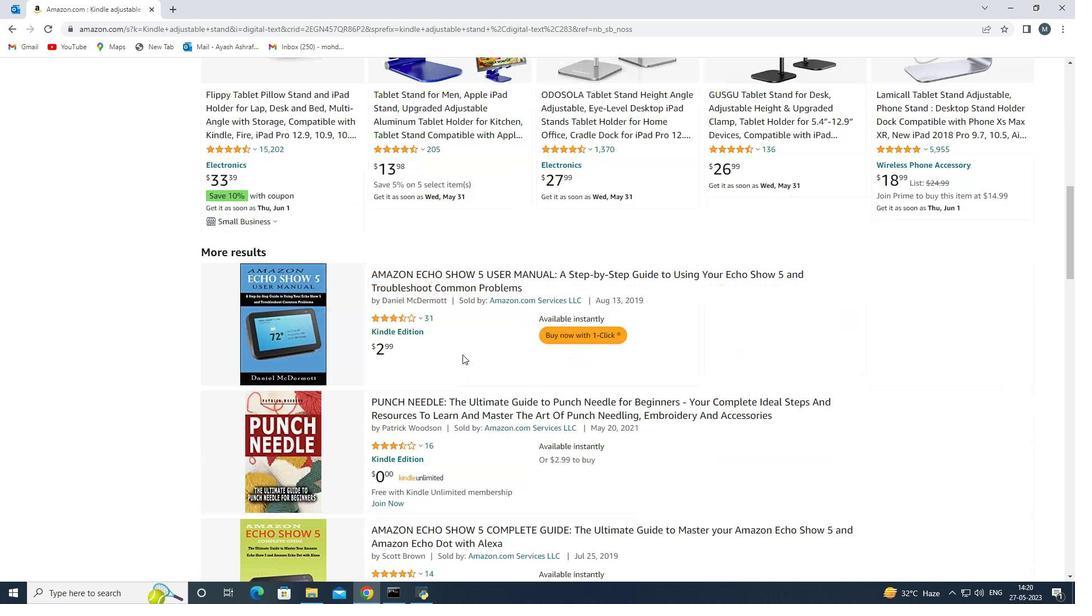 
Action: Mouse scrolled (462, 355) with delta (0, 0)
Screenshot: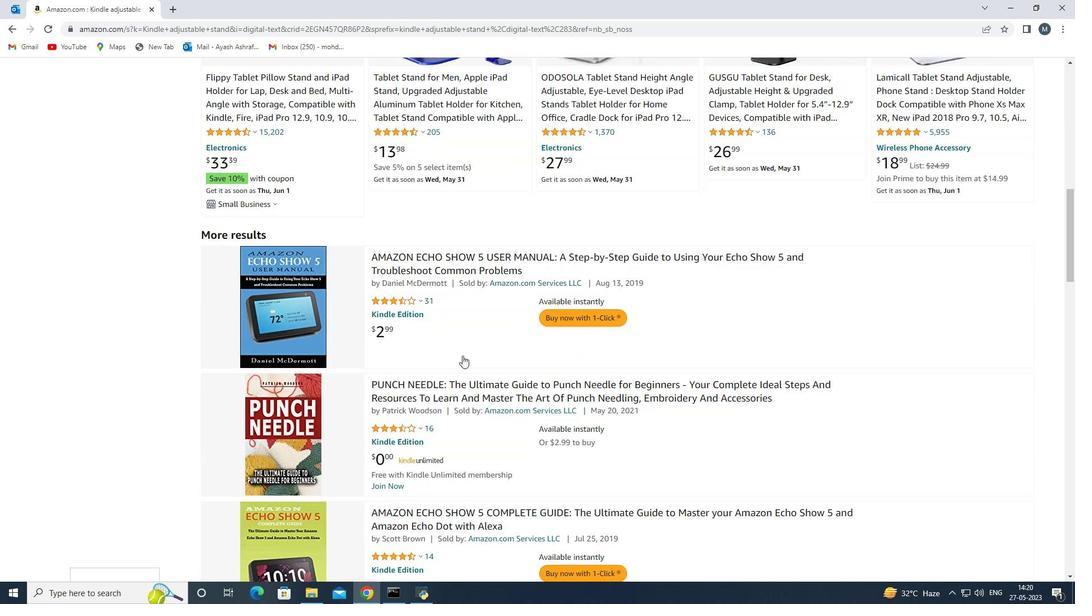
Action: Mouse scrolled (462, 355) with delta (0, 0)
Screenshot: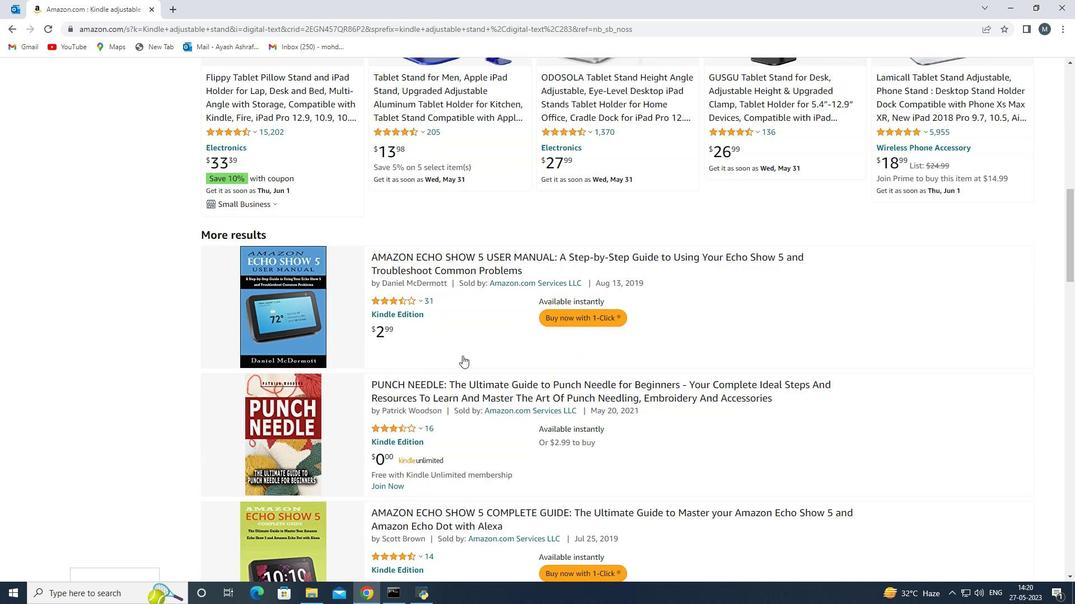 
Action: Mouse scrolled (462, 355) with delta (0, 0)
Screenshot: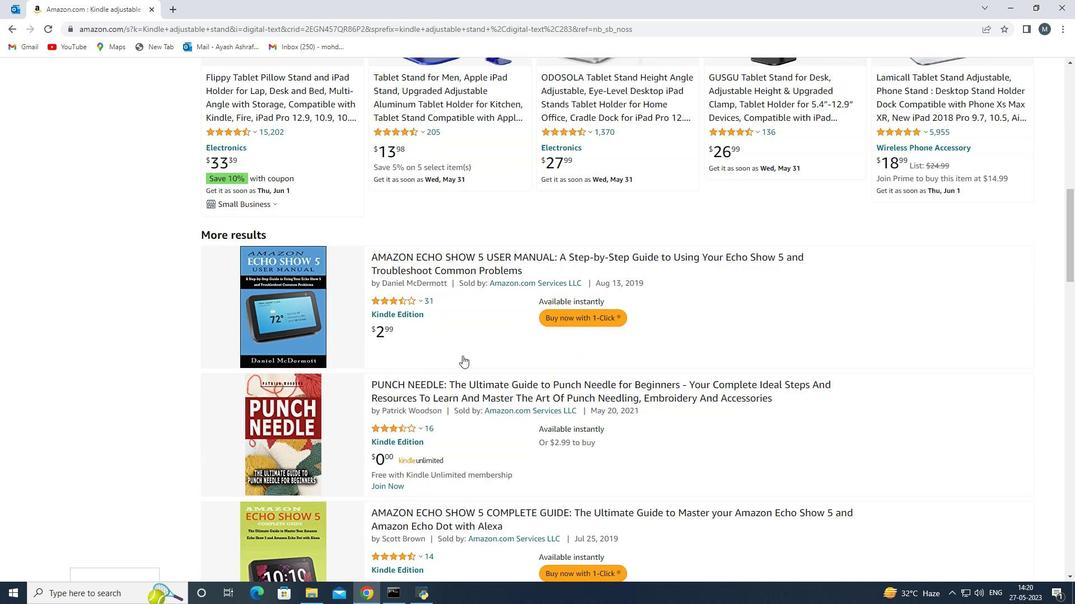 
Action: Mouse scrolled (462, 355) with delta (0, 0)
Screenshot: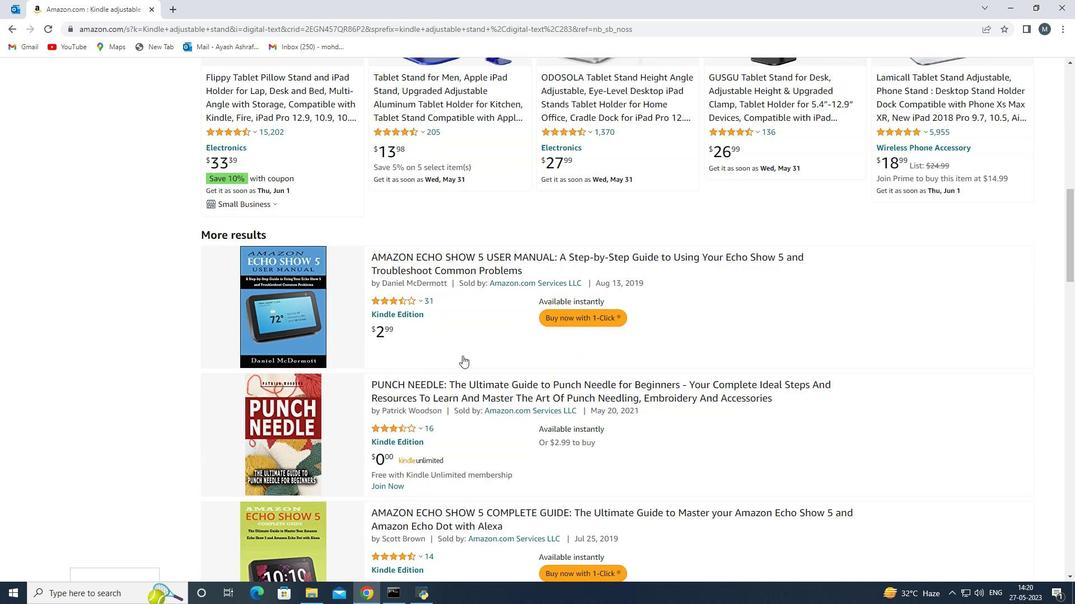 
Action: Mouse scrolled (462, 355) with delta (0, 0)
Screenshot: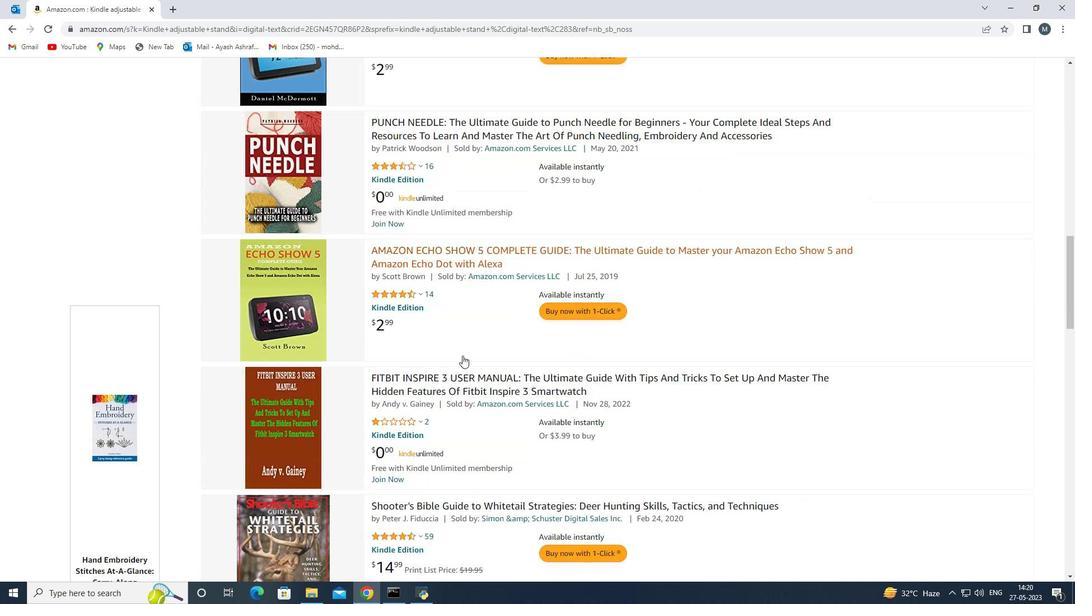 
Action: Mouse moved to (461, 430)
Screenshot: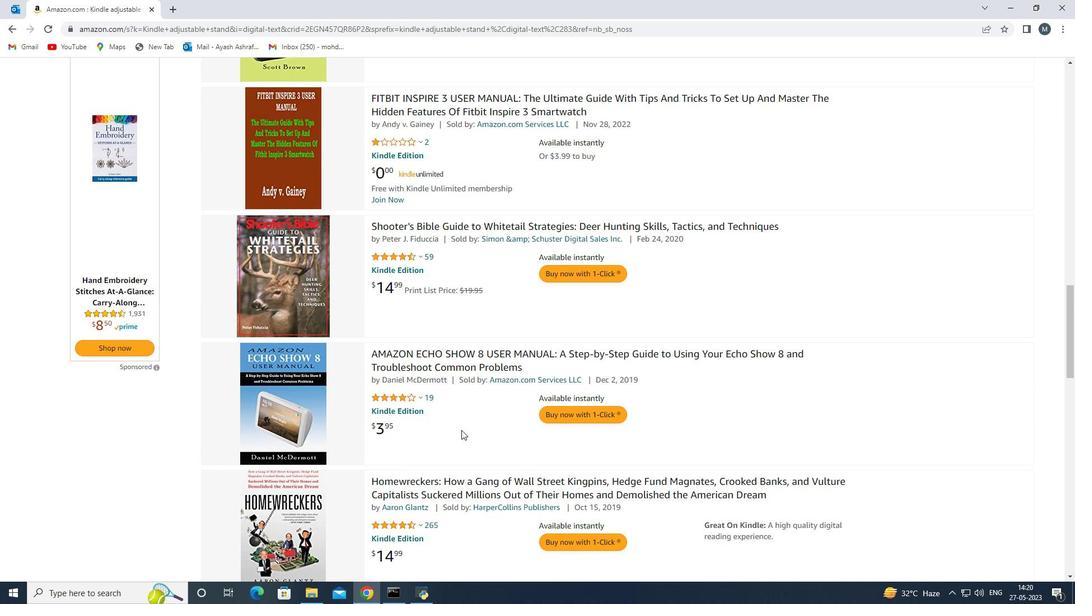 
Action: Mouse scrolled (461, 429) with delta (0, 0)
Screenshot: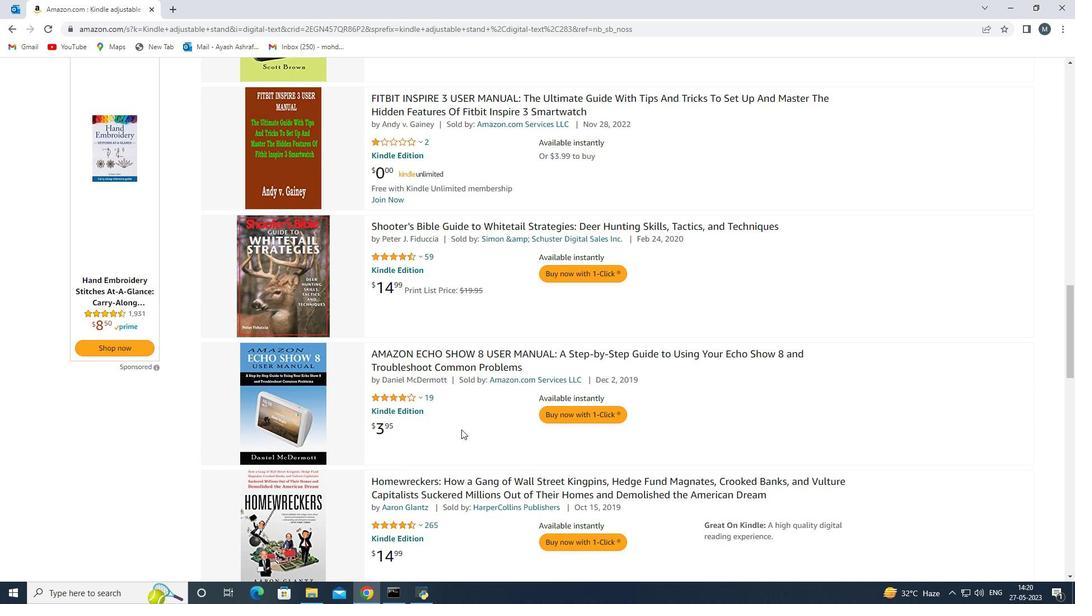 
Action: Mouse scrolled (461, 429) with delta (0, 0)
Screenshot: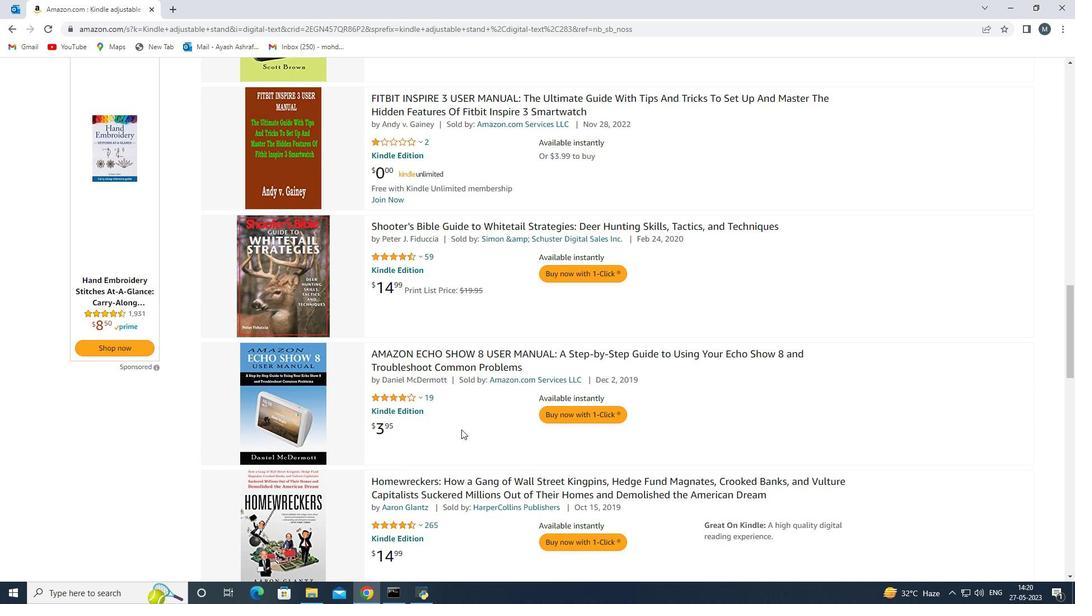 
Action: Mouse scrolled (461, 429) with delta (0, 0)
Screenshot: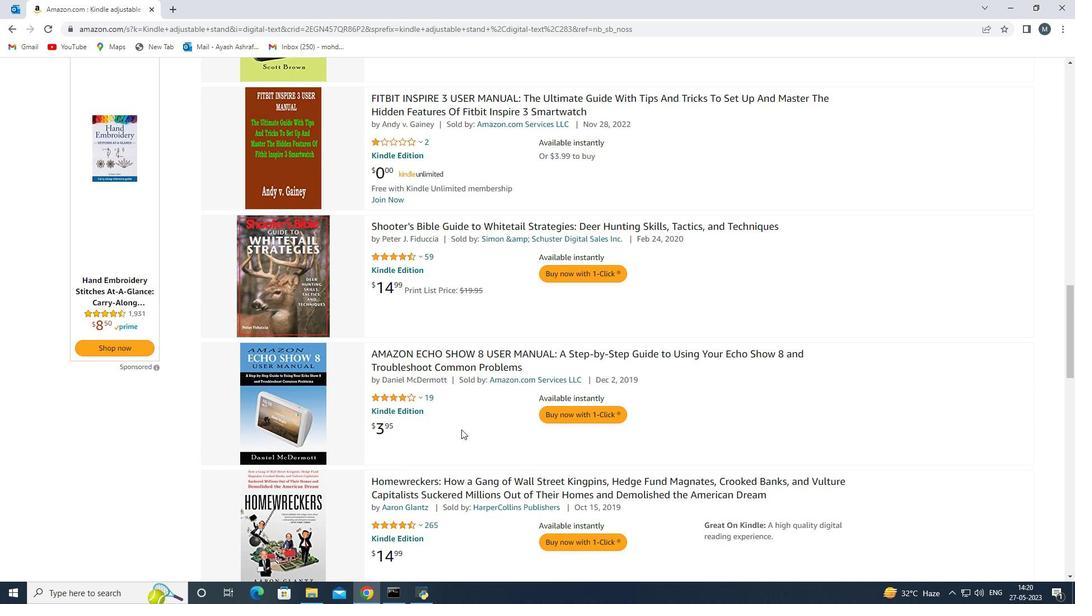 
Action: Mouse moved to (462, 429)
Screenshot: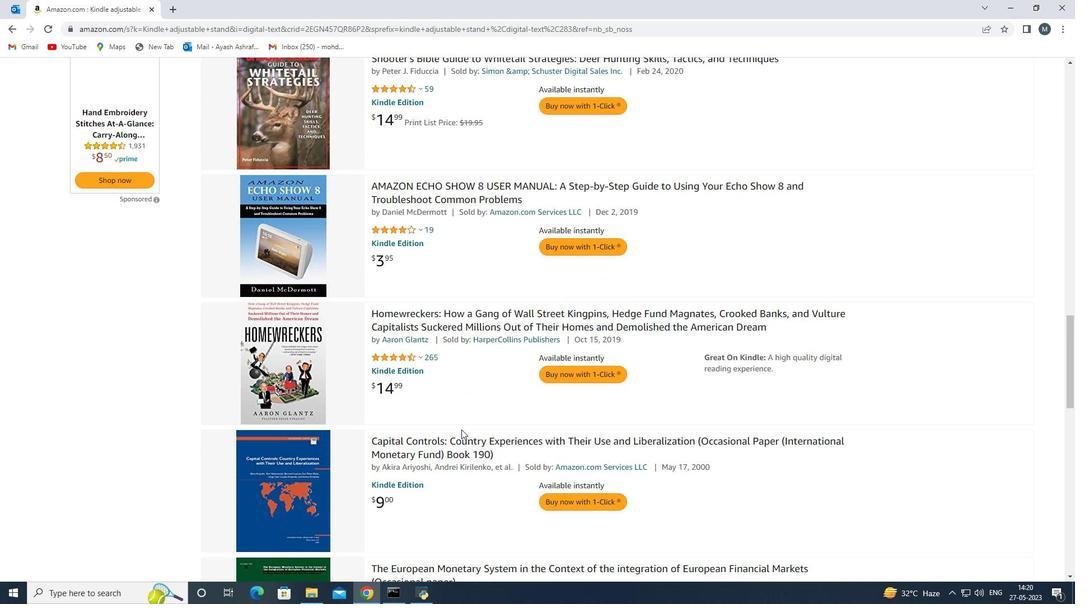 
Action: Mouse scrolled (462, 428) with delta (0, 0)
Screenshot: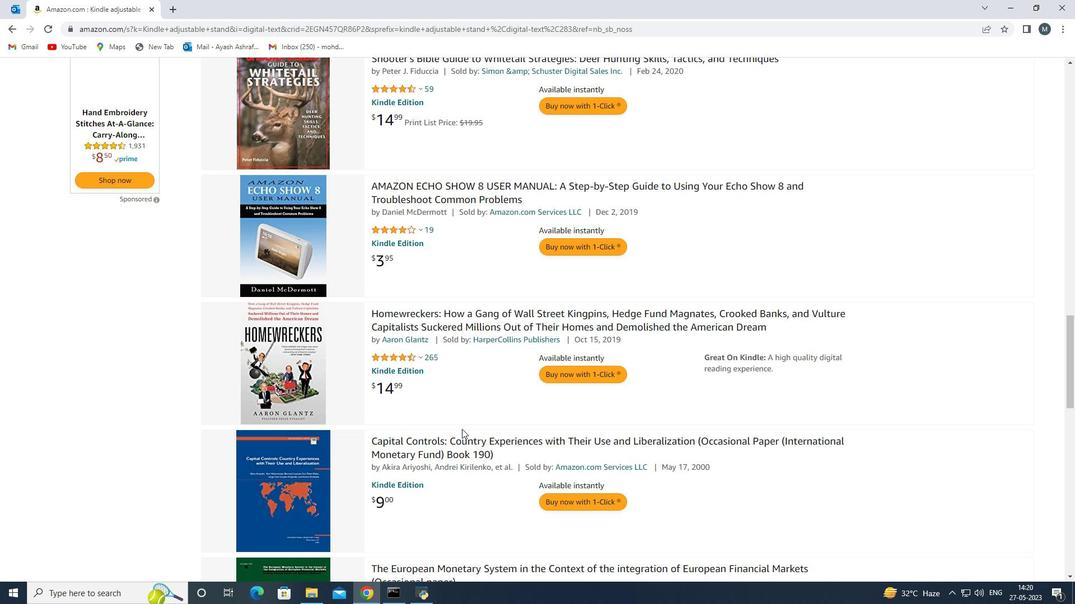 
Action: Mouse scrolled (462, 430) with delta (0, 0)
Screenshot: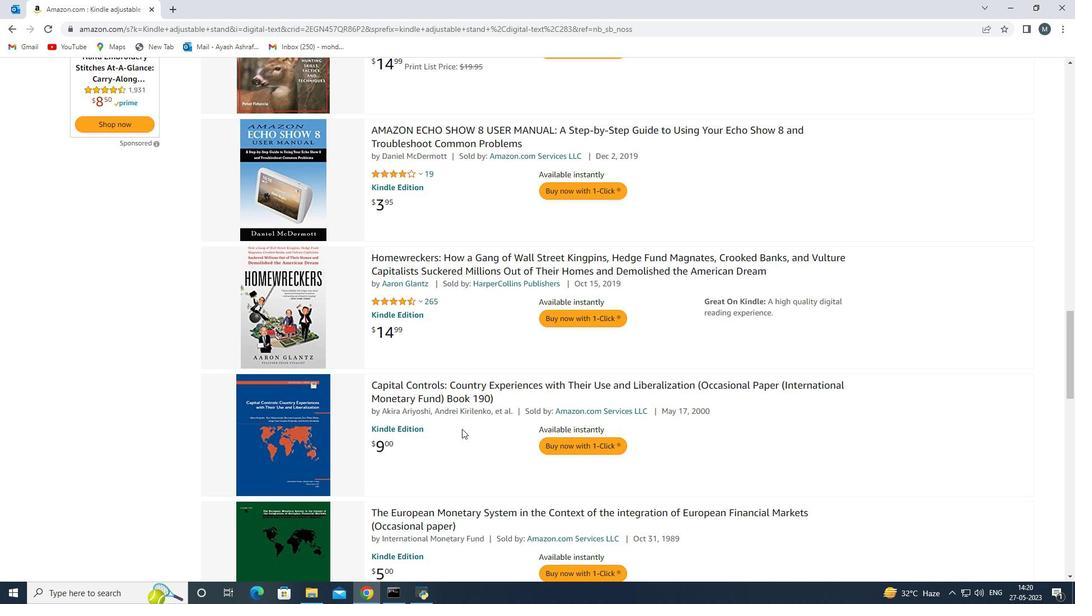 
Action: Mouse scrolled (462, 430) with delta (0, 0)
Screenshot: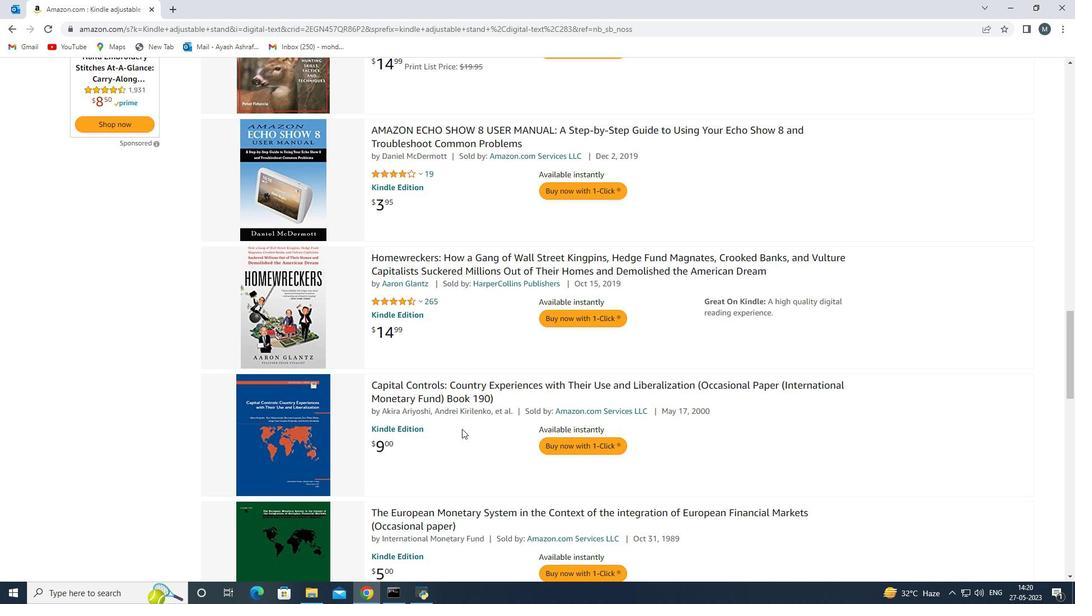 
Action: Mouse scrolled (462, 430) with delta (0, 0)
Screenshot: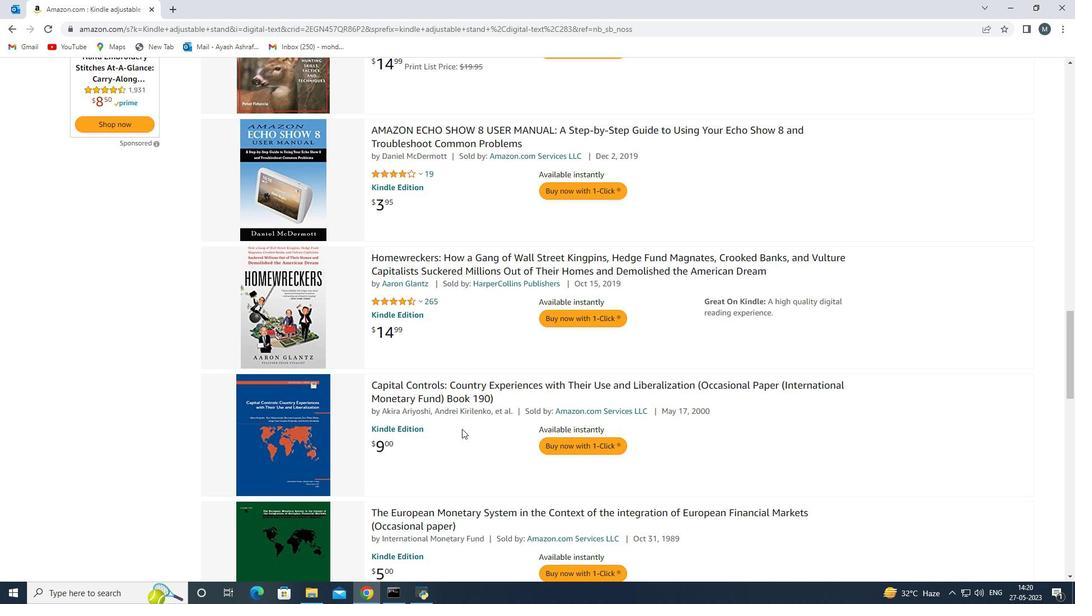 
Action: Mouse scrolled (462, 430) with delta (0, 0)
Screenshot: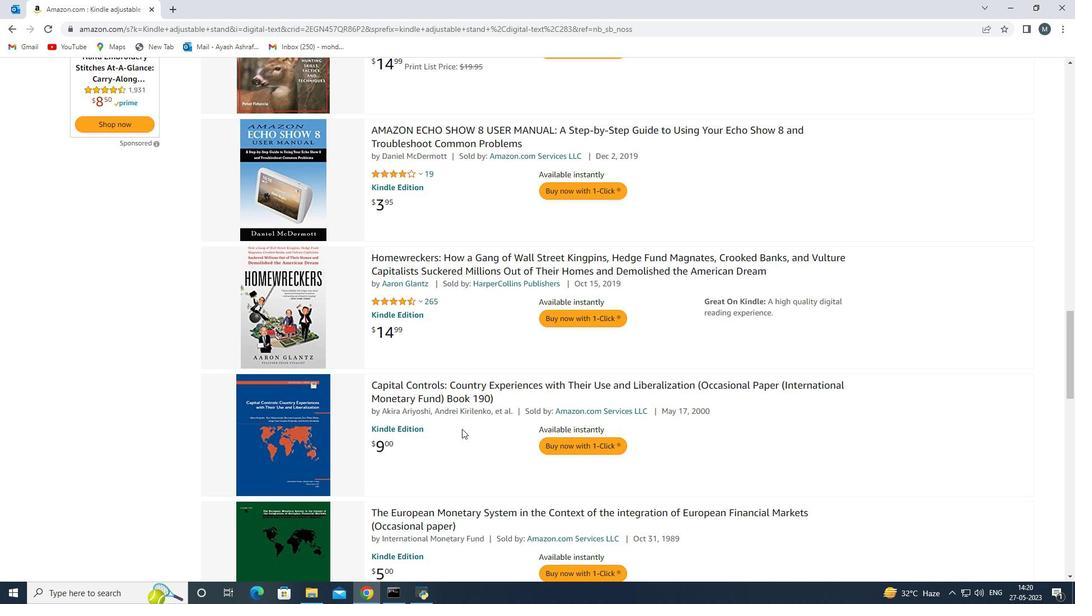 
Action: Mouse scrolled (462, 430) with delta (0, 0)
Screenshot: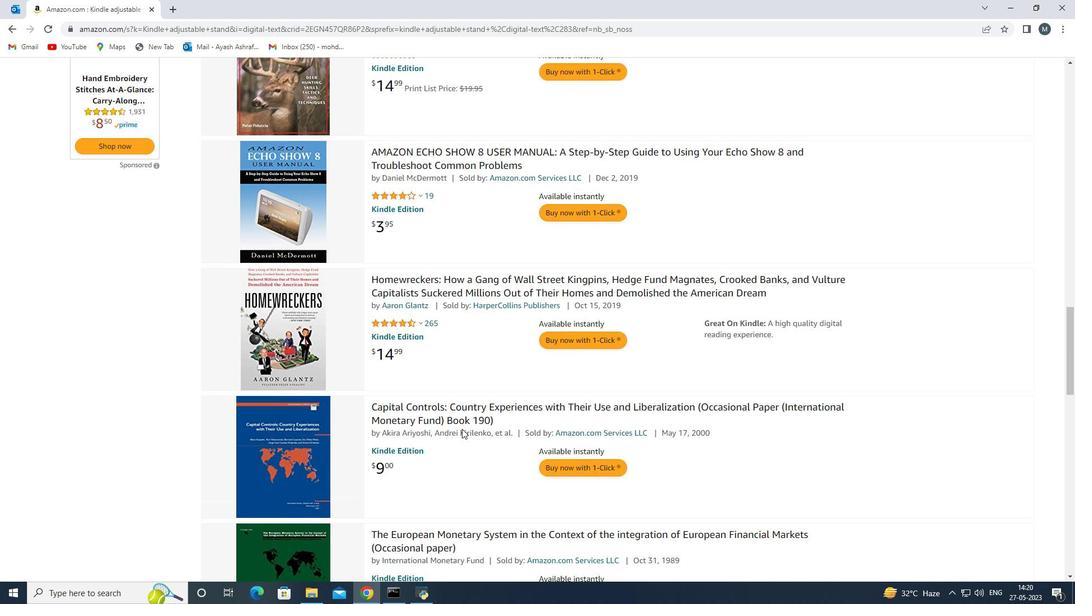 
Action: Mouse moved to (462, 426)
Screenshot: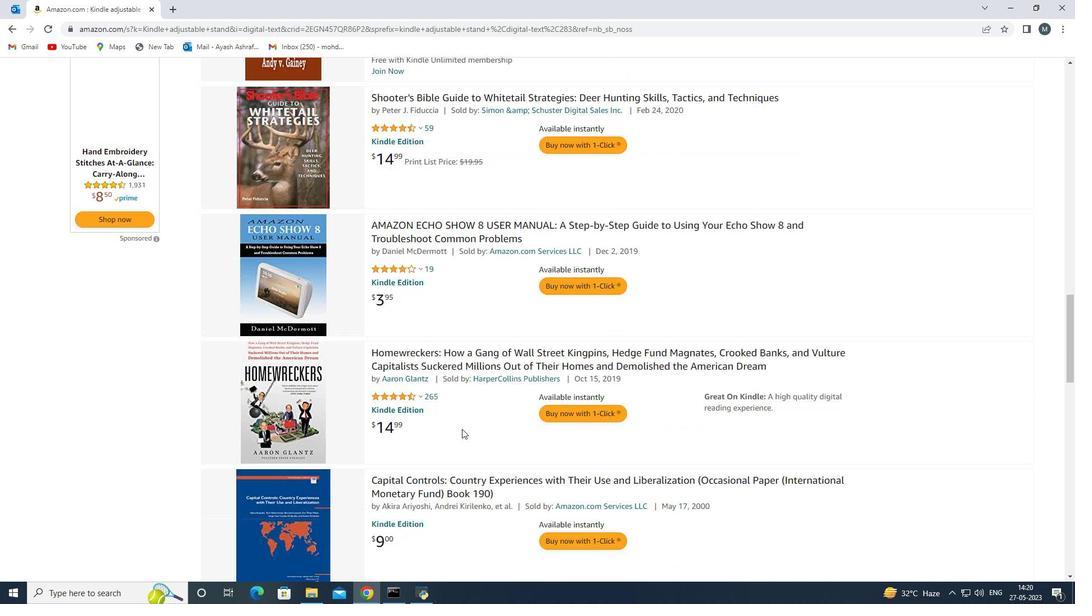 
Action: Mouse scrolled (462, 426) with delta (0, 0)
Screenshot: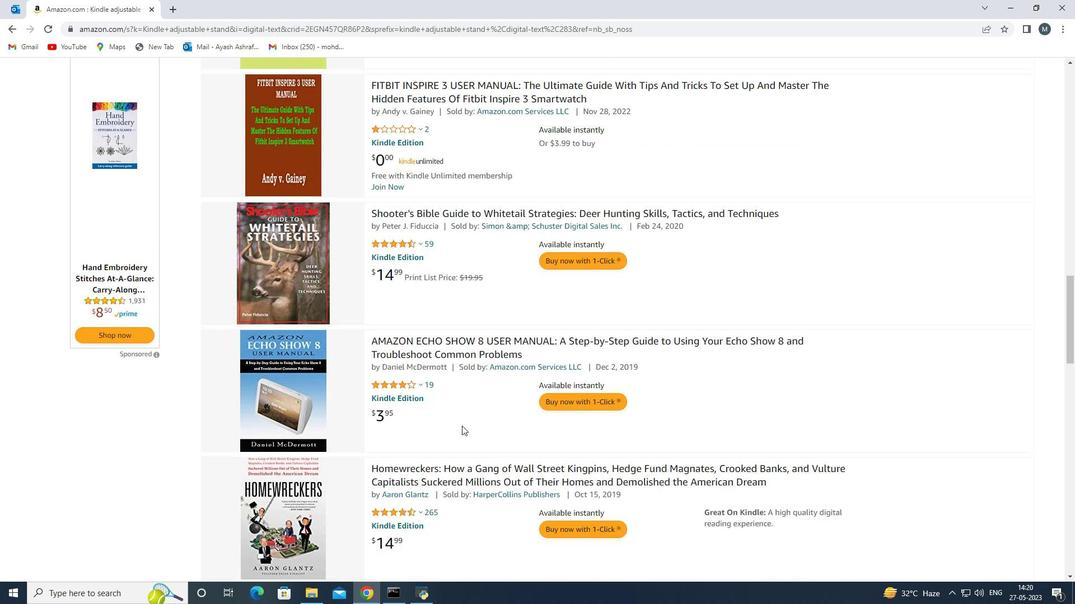 
Action: Mouse scrolled (462, 426) with delta (0, 0)
Screenshot: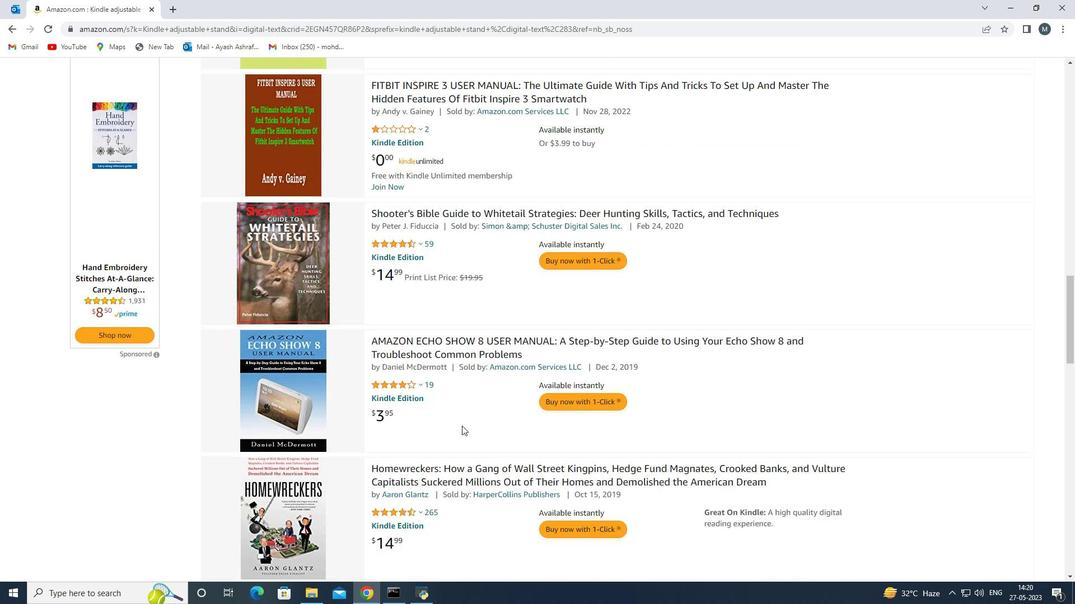 
Action: Mouse scrolled (462, 426) with delta (0, 0)
Screenshot: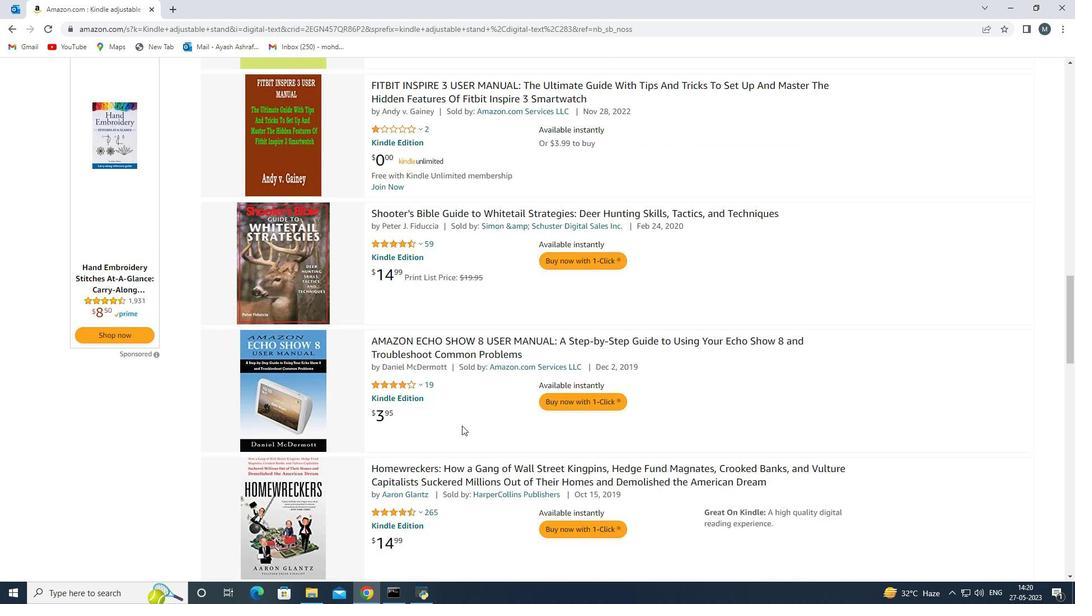 
Action: Mouse scrolled (462, 426) with delta (0, 0)
Screenshot: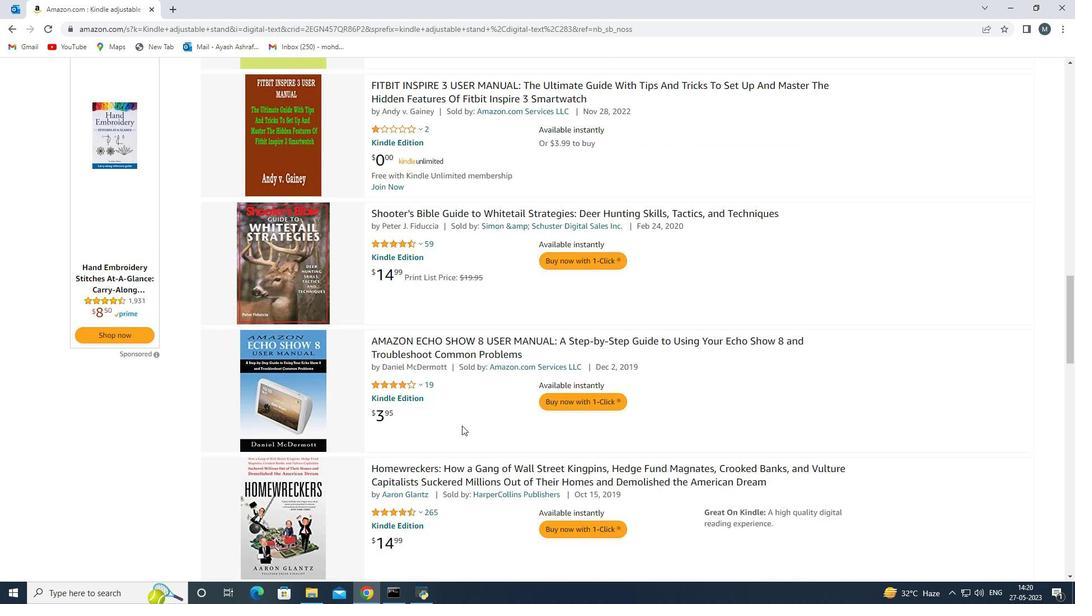 
Action: Mouse scrolled (462, 426) with delta (0, 0)
Screenshot: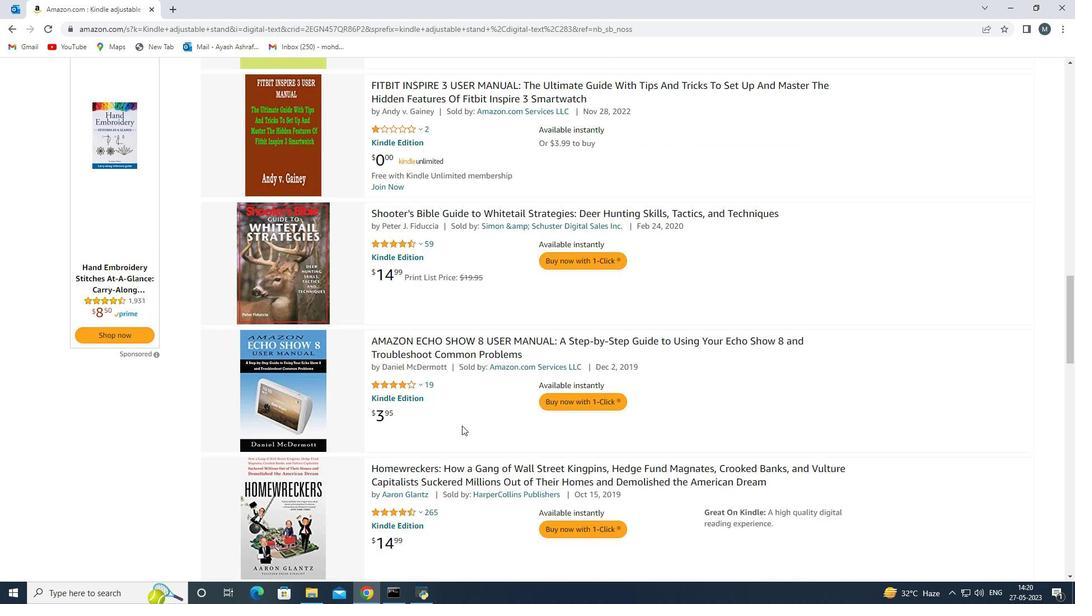 
Action: Mouse scrolled (462, 426) with delta (0, 0)
Screenshot: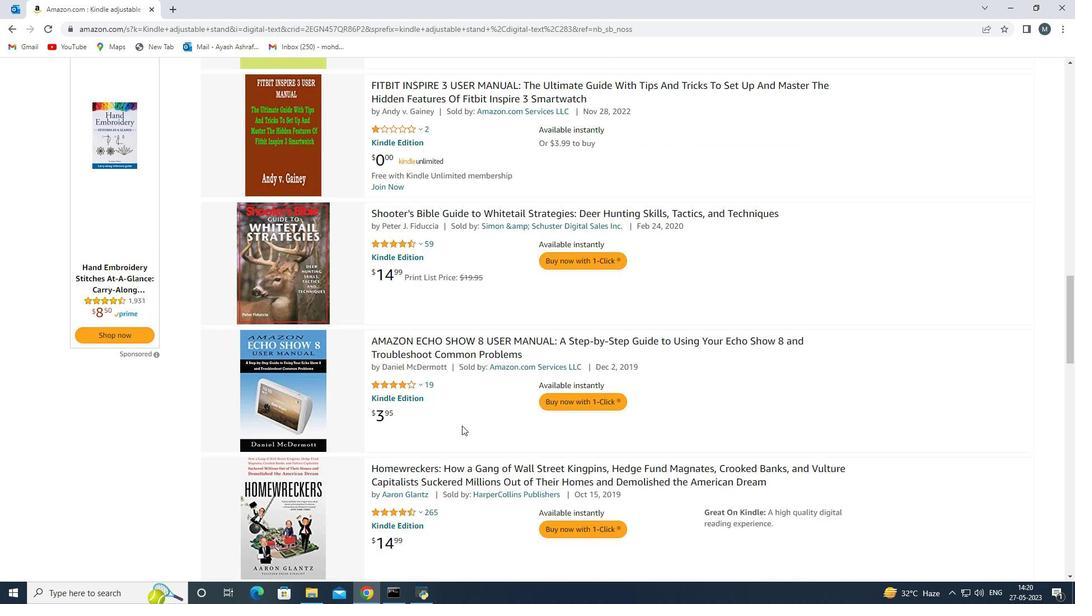 
Action: Mouse scrolled (462, 426) with delta (0, 0)
Screenshot: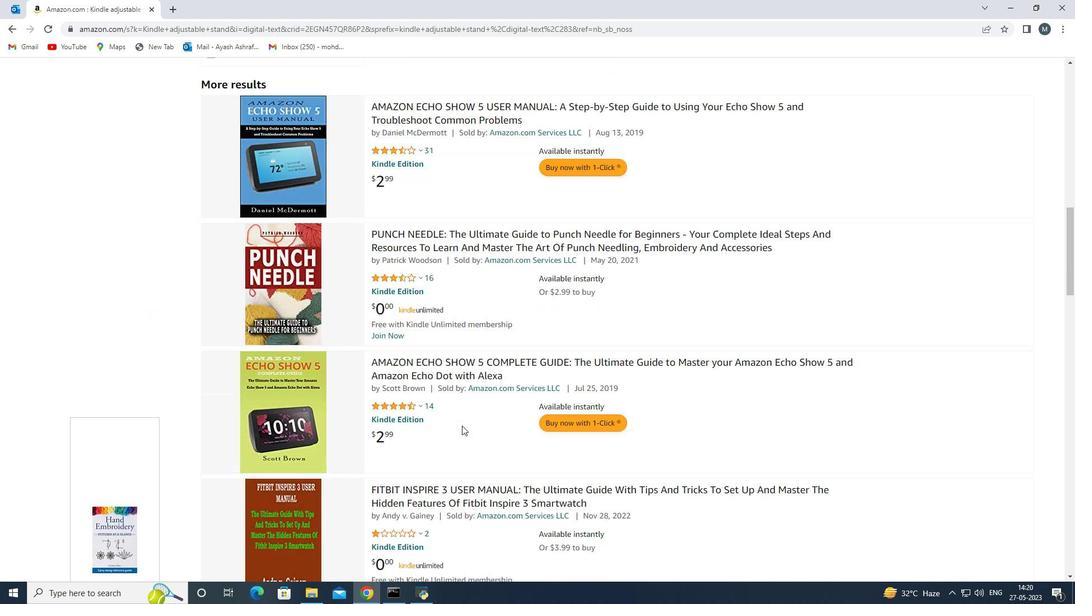 
Action: Mouse scrolled (462, 426) with delta (0, 0)
Screenshot: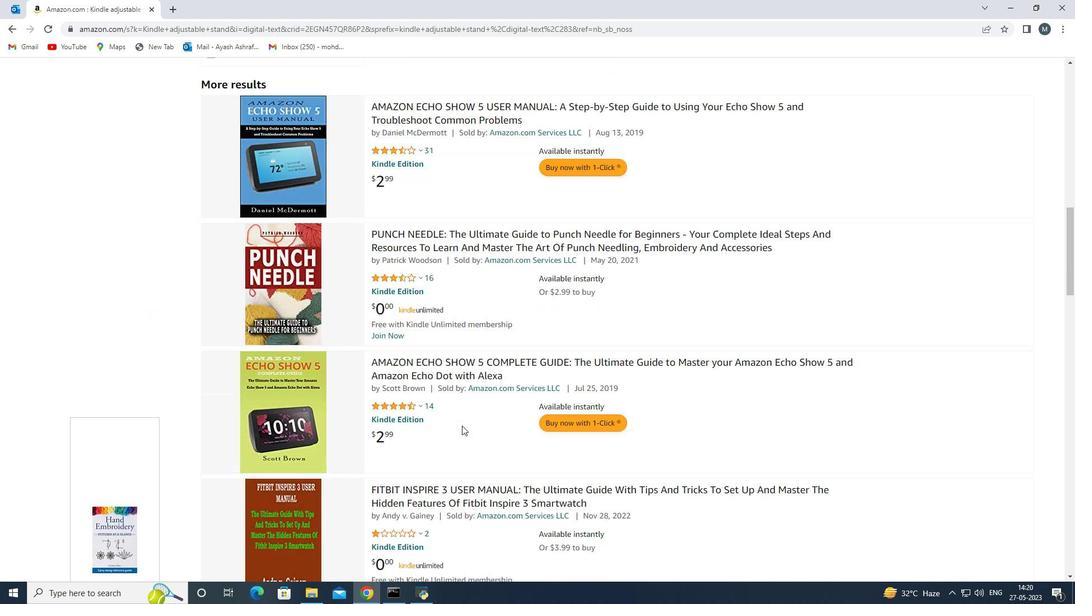 
Action: Mouse scrolled (462, 426) with delta (0, 0)
Screenshot: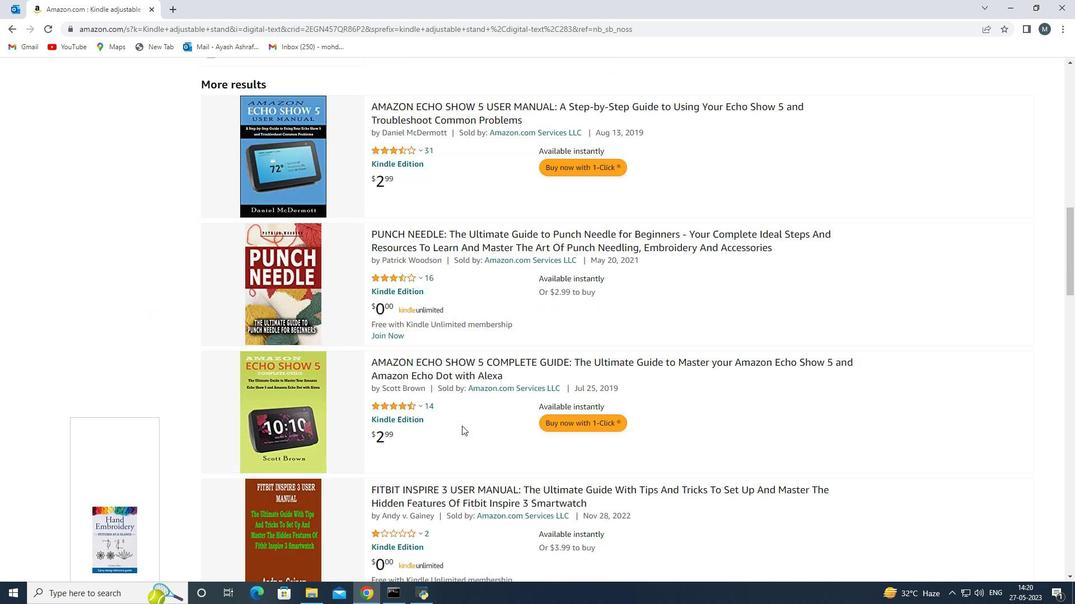 
Action: Mouse scrolled (462, 426) with delta (0, 0)
Screenshot: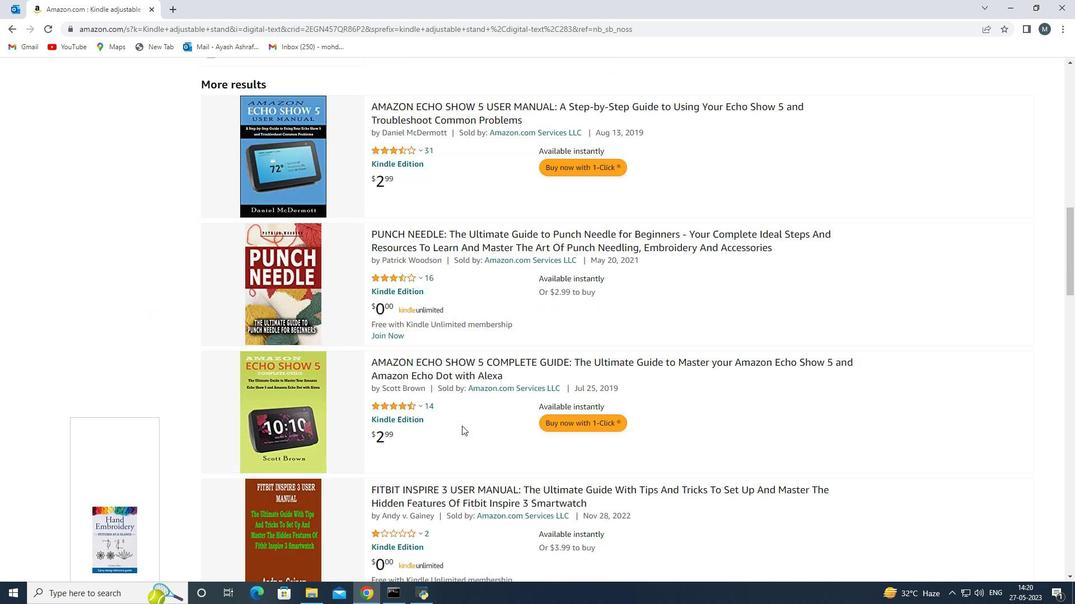 
Action: Mouse scrolled (462, 426) with delta (0, 0)
Screenshot: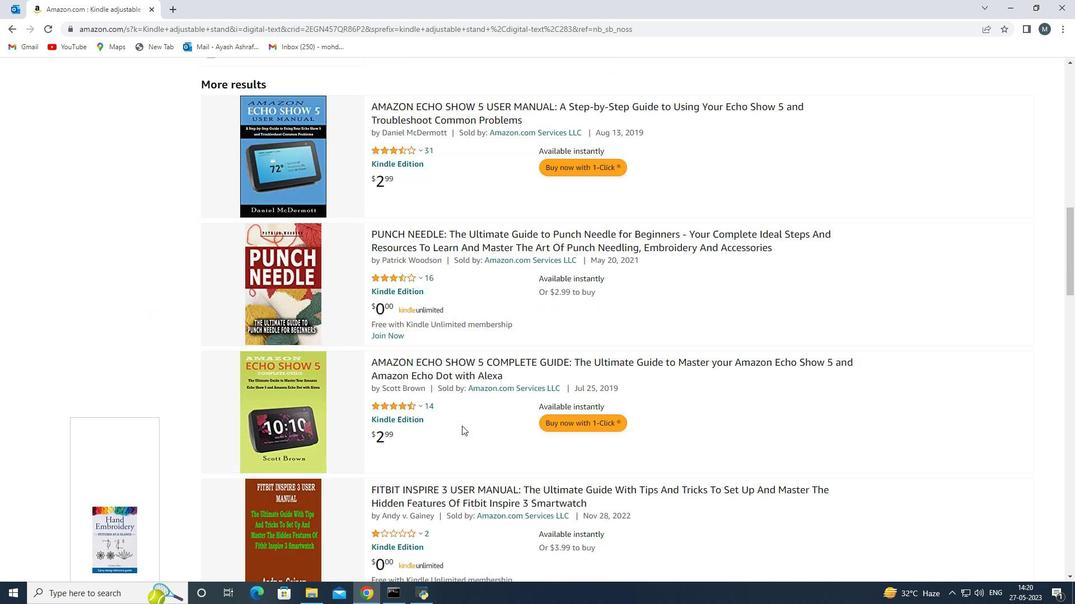 
Action: Mouse scrolled (462, 426) with delta (0, 0)
Screenshot: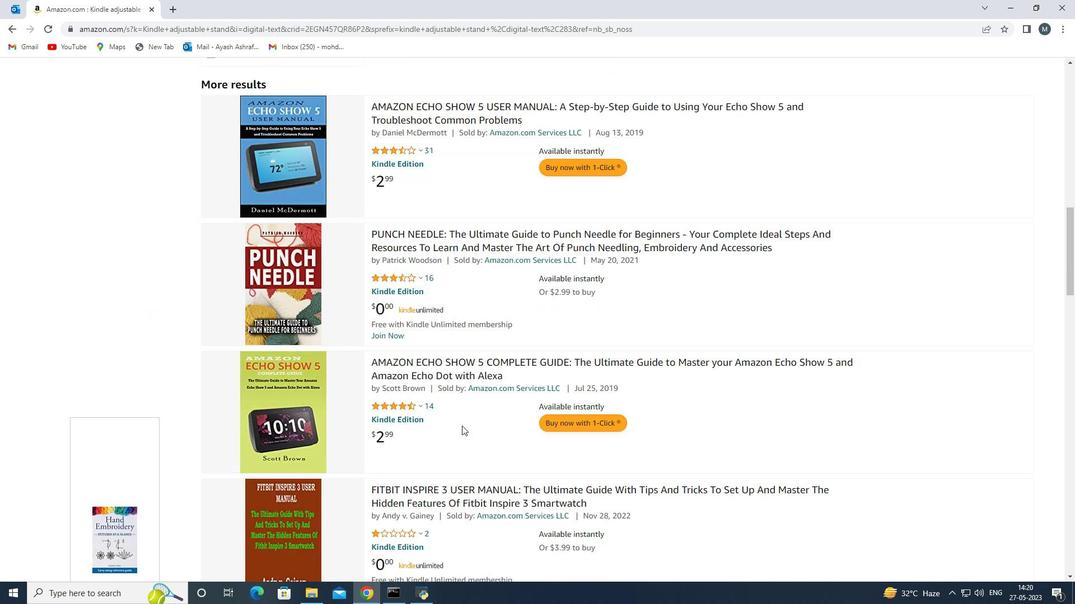 
Action: Mouse scrolled (462, 426) with delta (0, 0)
Screenshot: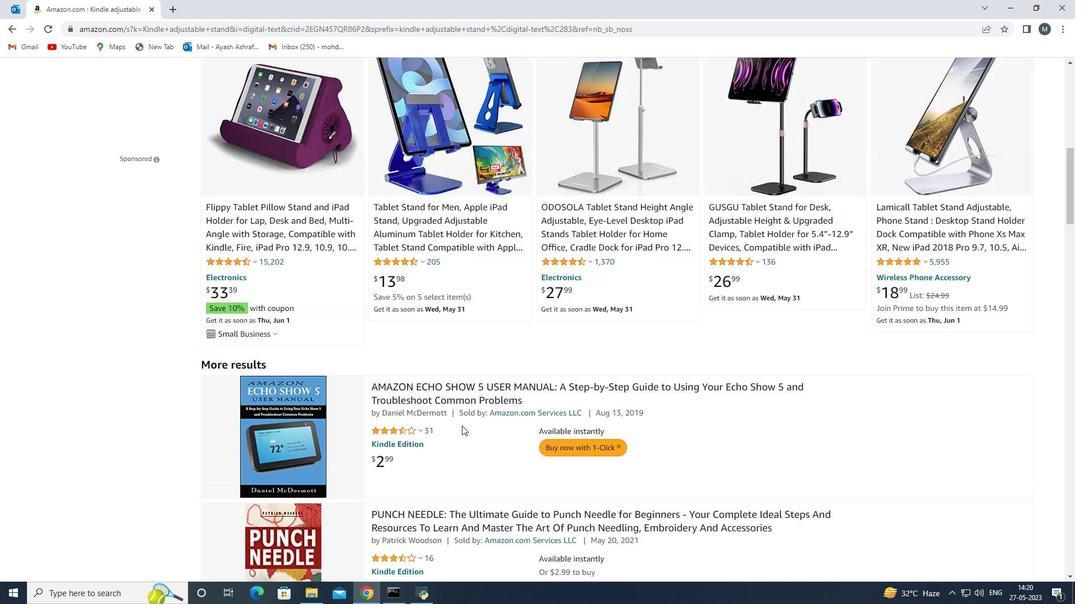 
Action: Mouse scrolled (462, 426) with delta (0, 0)
Screenshot: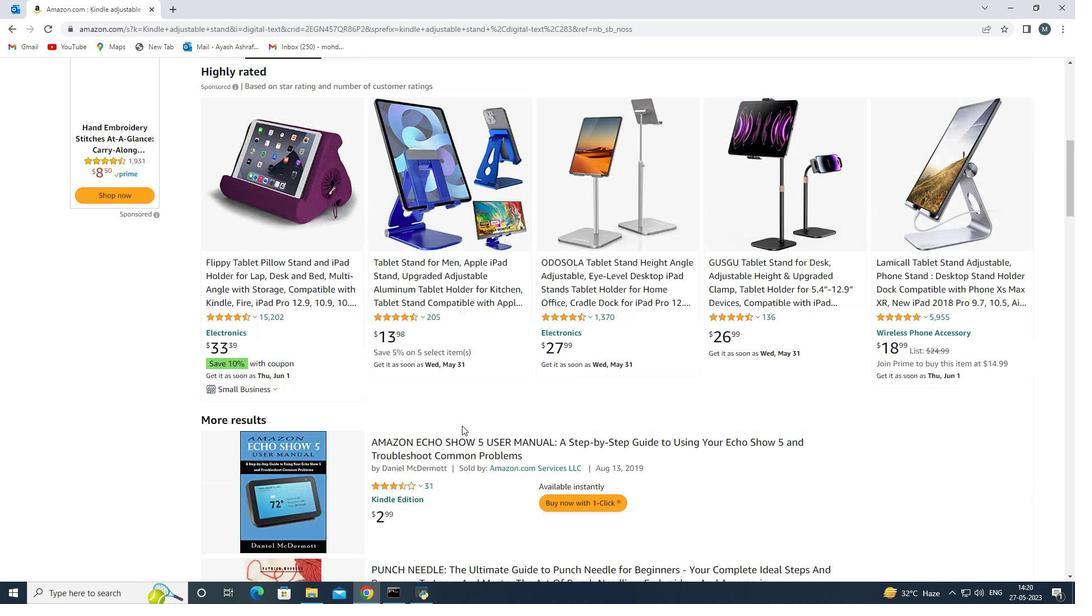 
Action: Mouse scrolled (462, 426) with delta (0, 0)
Screenshot: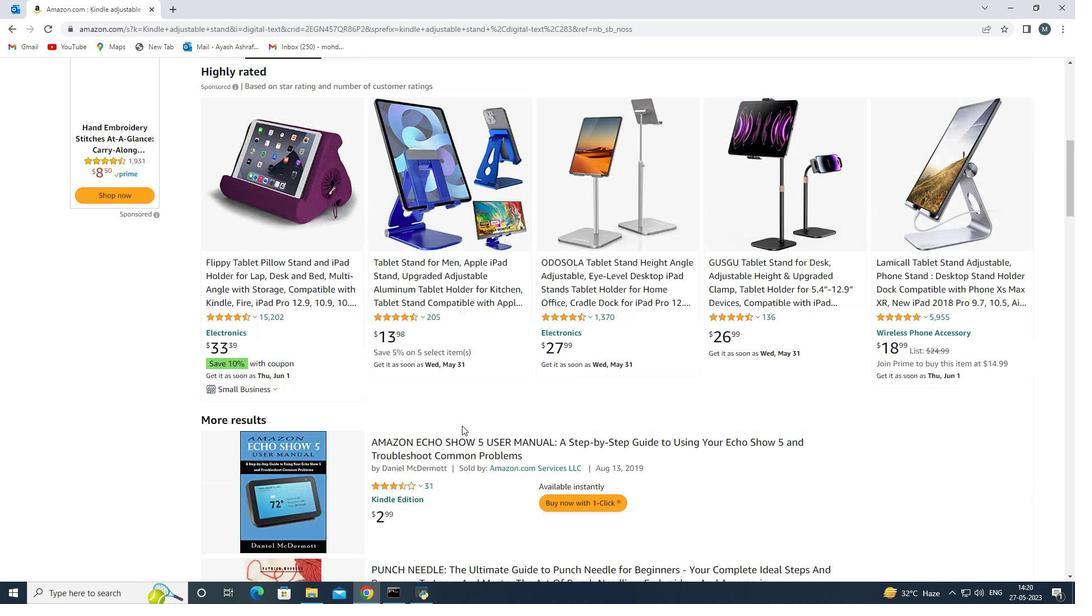 
Action: Mouse scrolled (462, 426) with delta (0, 0)
Screenshot: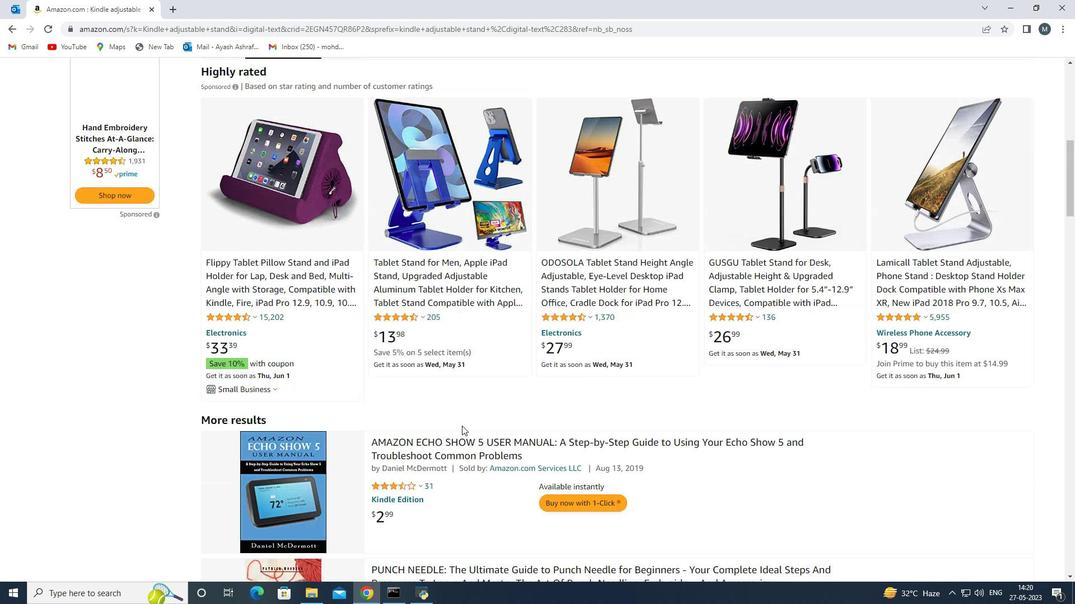 
Action: Mouse scrolled (462, 426) with delta (0, 0)
Screenshot: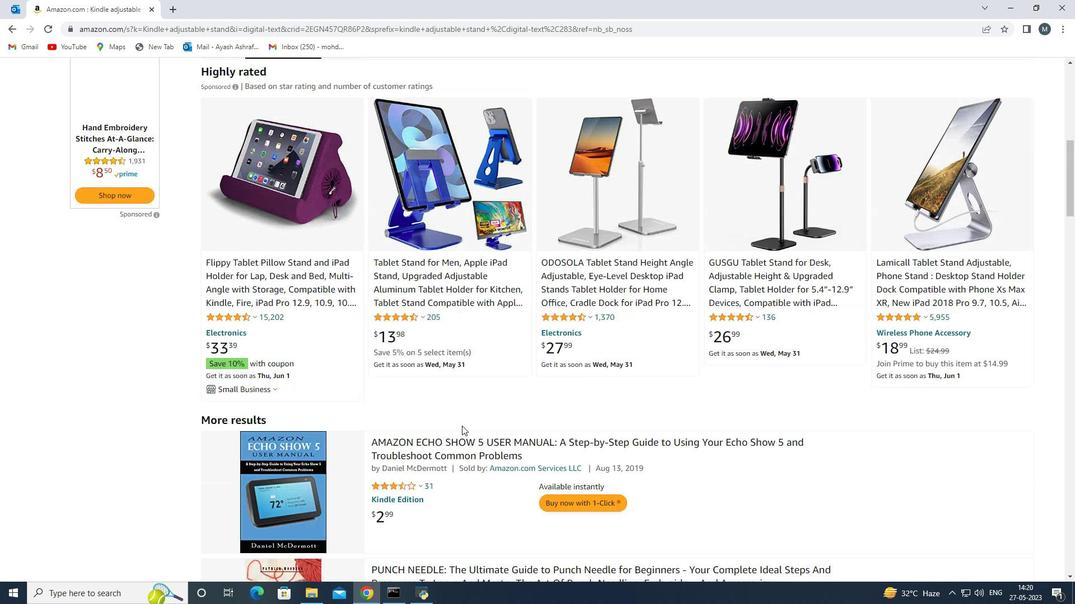 
Action: Mouse moved to (494, 393)
Screenshot: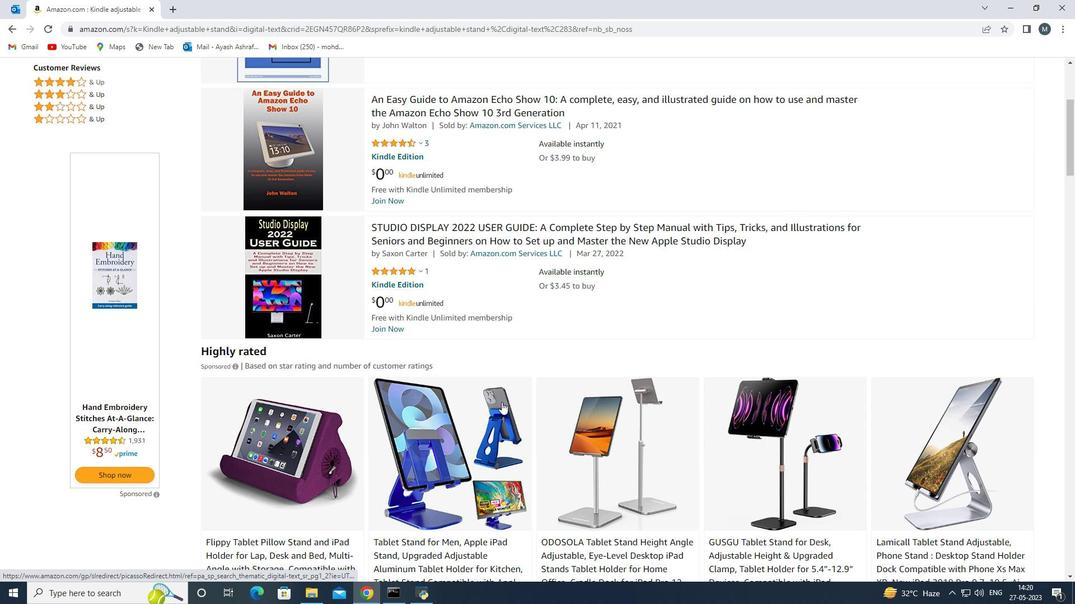 
Action: Mouse scrolled (494, 392) with delta (0, 0)
Screenshot: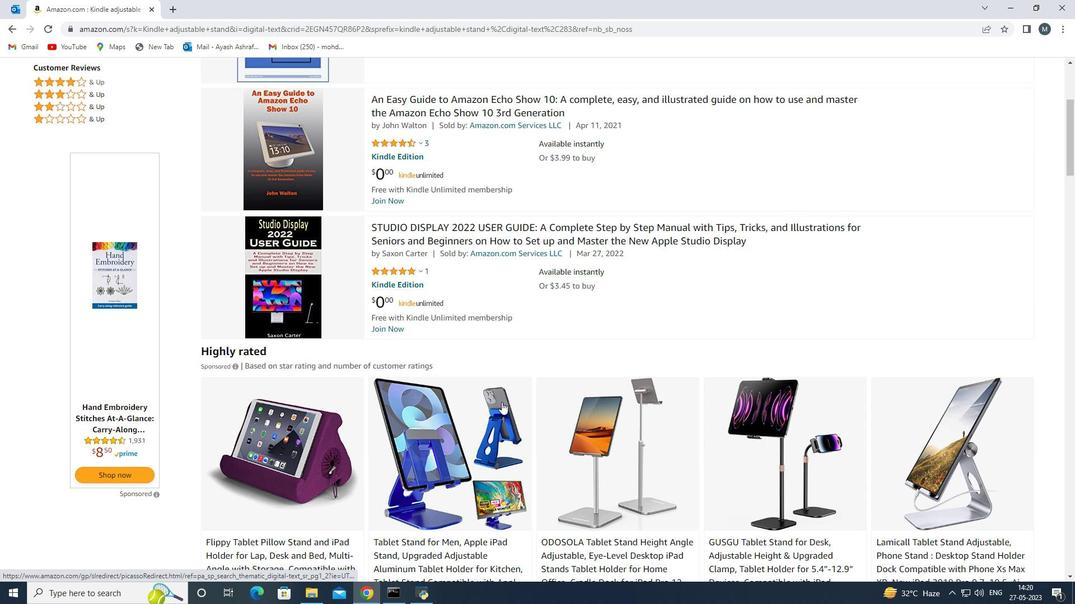 
Action: Mouse scrolled (494, 392) with delta (0, 0)
Screenshot: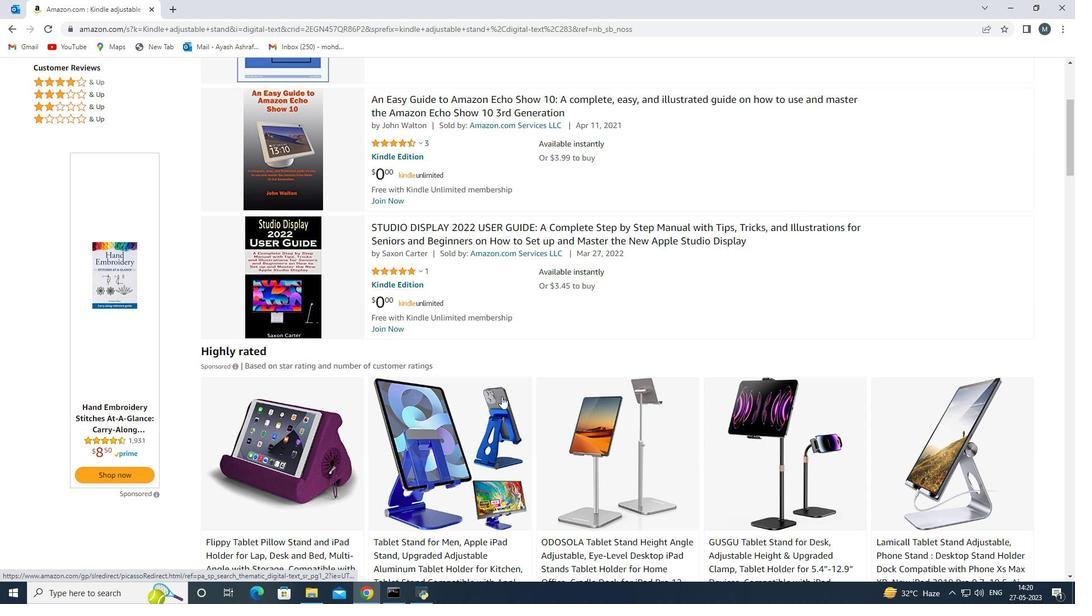 
Action: Mouse moved to (266, 397)
Screenshot: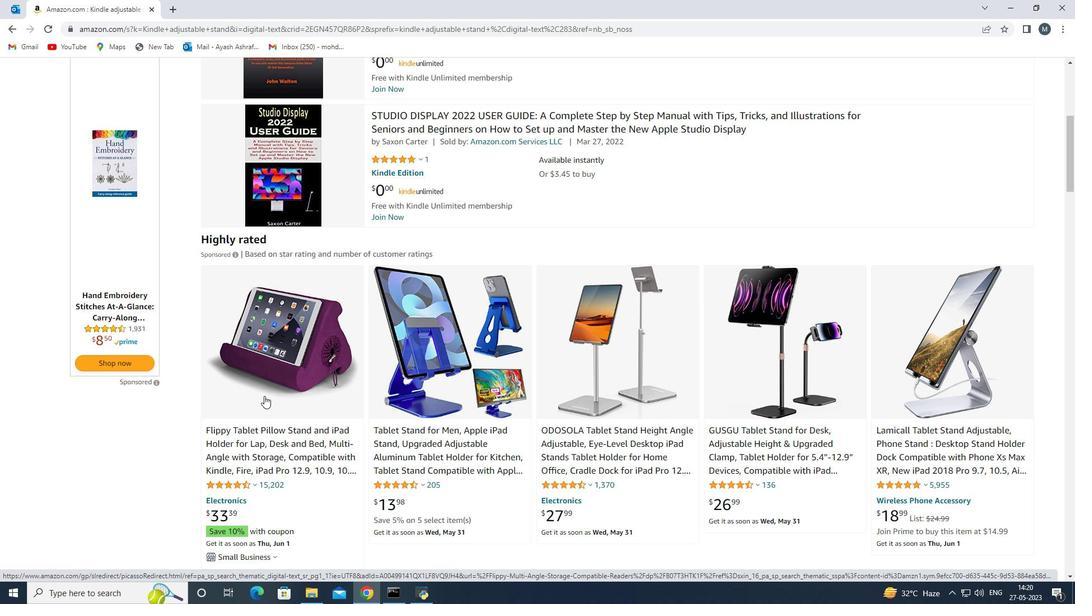 
Action: Mouse pressed left at (266, 397)
Screenshot: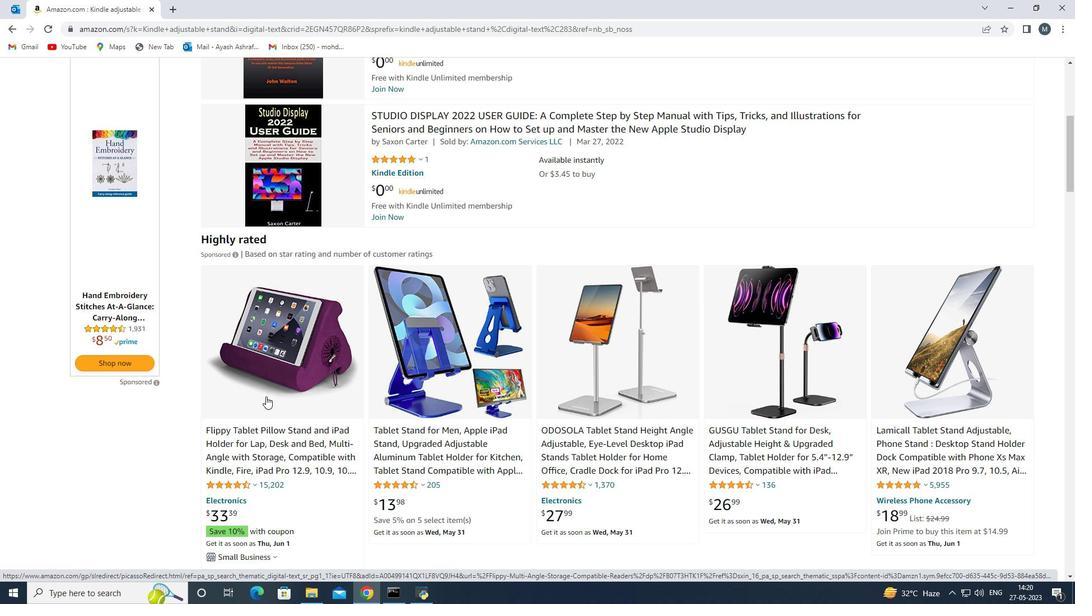 
Action: Mouse moved to (682, 347)
Screenshot: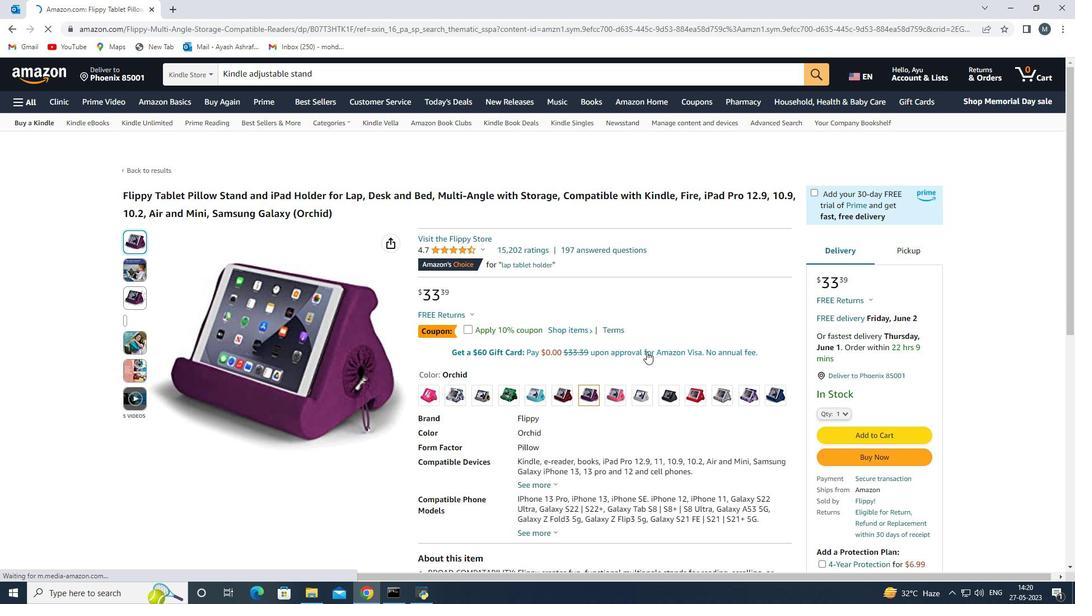 
Action: Mouse scrolled (682, 347) with delta (0, 0)
Screenshot: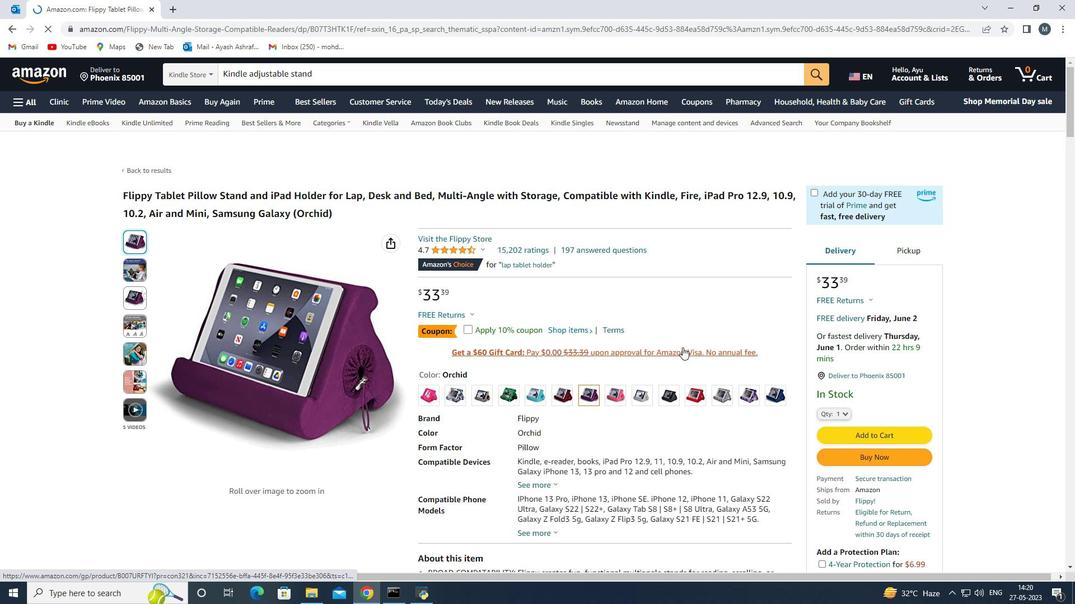 
Action: Mouse moved to (844, 379)
Screenshot: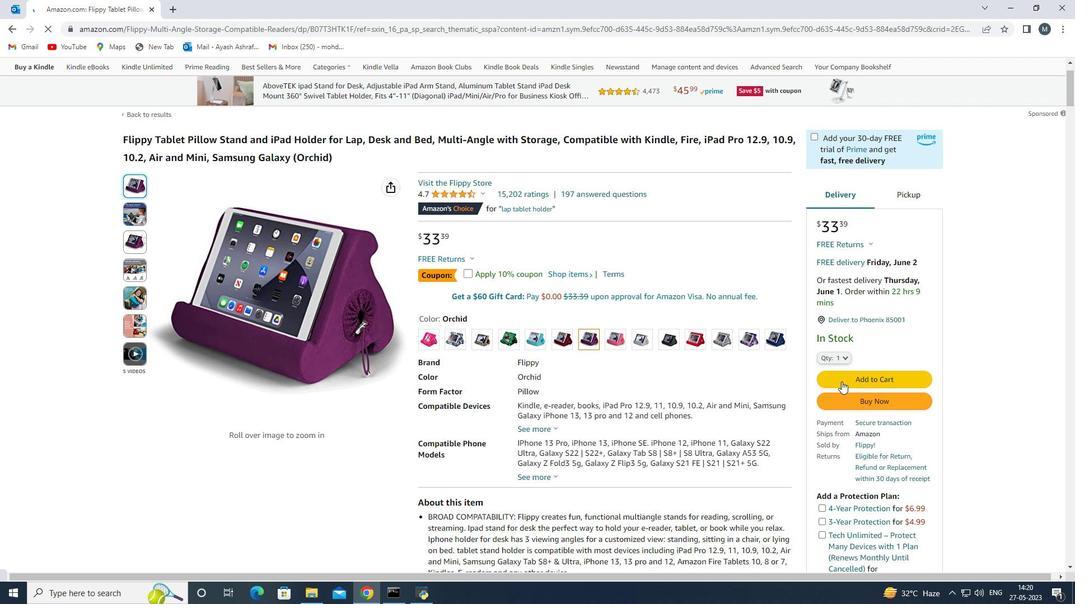 
Action: Mouse pressed left at (844, 379)
Screenshot: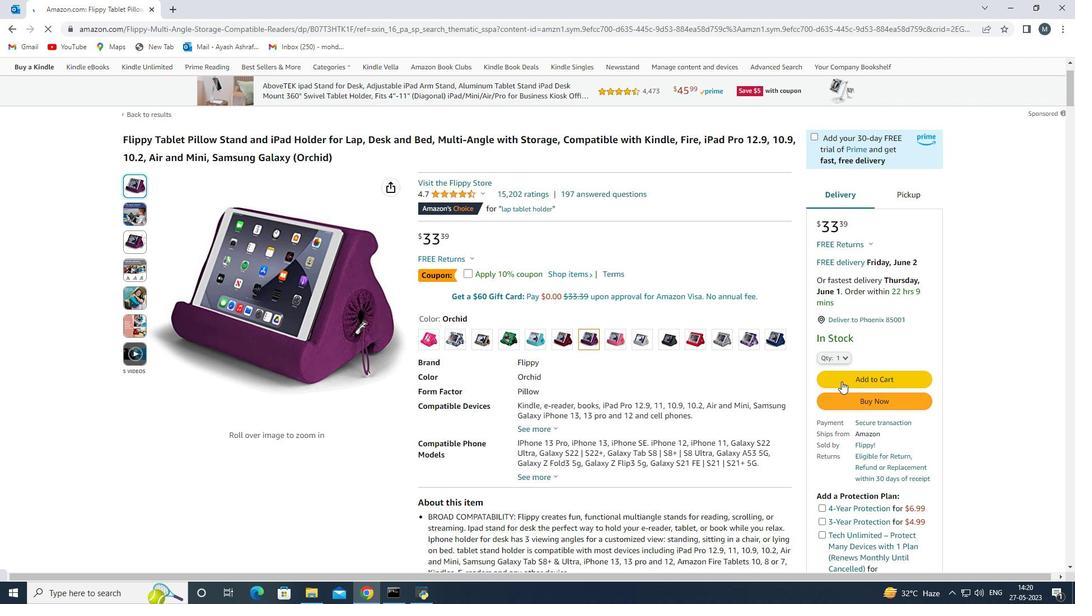 
Action: Mouse moved to (946, 385)
Screenshot: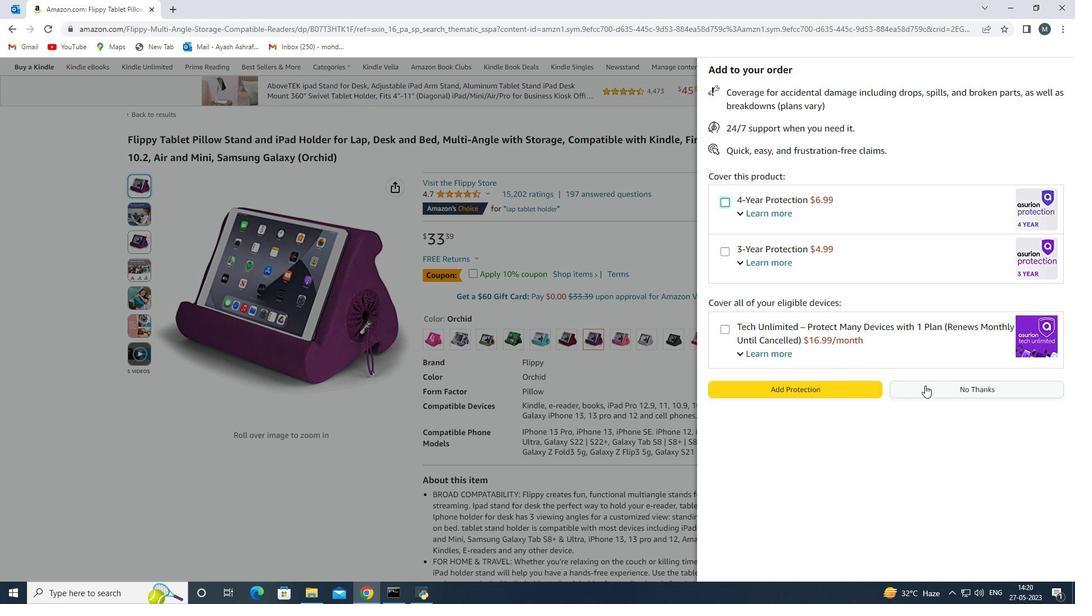 
Action: Mouse pressed left at (946, 385)
Screenshot: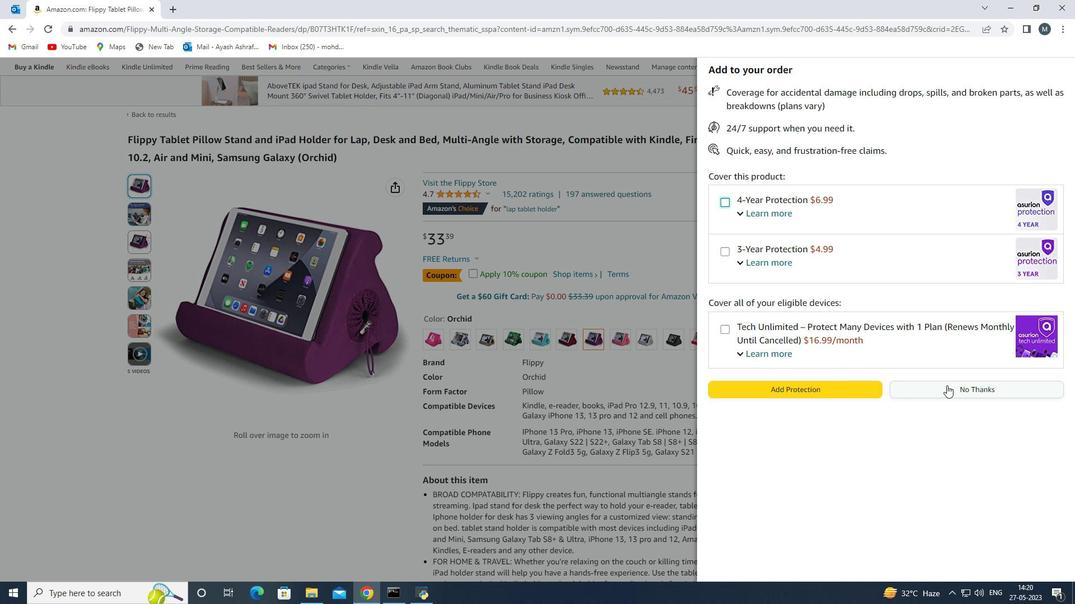 
Action: Mouse moved to (957, 108)
Screenshot: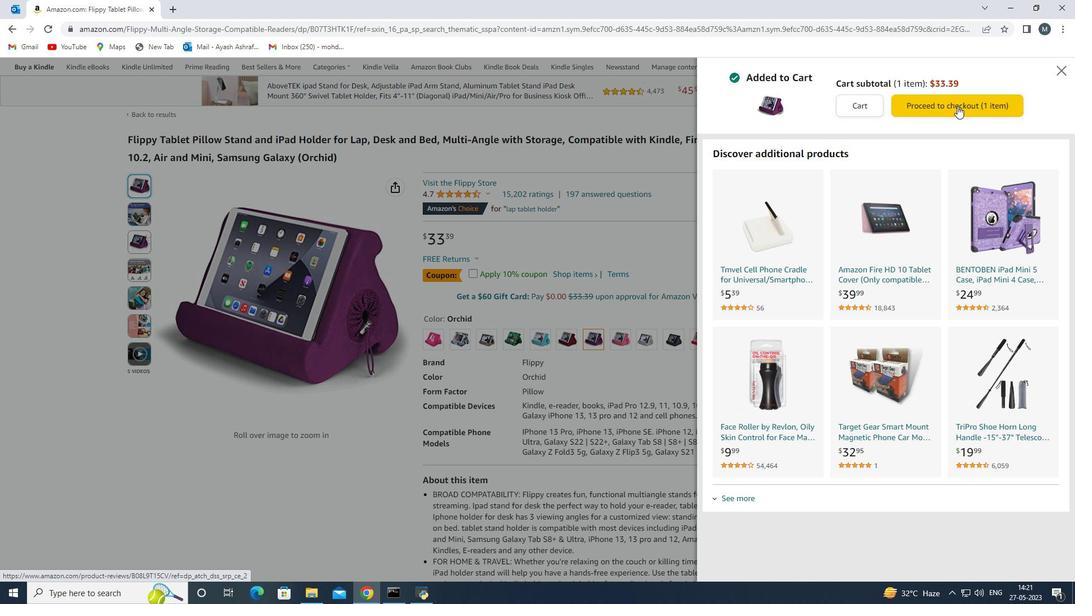 
Action: Mouse pressed left at (957, 108)
Screenshot: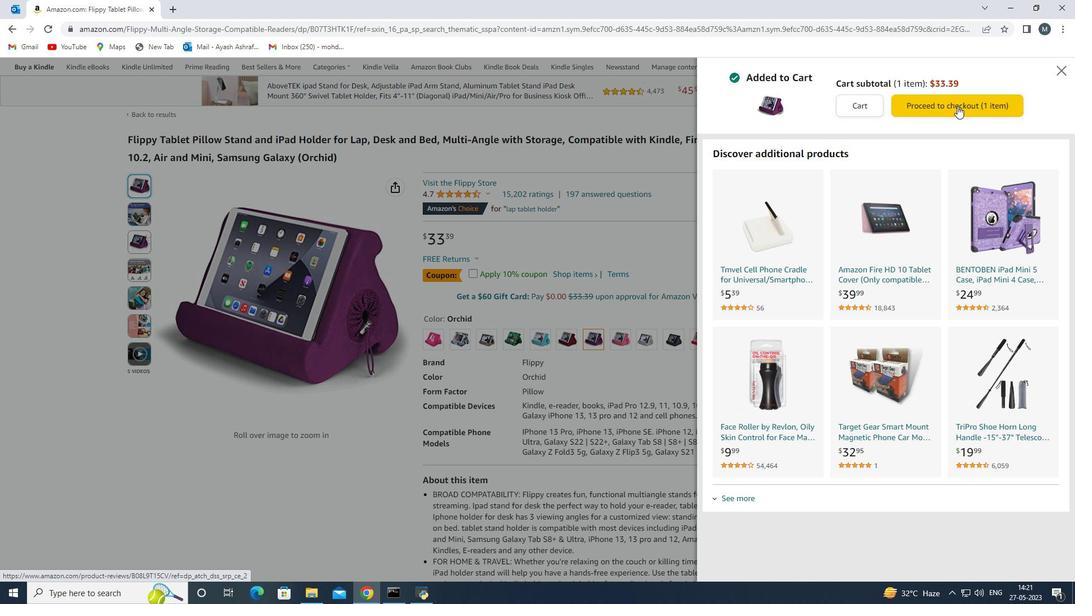
Action: Mouse moved to (313, 233)
Screenshot: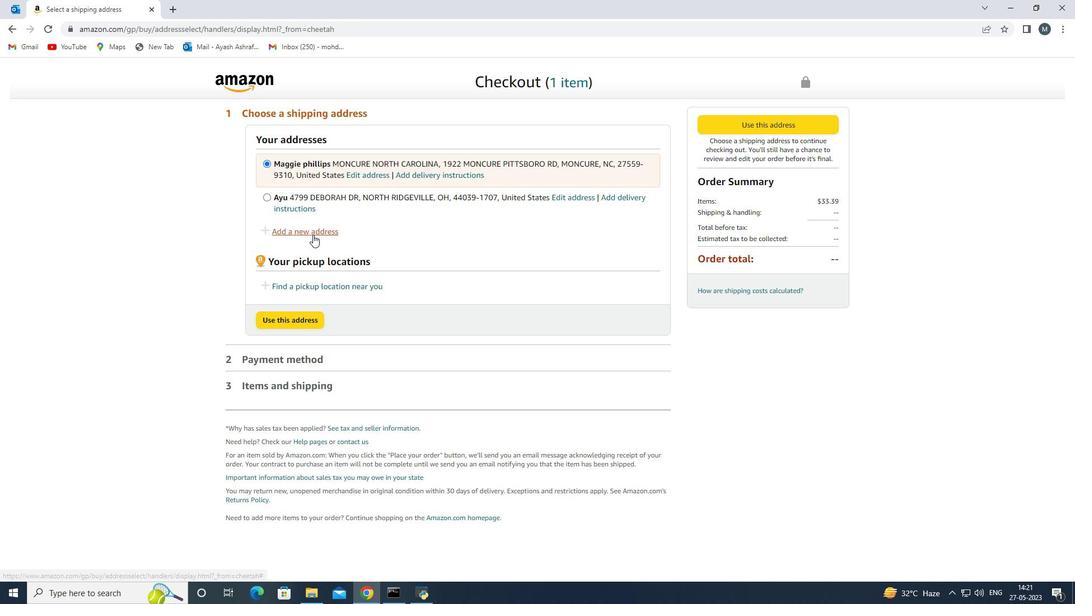 
Action: Mouse pressed left at (313, 233)
Screenshot: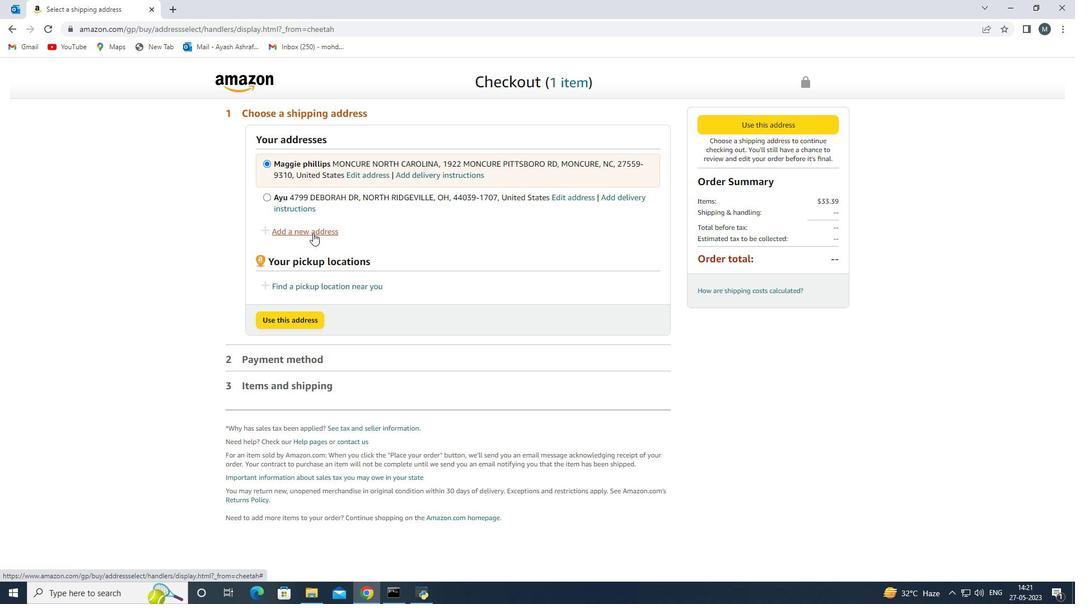 
Action: Mouse moved to (392, 318)
Screenshot: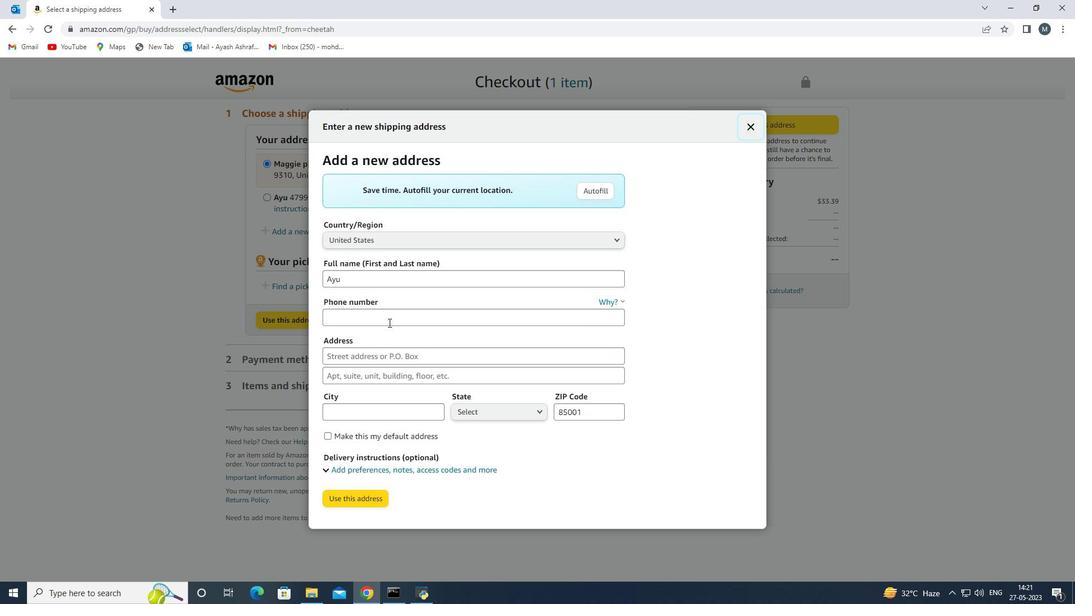 
Action: Mouse pressed left at (392, 318)
Screenshot: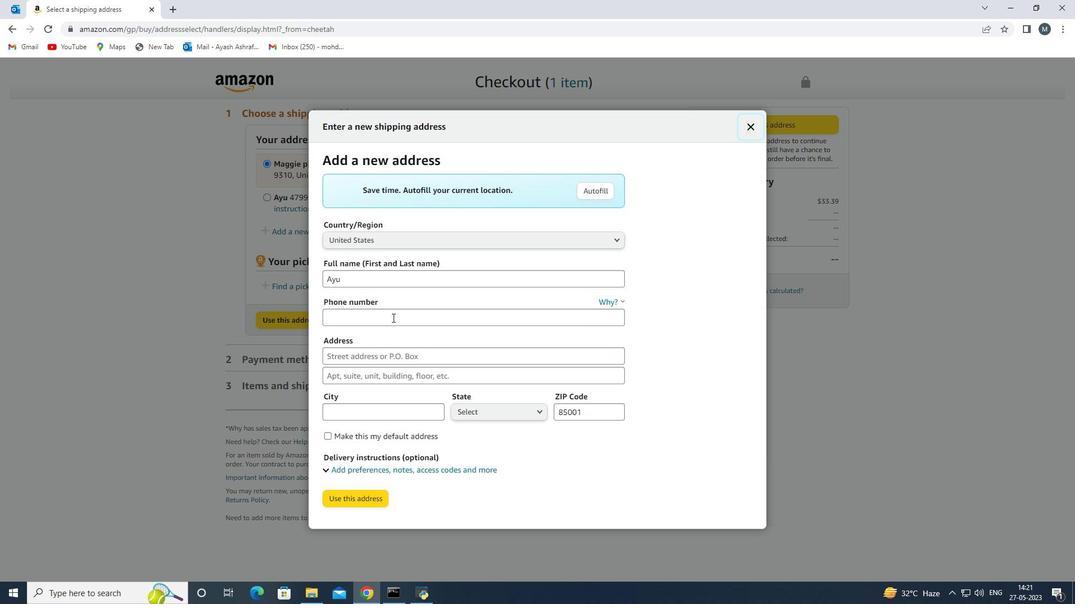 
Action: Key pressed <Key.shift_r><Key.shift_r><Key.shift_r><Key.shift_r><Key.shift_r><Key.shift_r><Key.shift_r><Key.shift_r><Key.shift_r><Key.shift_r><Key.shift_r><Key.shift_r><Key.shift_r>(732<Key.shift_r><Key.shift_r><Key.shift_r><Key.shift_r><Key.shift_r><Key.shift_r><Key.shift_r>)922-8510
Screenshot: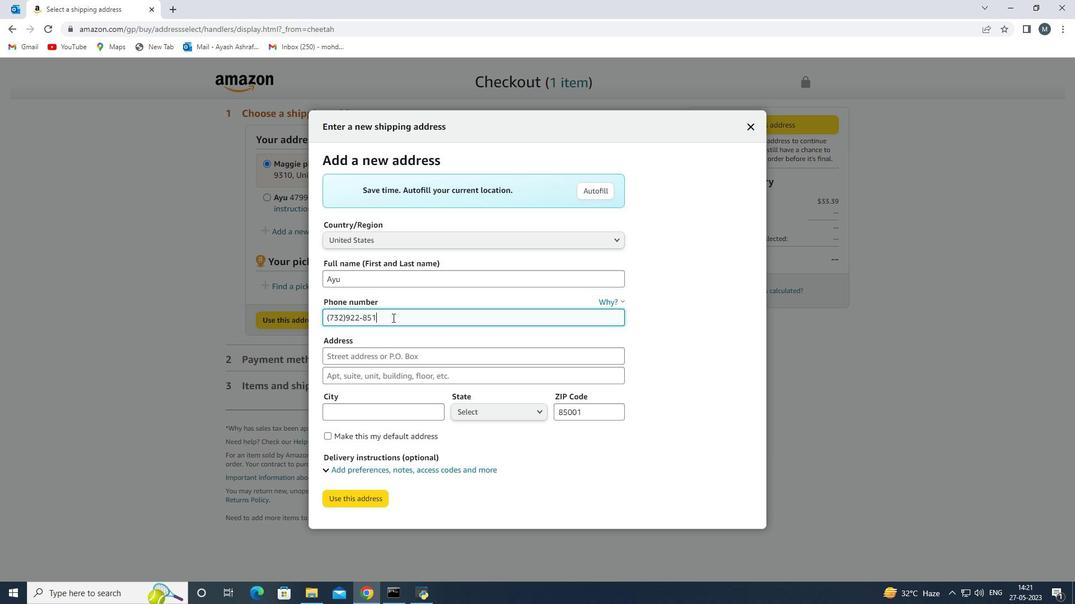 
Action: Mouse moved to (409, 362)
Screenshot: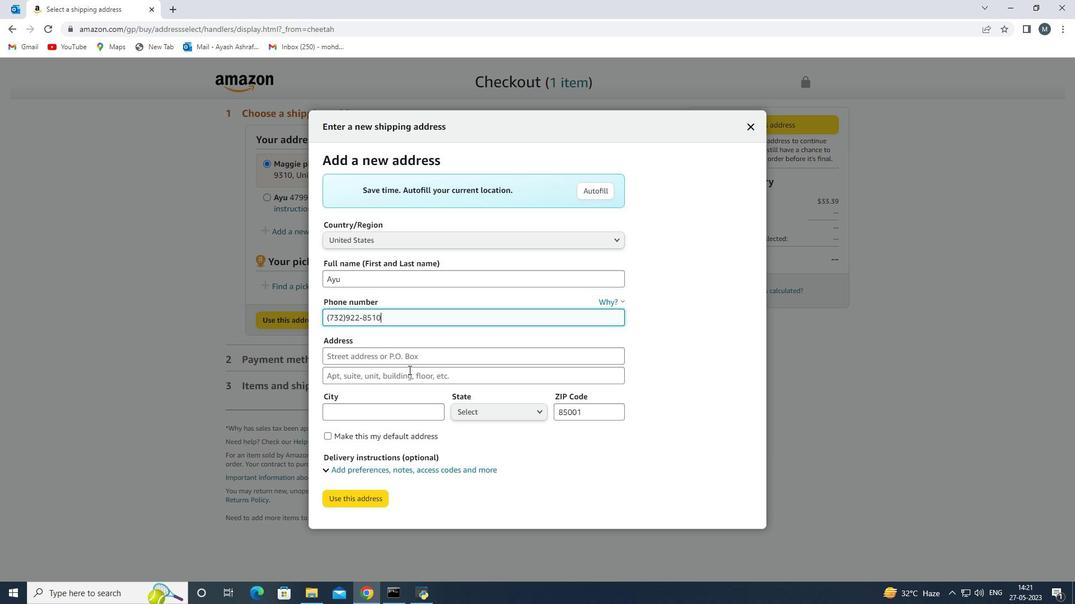 
Action: Mouse pressed left at (409, 362)
Screenshot: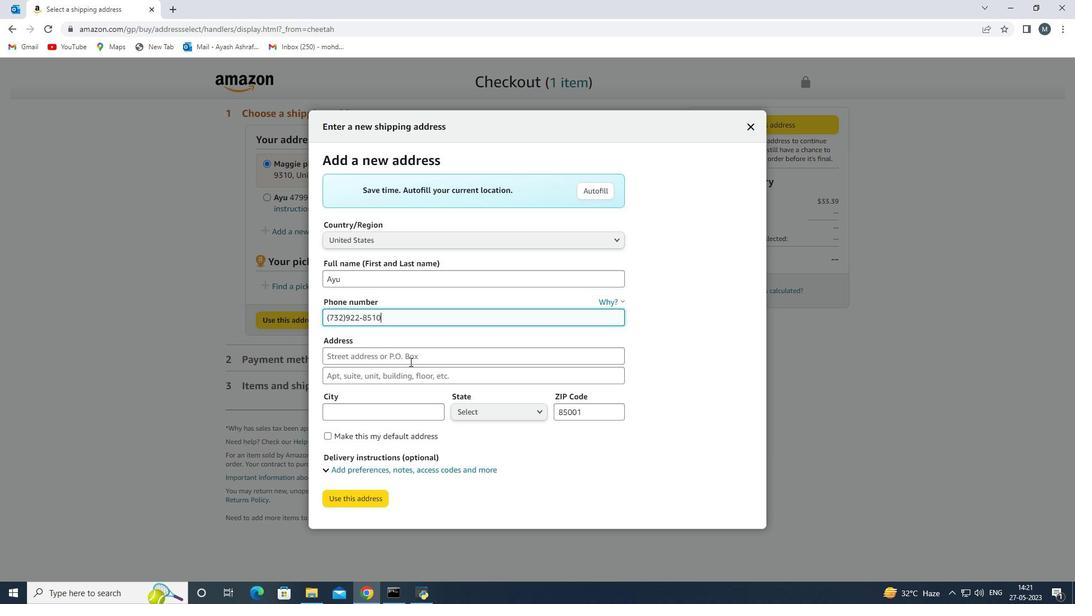 
Action: Key pressed 1<Key.space>spray<Key.space>bld<Key.backspace>vd
Screenshot: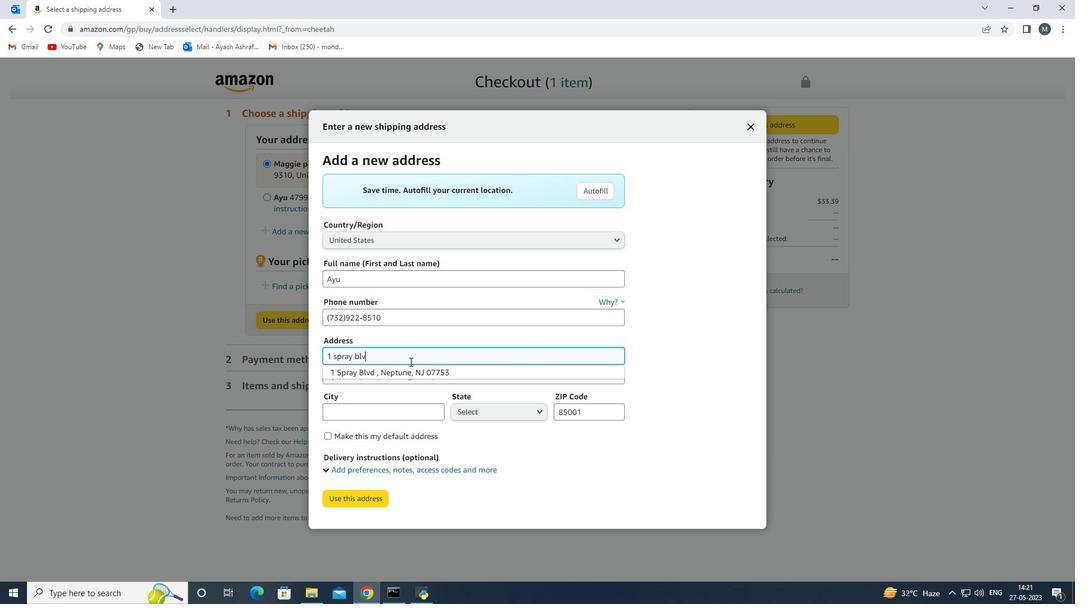 
Action: Mouse moved to (416, 367)
Screenshot: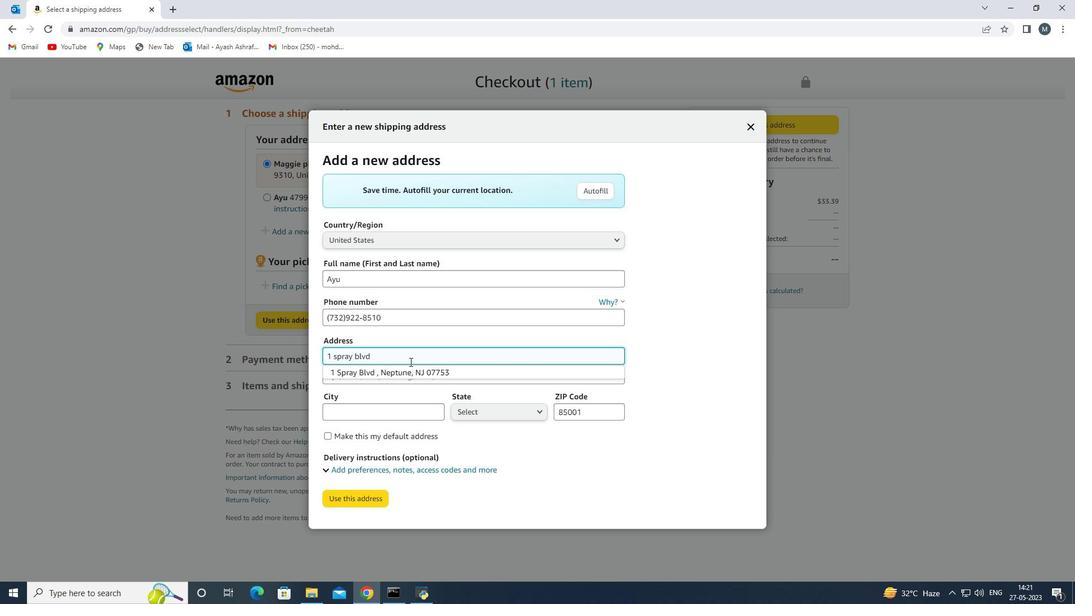 
Action: Mouse pressed left at (416, 367)
Screenshot: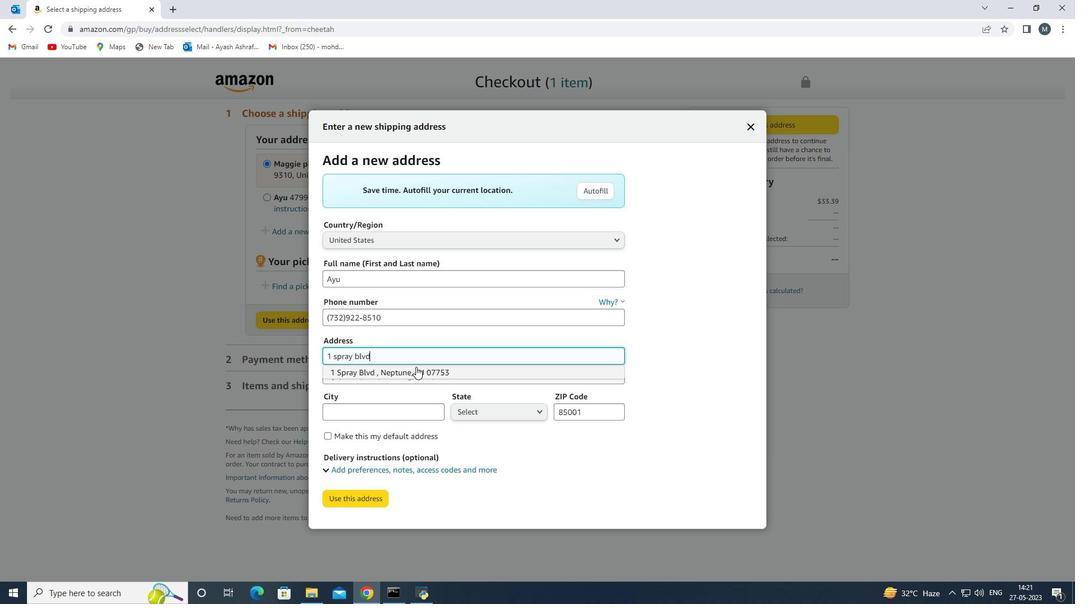 
Action: Mouse moved to (363, 496)
Screenshot: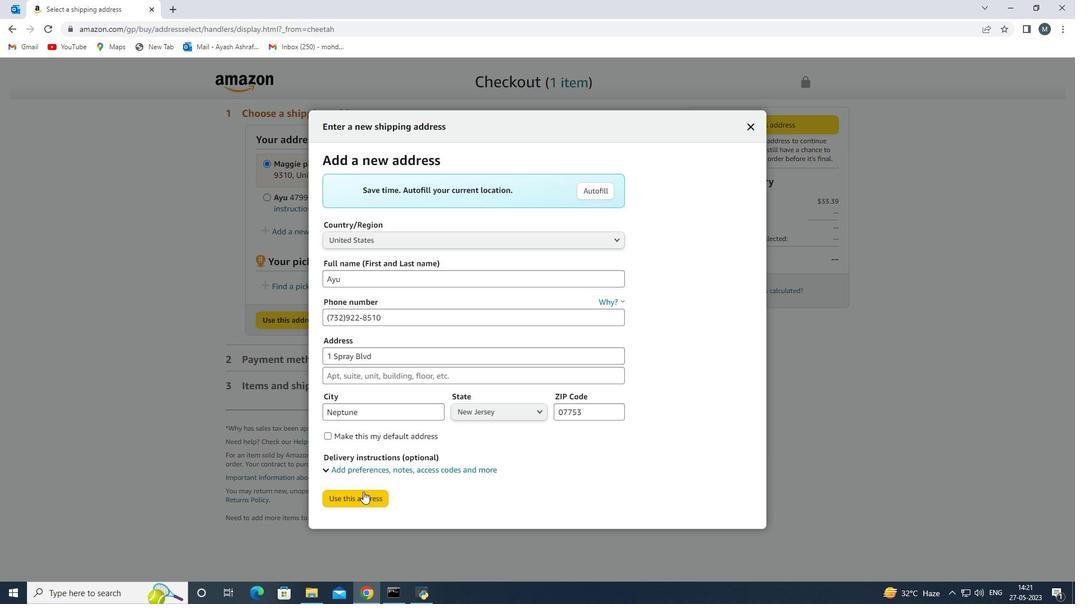 
Action: Mouse pressed left at (363, 496)
Screenshot: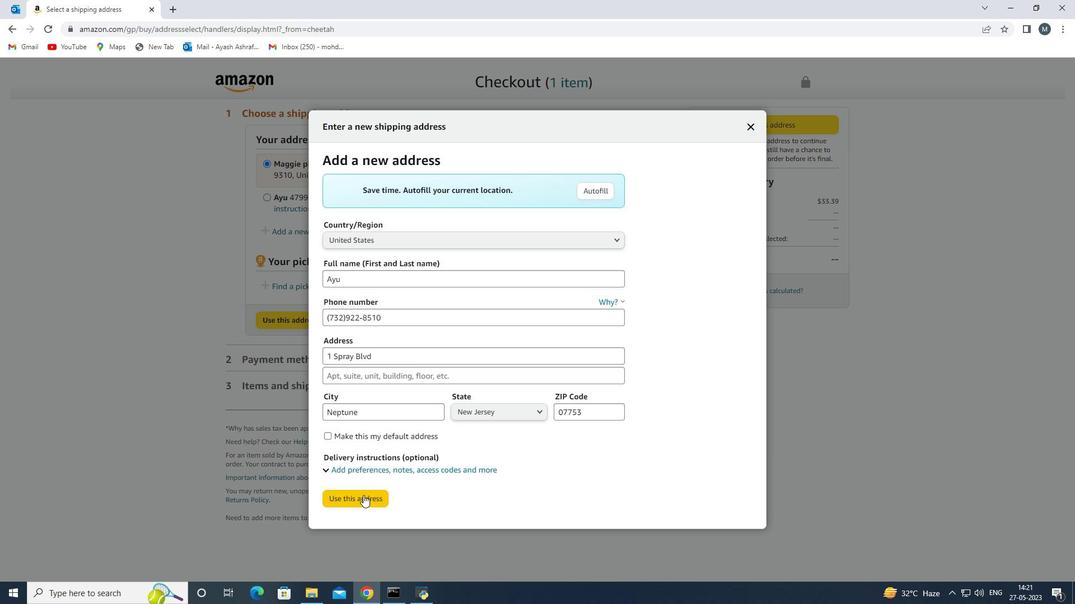 
Action: Mouse moved to (298, 281)
Screenshot: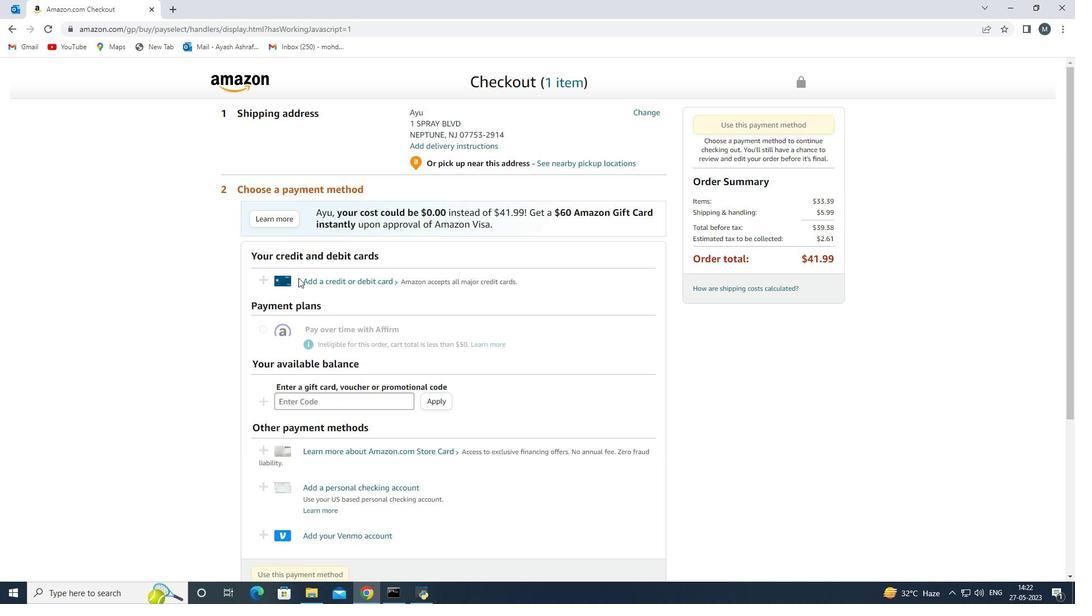 
Action: Mouse pressed left at (298, 281)
Screenshot: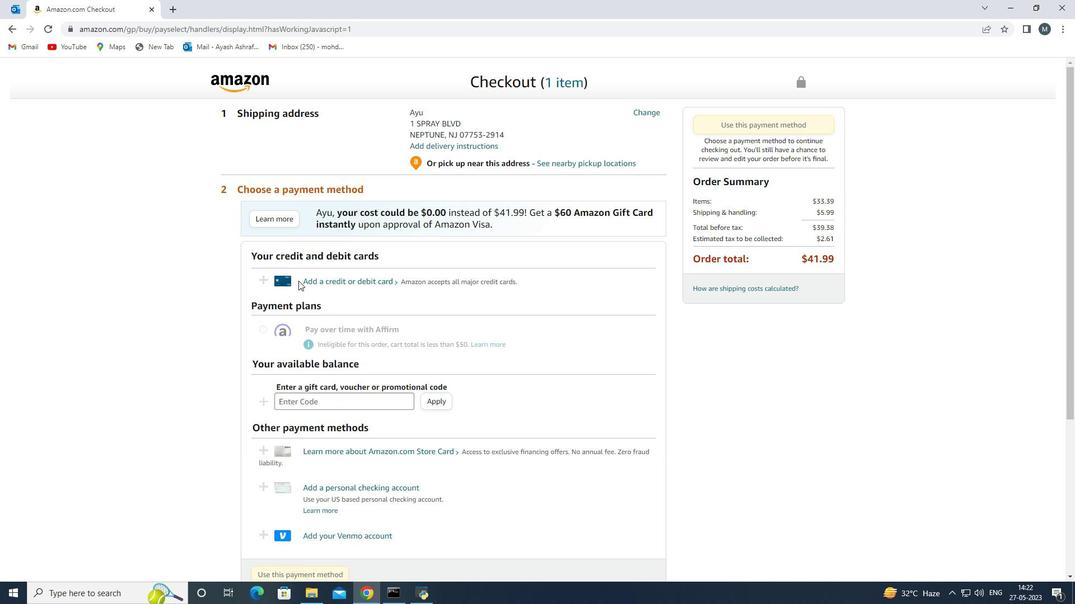 
Action: Mouse moved to (463, 266)
Screenshot: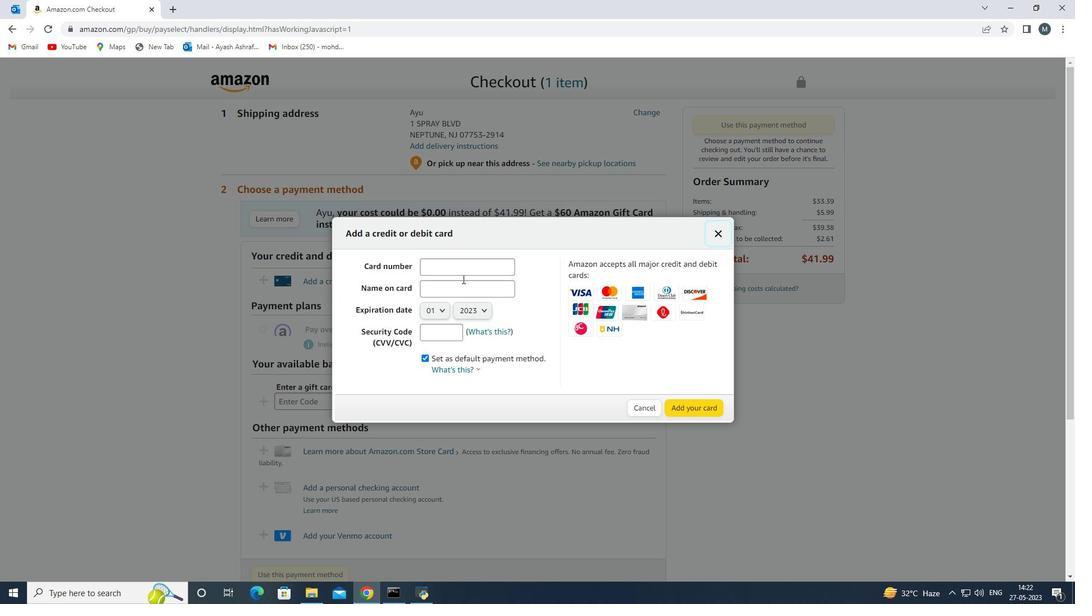 
Action: Mouse pressed left at (463, 266)
Screenshot: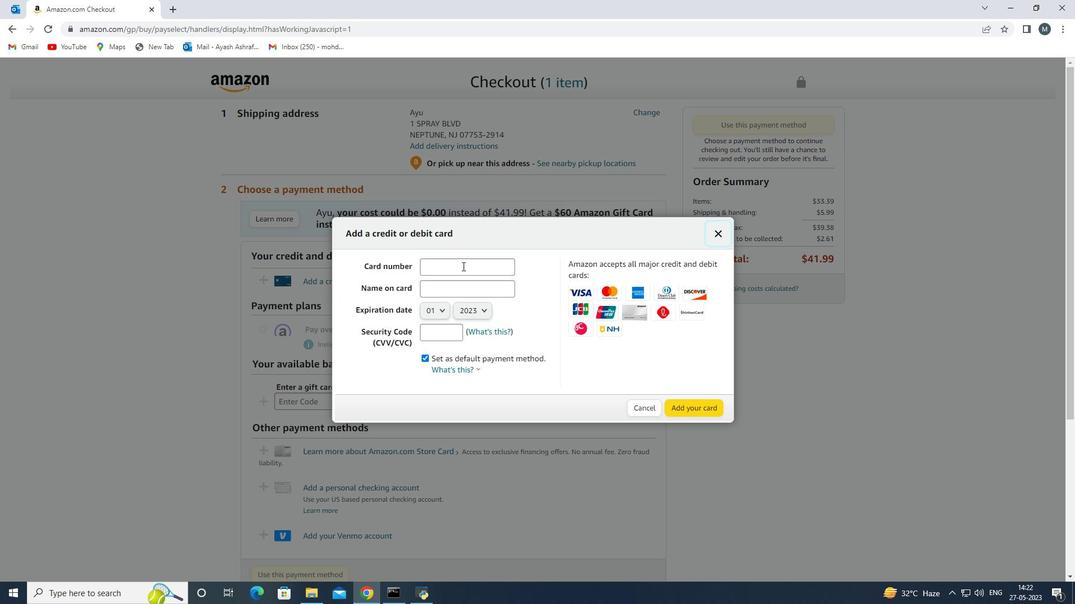 
Action: Mouse moved to (470, 291)
Screenshot: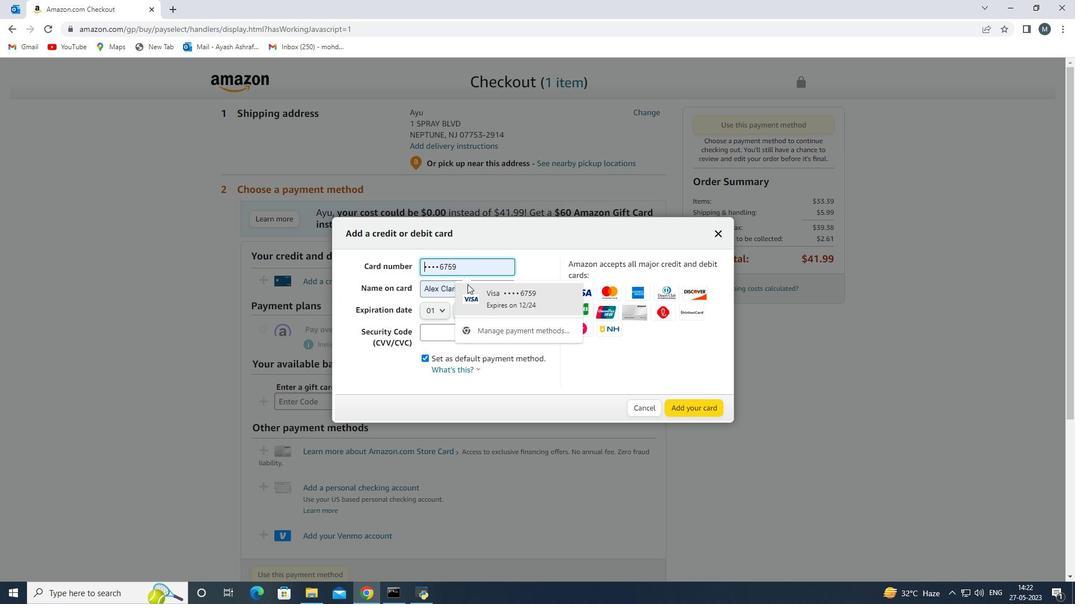 
Action: Mouse pressed left at (470, 291)
Screenshot: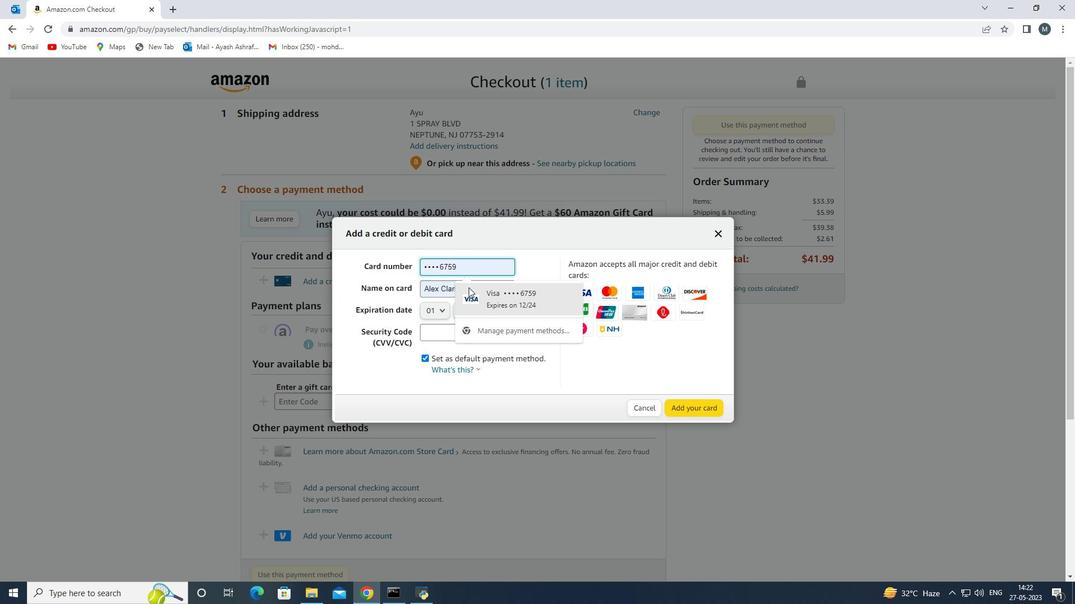 
Action: Mouse moved to (436, 331)
Screenshot: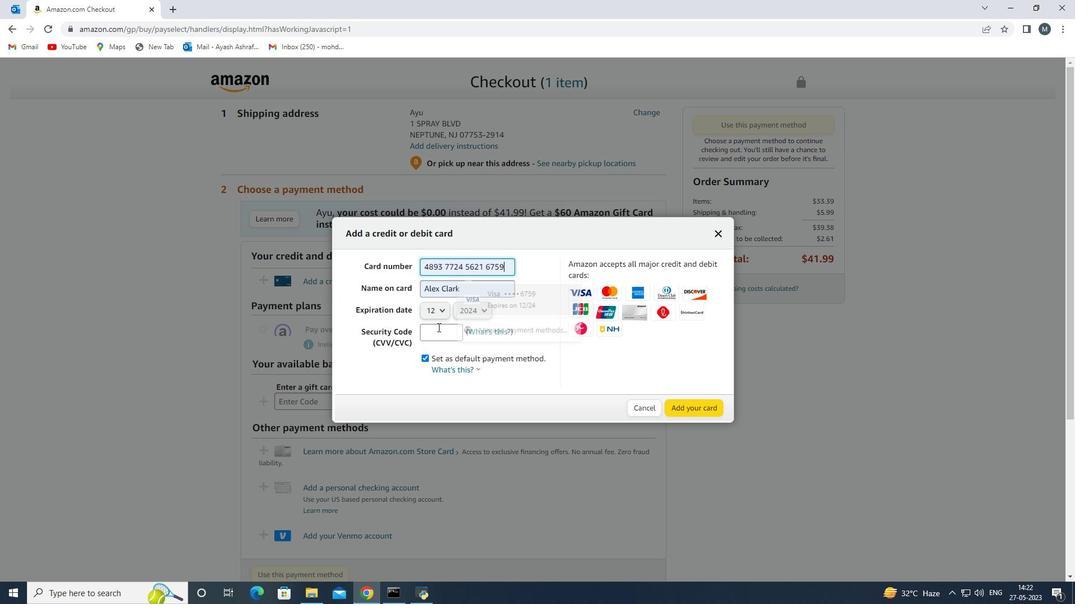 
Action: Mouse pressed left at (436, 331)
Screenshot: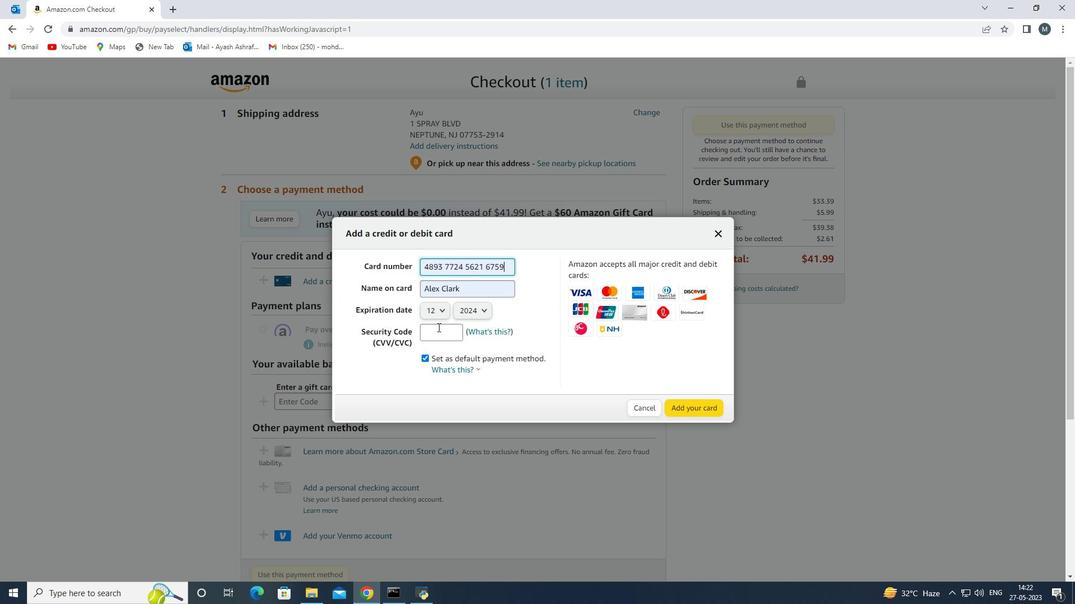 
Action: Mouse moved to (435, 332)
Screenshot: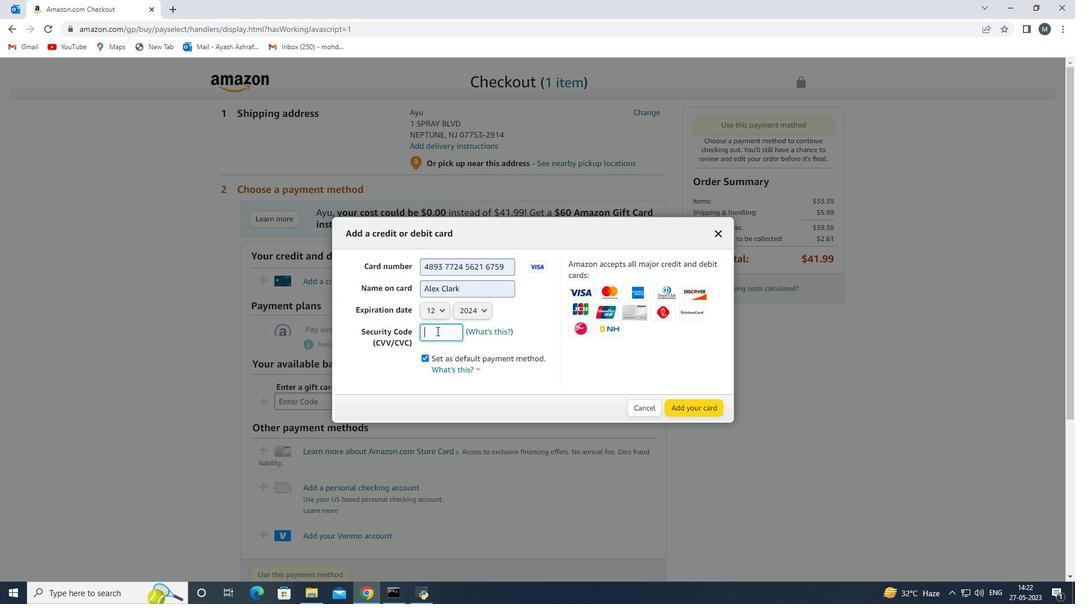
Action: Key pressed 506
Screenshot: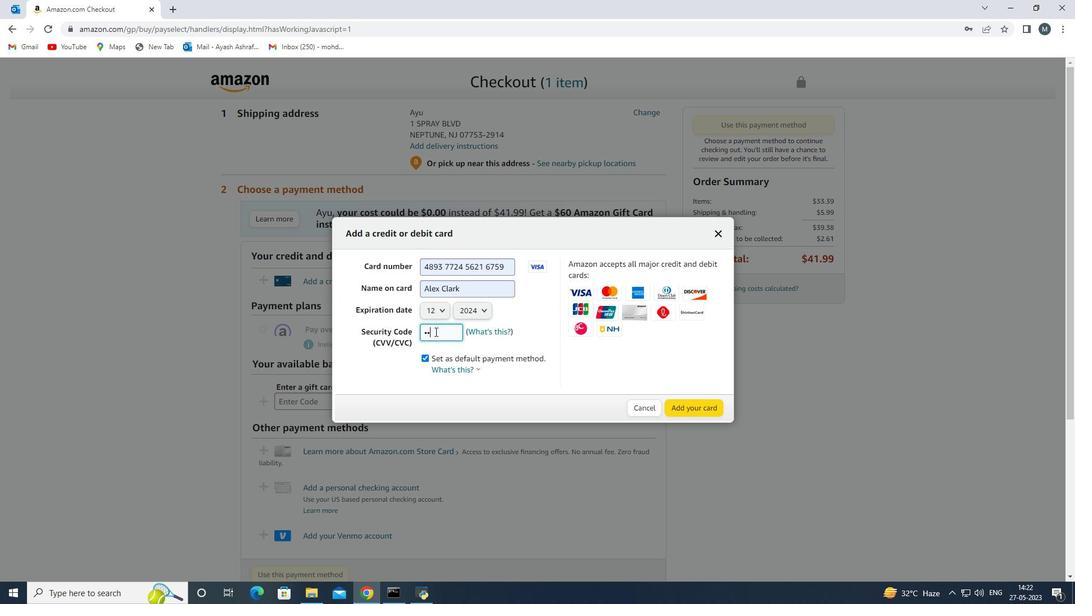 
Action: Mouse moved to (686, 409)
Screenshot: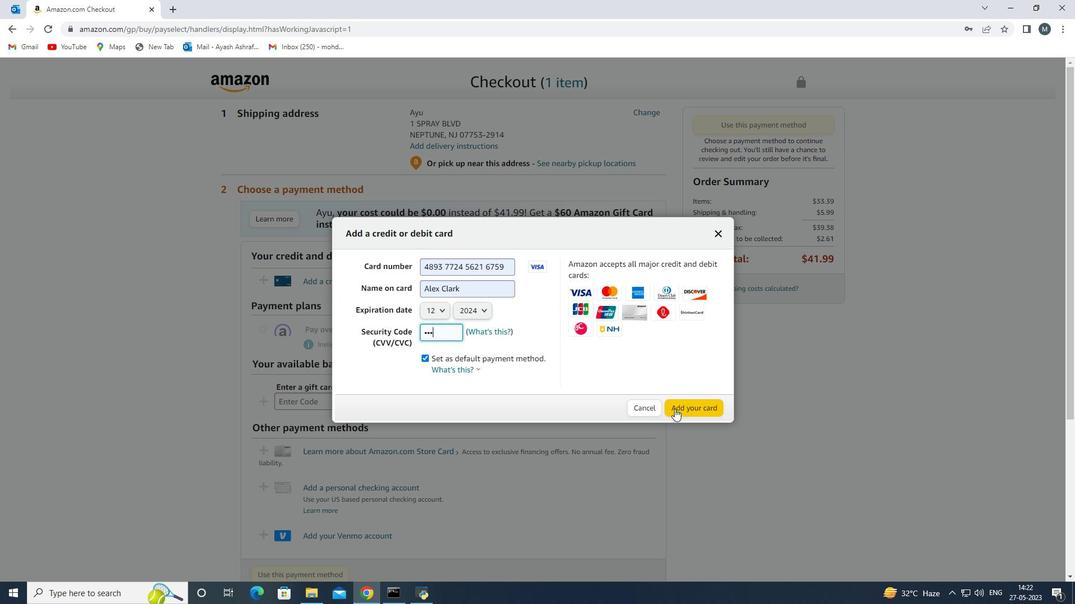 
Action: Mouse pressed left at (686, 409)
Screenshot: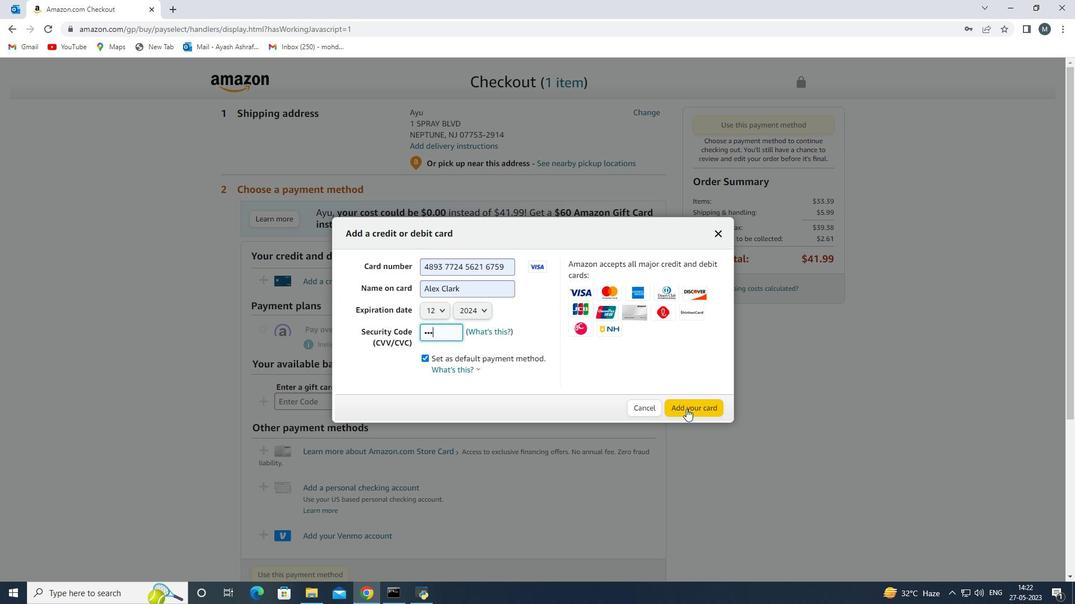 
